 Task: Research Airbnb accommodation in Bani Walid, Libya from 6th December, 2023 to 12th December, 2023 for 4 adults.4 bedrooms having 4 beds and 4 bathrooms. Property type can be flat. Amenities needed are: wifi, TV, free parkinig on premises, gym, breakfast. Look for 5 properties as per requirement.
Action: Mouse moved to (495, 110)
Screenshot: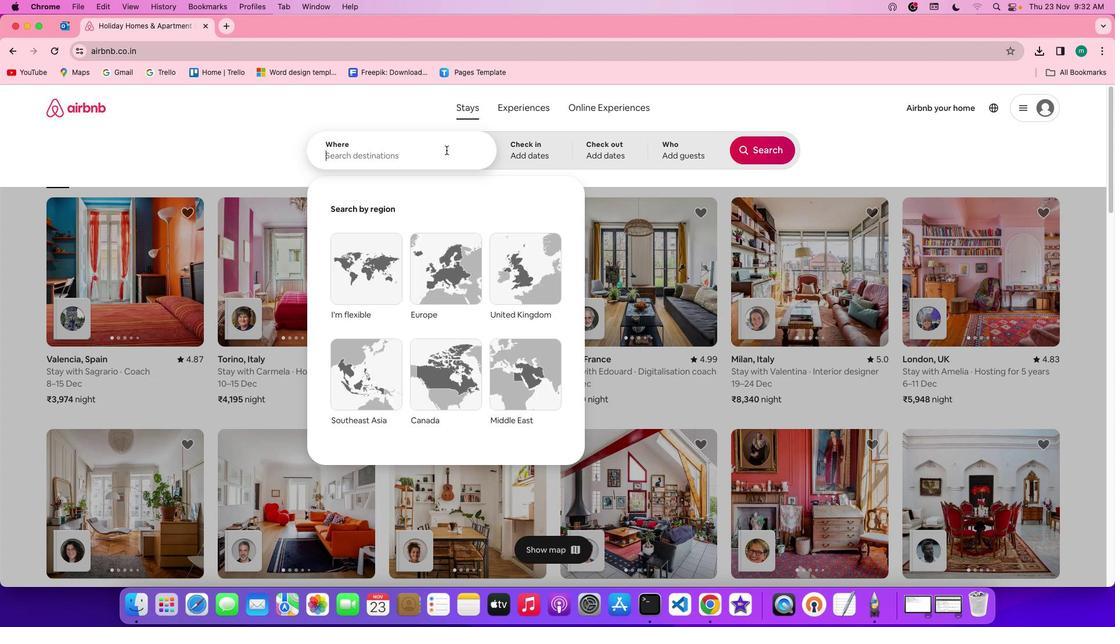 
Action: Mouse pressed left at (495, 110)
Screenshot: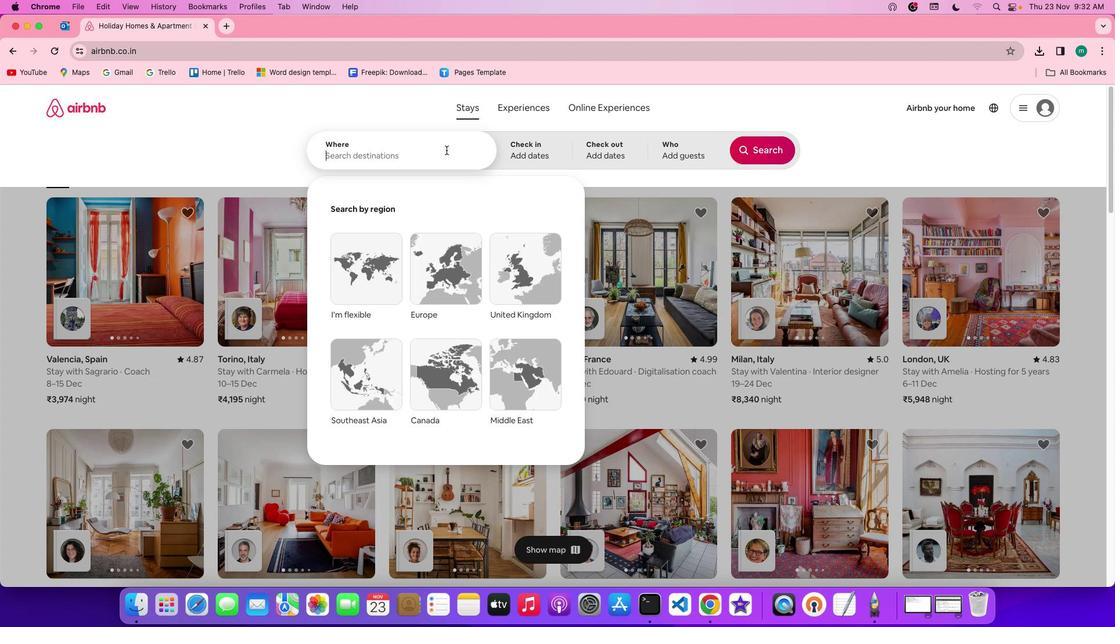 
Action: Mouse pressed left at (495, 110)
Screenshot: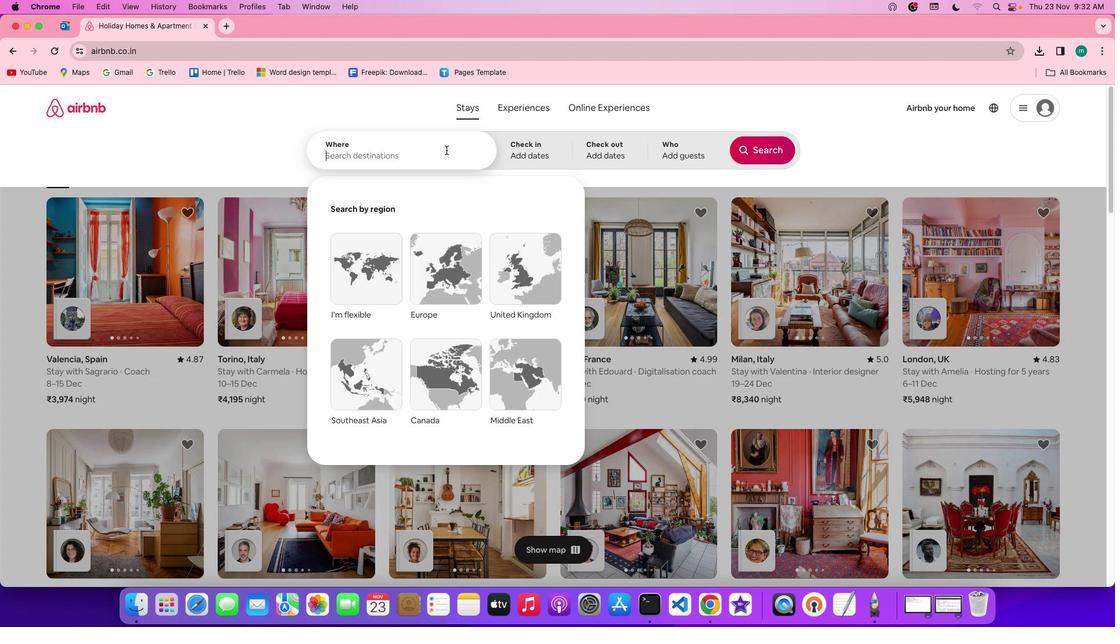 
Action: Mouse moved to (446, 149)
Screenshot: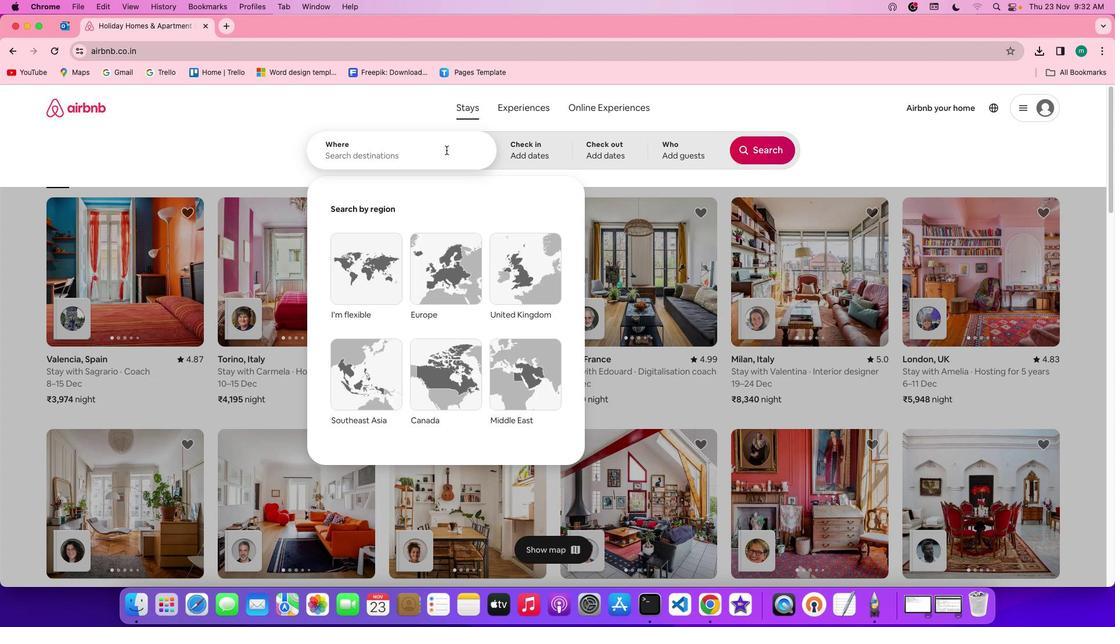 
Action: Mouse pressed left at (446, 149)
Screenshot: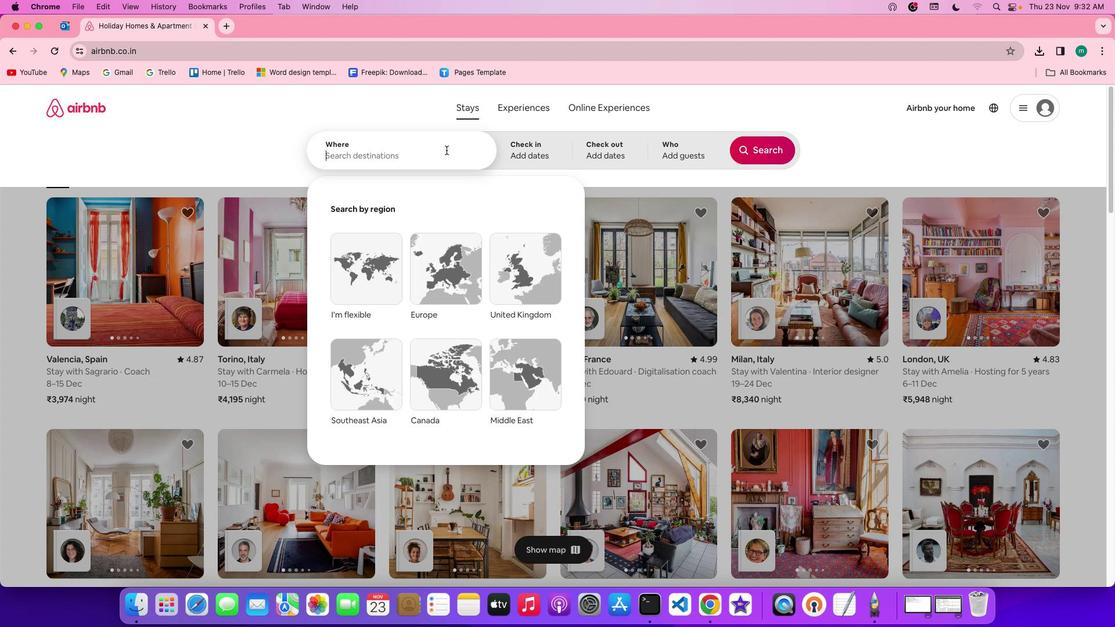 
Action: Key pressed Key.shift'B''a''n''i'Key.spaceKey.shift'W''a''l''i''d'','Key.spaceKey.shift'l''i''b''y''a'
Screenshot: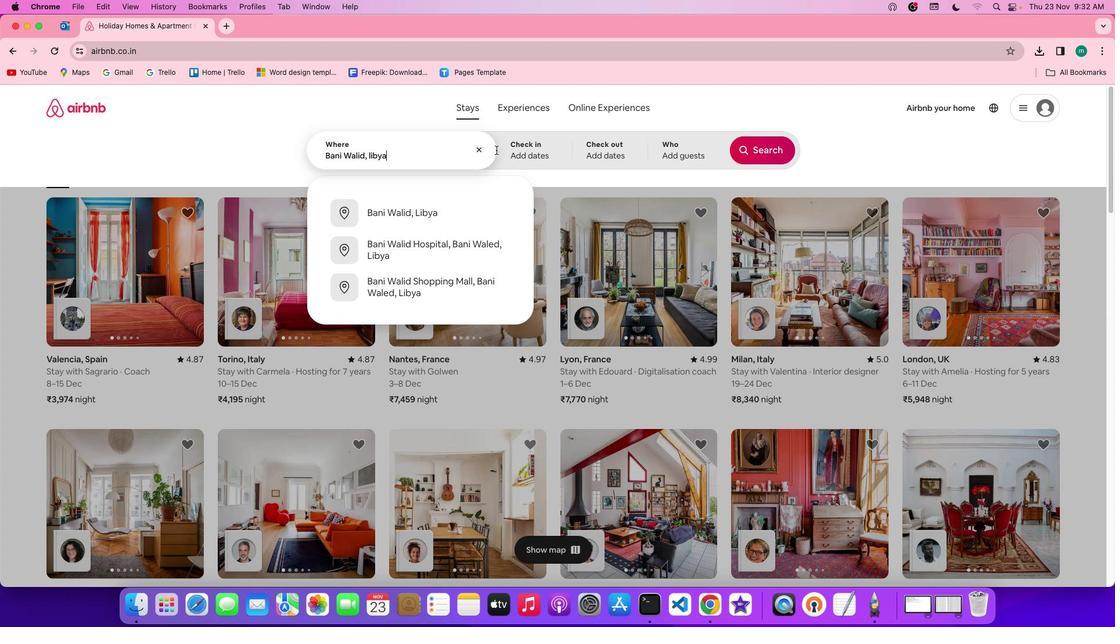 
Action: Mouse moved to (560, 144)
Screenshot: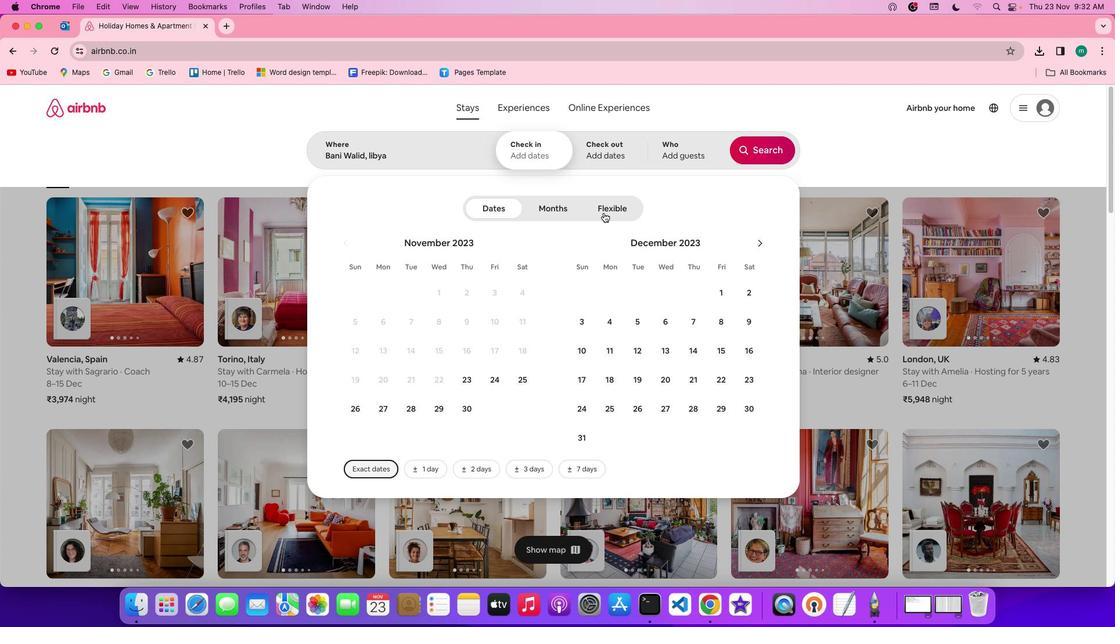 
Action: Mouse pressed left at (560, 144)
Screenshot: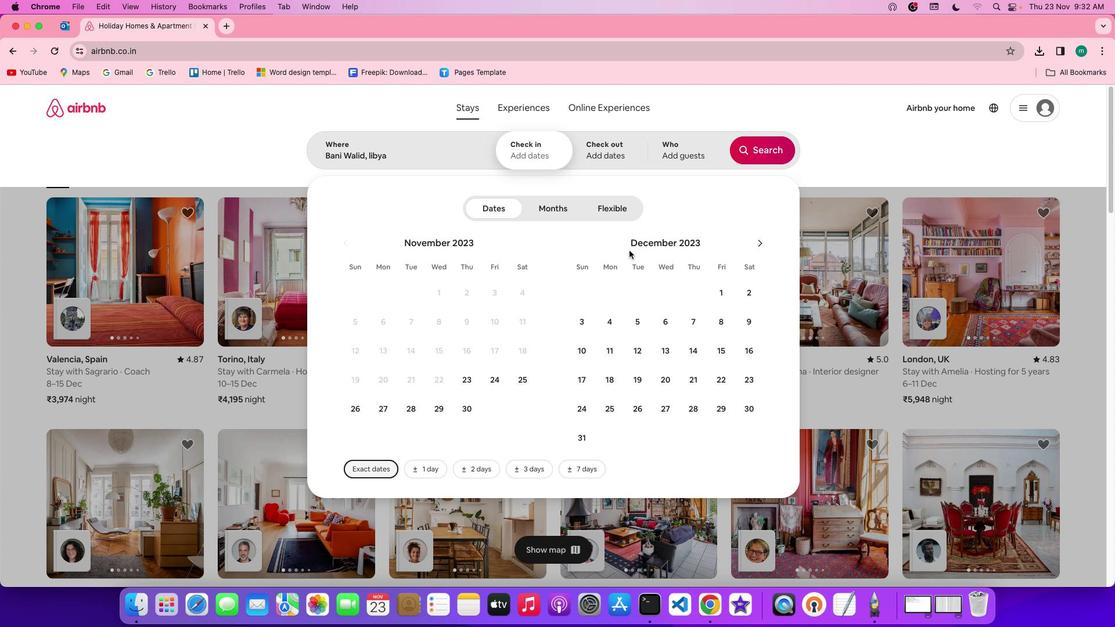 
Action: Mouse moved to (665, 322)
Screenshot: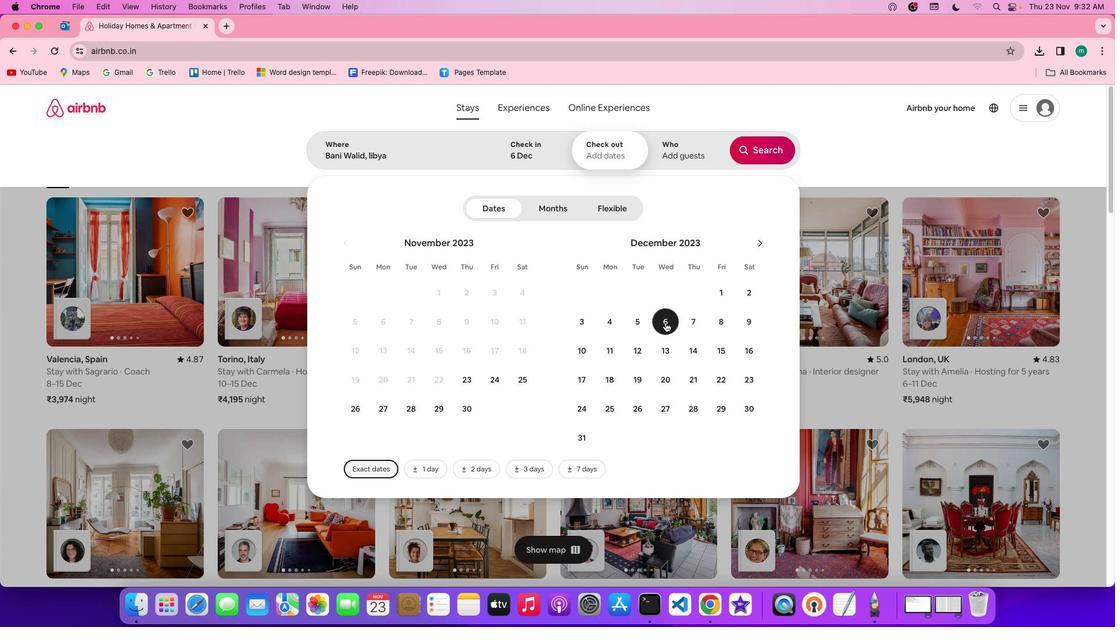 
Action: Mouse pressed left at (665, 322)
Screenshot: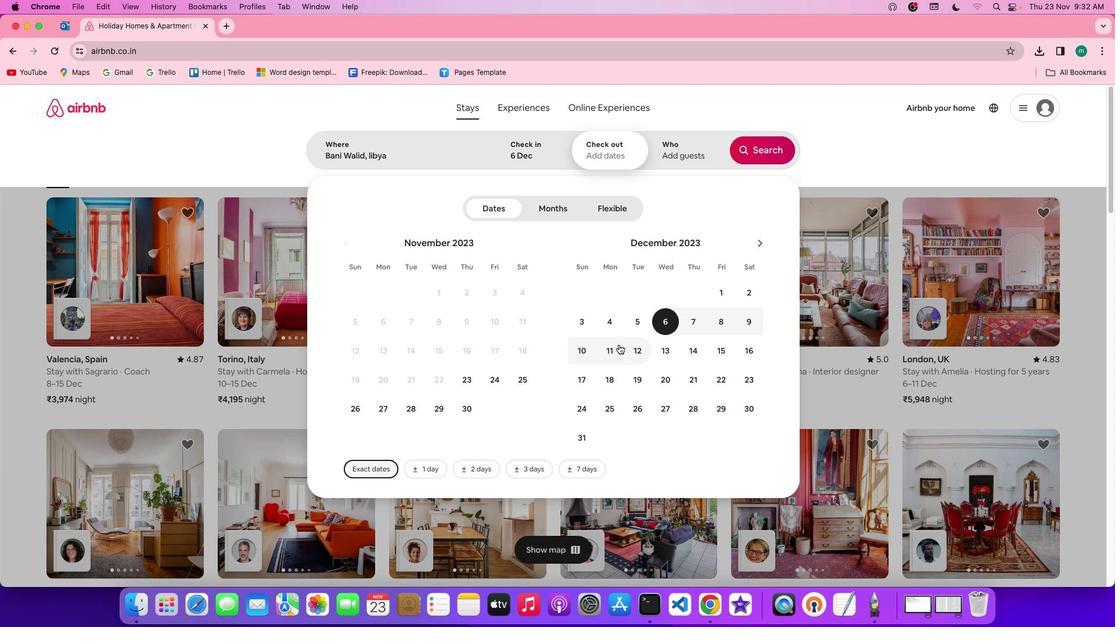 
Action: Mouse moved to (639, 353)
Screenshot: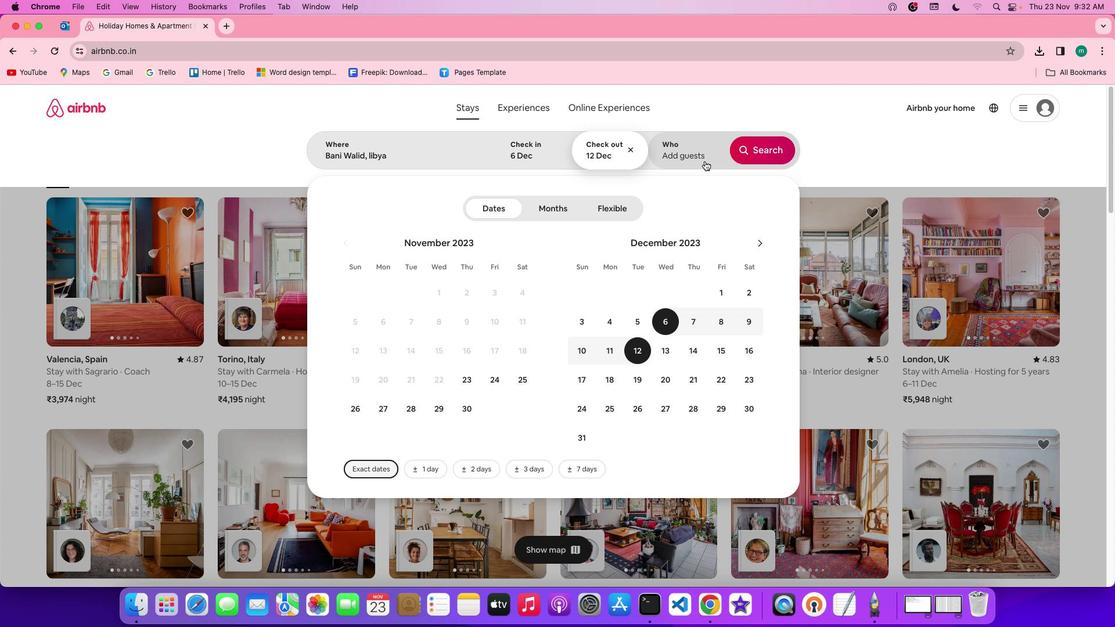 
Action: Mouse pressed left at (639, 353)
Screenshot: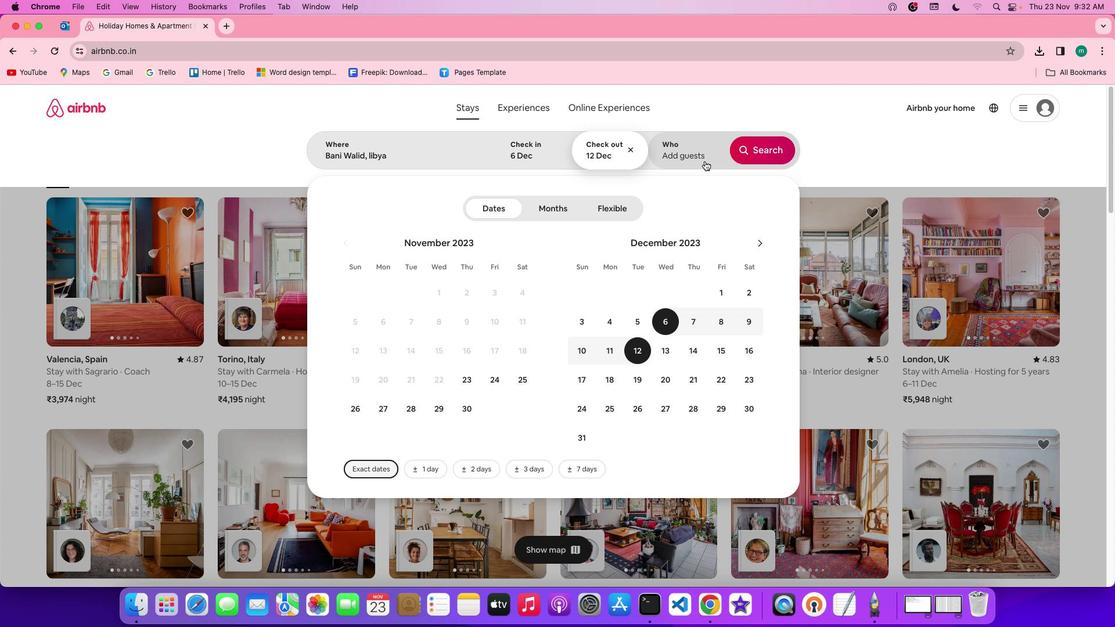 
Action: Mouse moved to (705, 161)
Screenshot: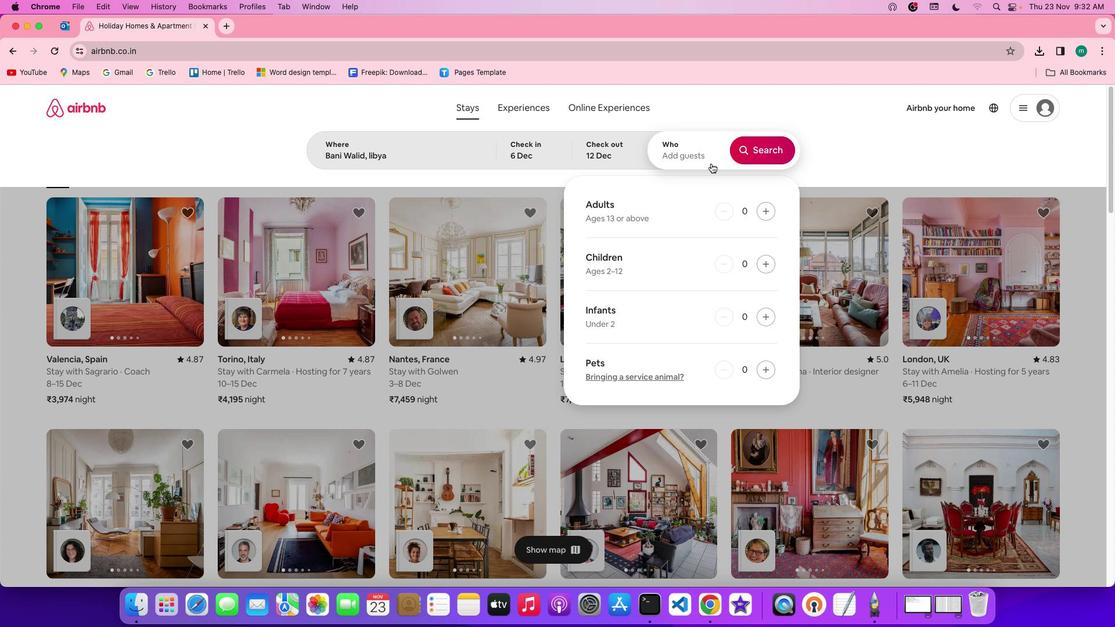 
Action: Mouse pressed left at (705, 161)
Screenshot: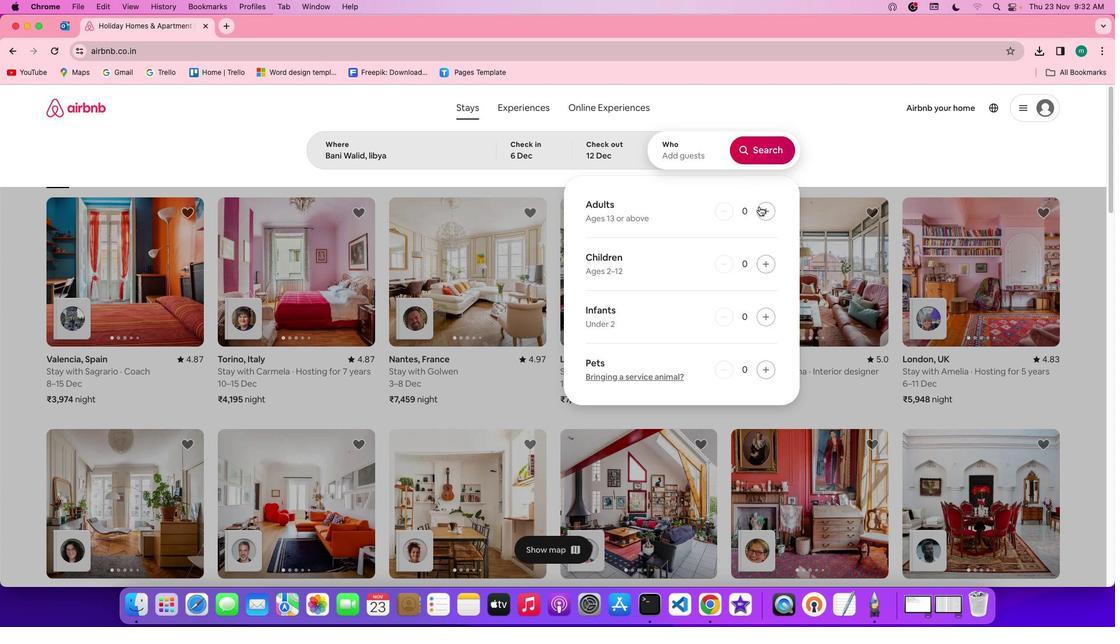 
Action: Mouse moved to (763, 208)
Screenshot: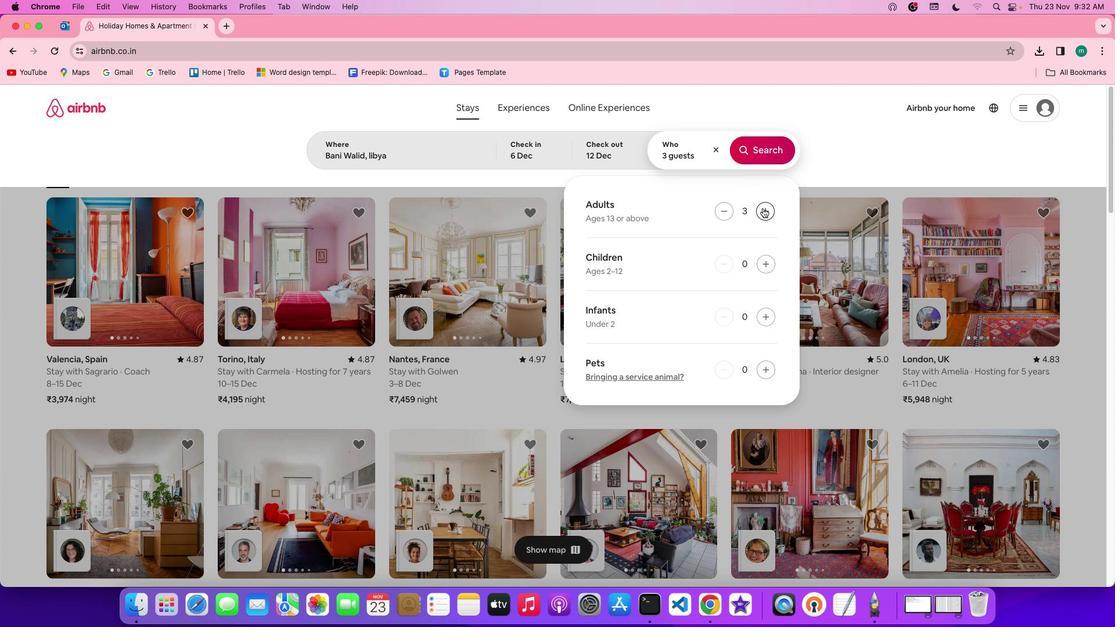 
Action: Mouse pressed left at (763, 208)
Screenshot: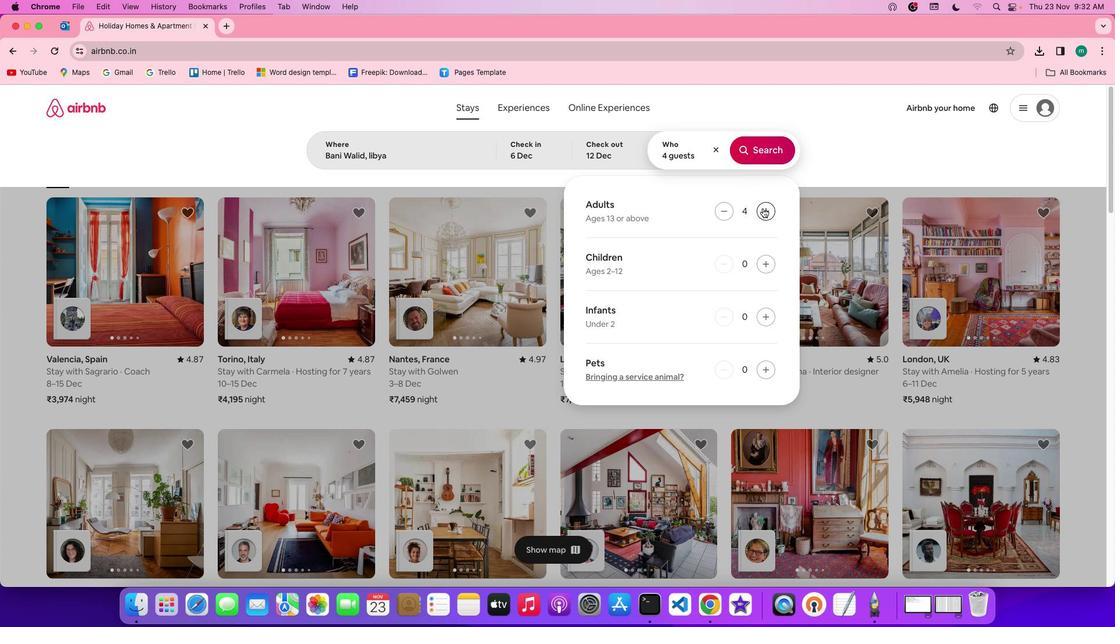 
Action: Mouse pressed left at (763, 208)
Screenshot: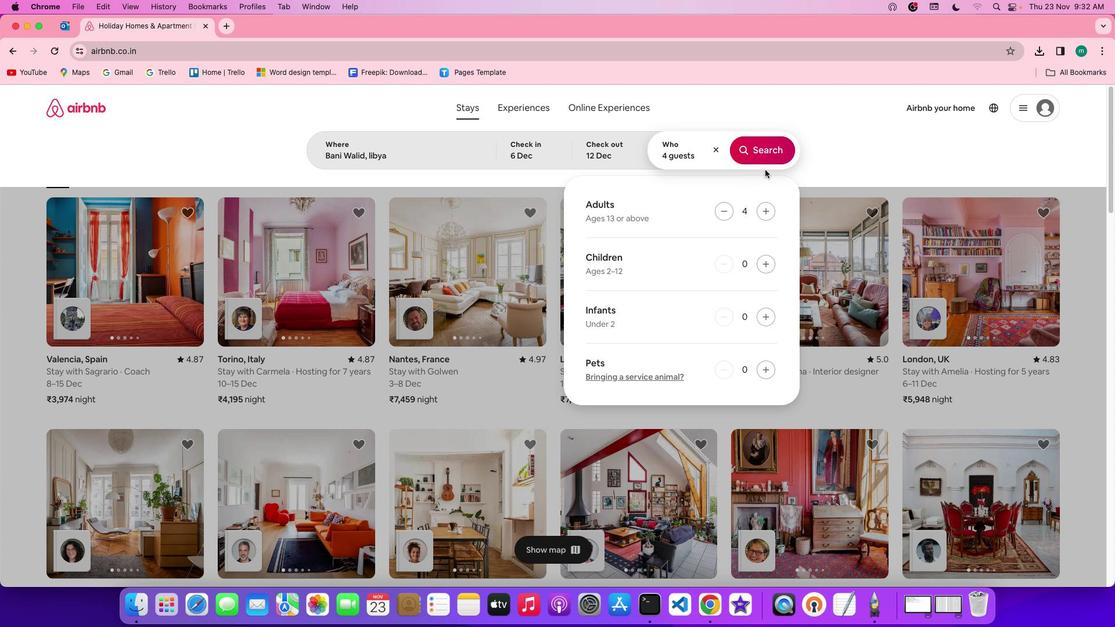 
Action: Mouse pressed left at (763, 208)
Screenshot: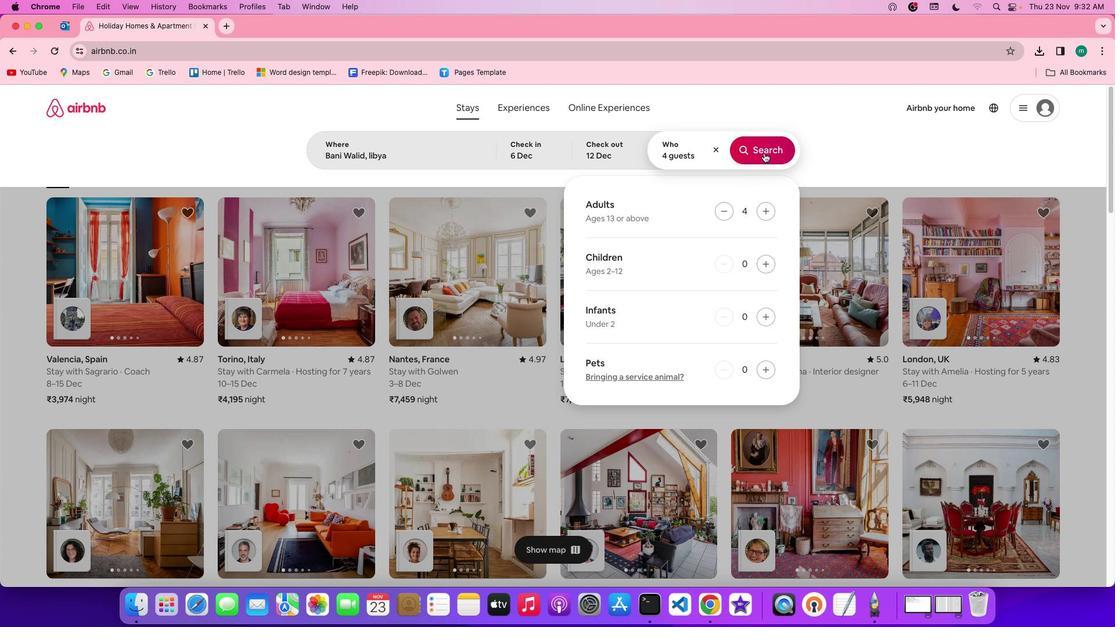 
Action: Mouse pressed left at (763, 208)
Screenshot: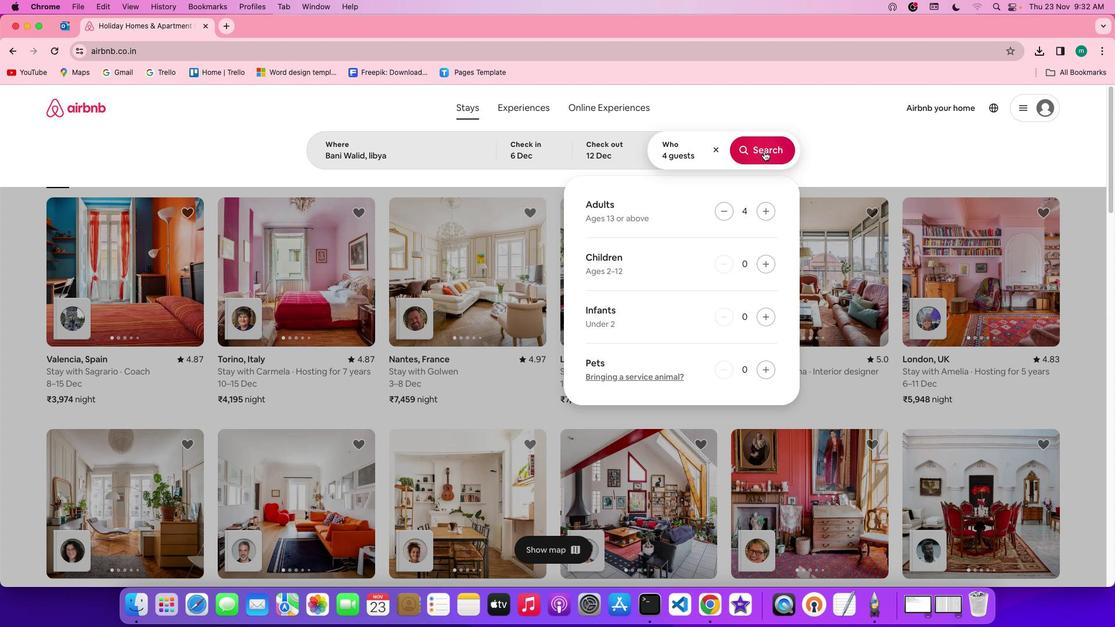 
Action: Mouse moved to (764, 151)
Screenshot: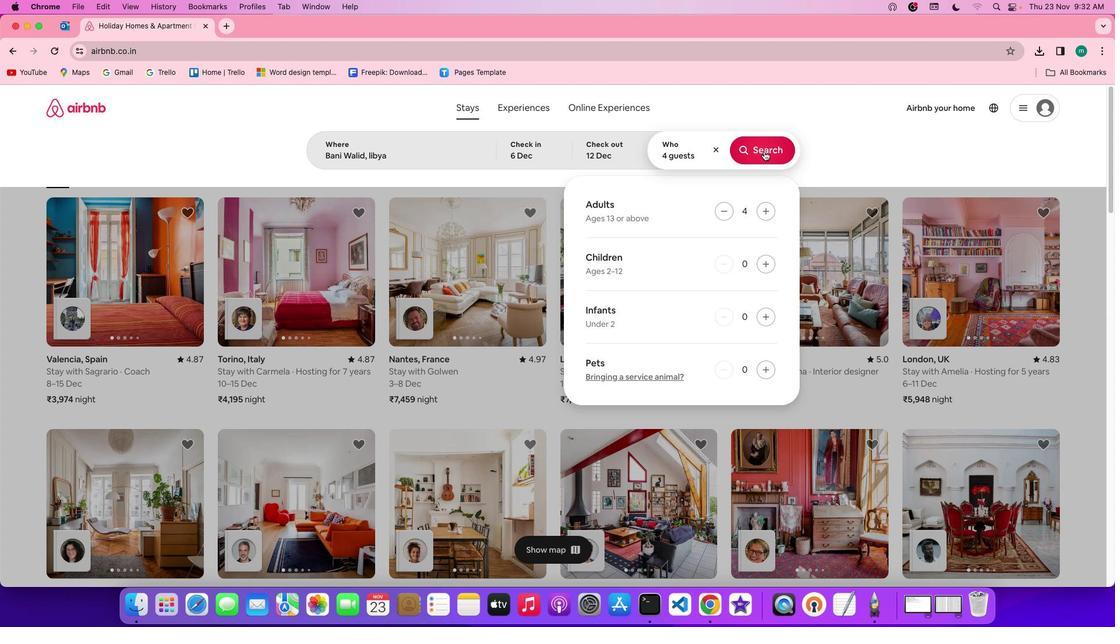 
Action: Mouse pressed left at (764, 151)
Screenshot: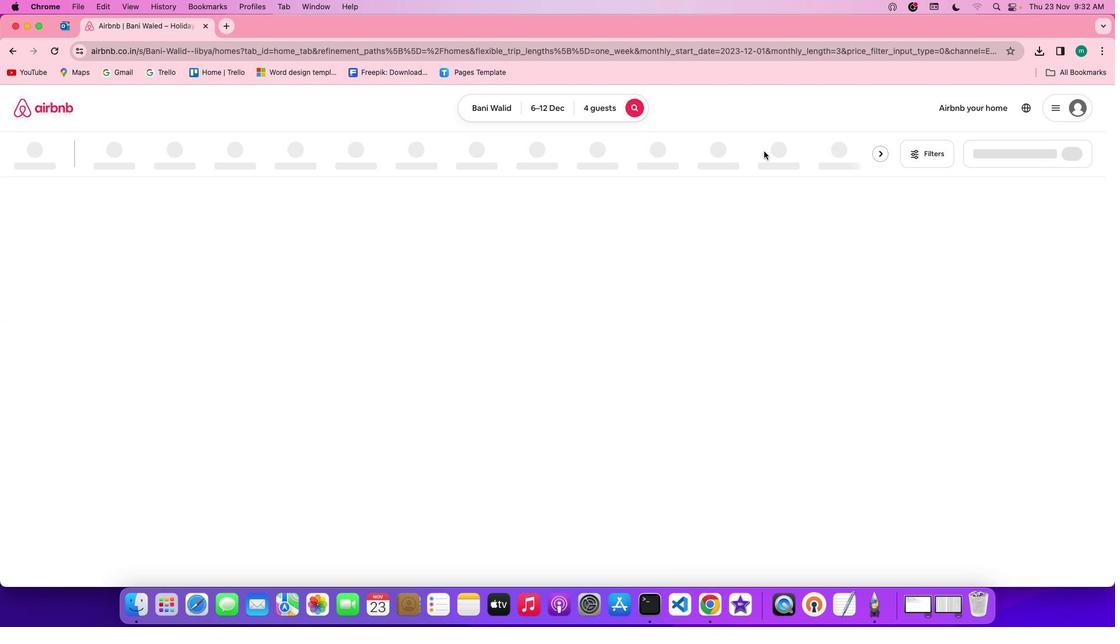 
Action: Mouse moved to (926, 155)
Screenshot: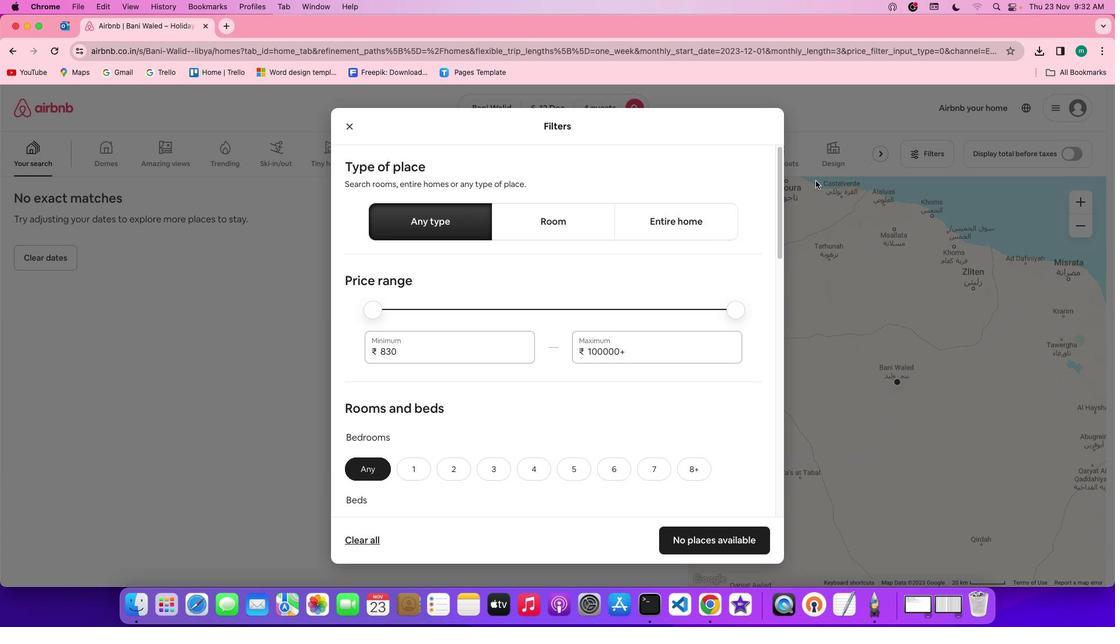 
Action: Mouse pressed left at (926, 155)
Screenshot: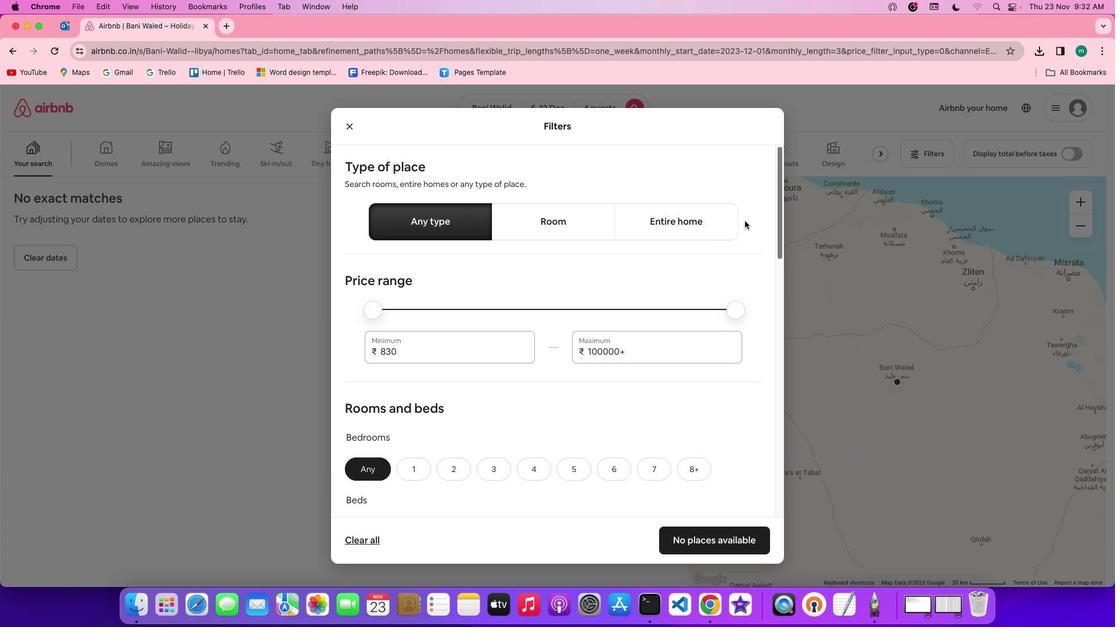 
Action: Mouse moved to (667, 256)
Screenshot: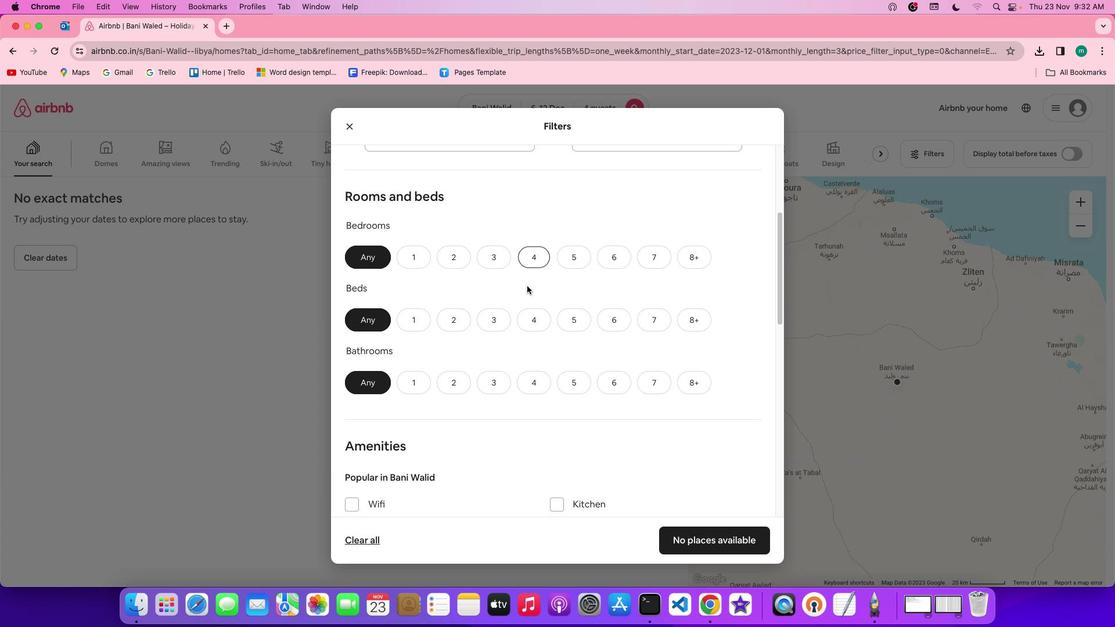 
Action: Mouse scrolled (667, 256) with delta (0, 0)
Screenshot: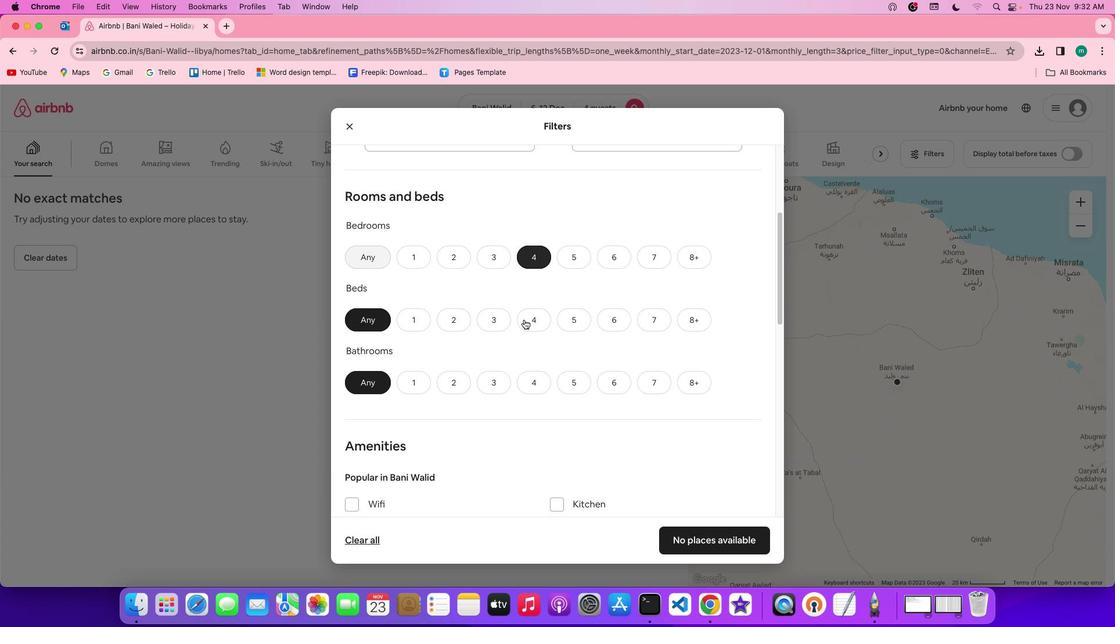 
Action: Mouse scrolled (667, 256) with delta (0, 0)
Screenshot: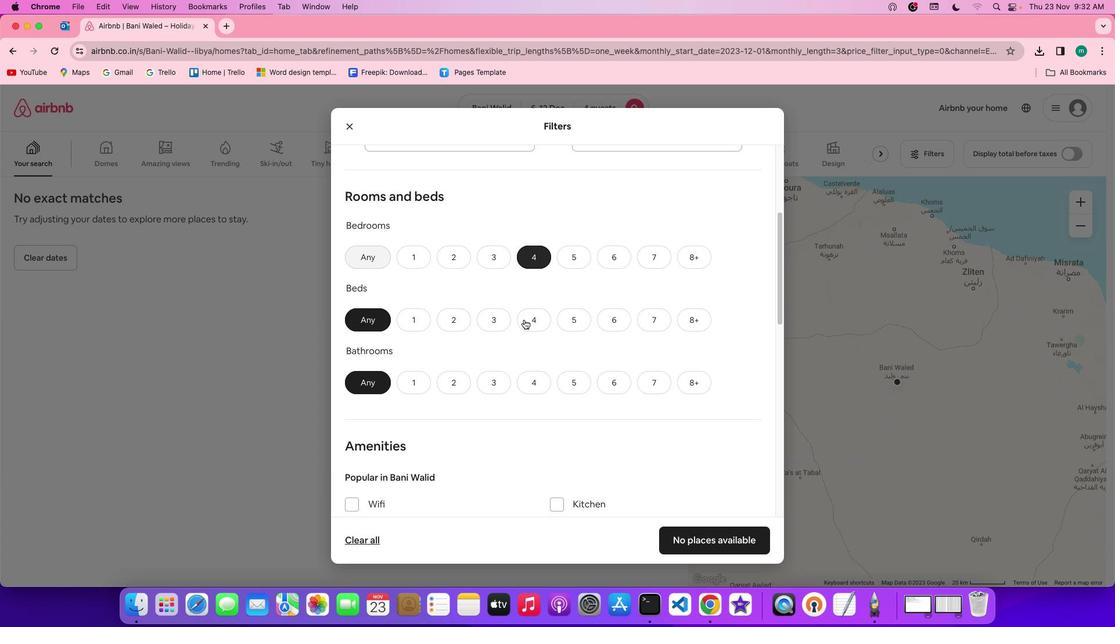
Action: Mouse scrolled (667, 256) with delta (0, -1)
Screenshot: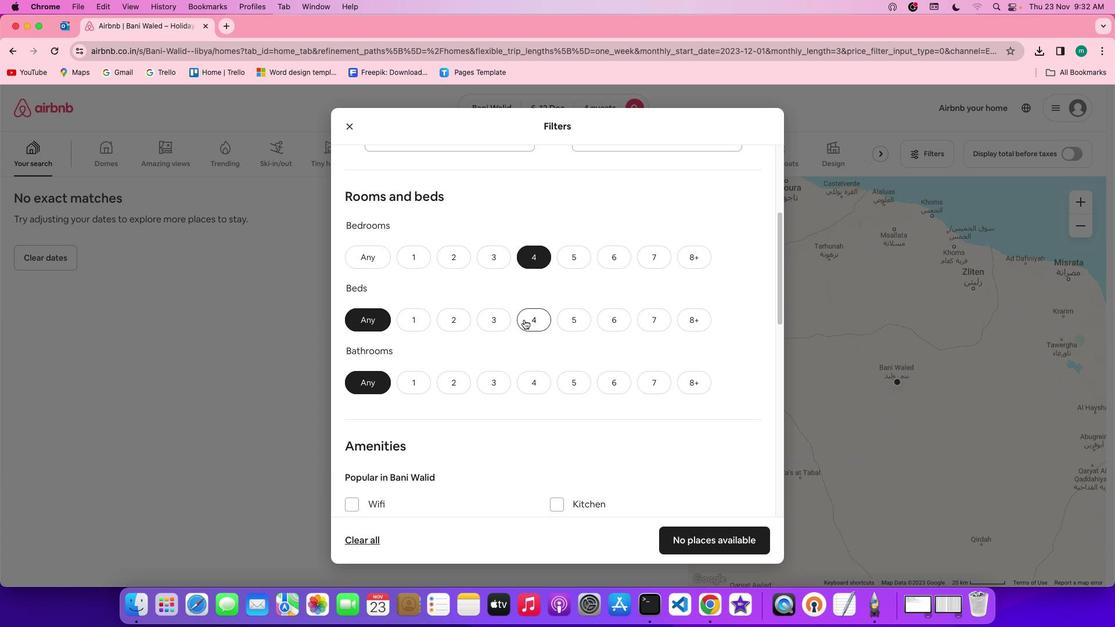 
Action: Mouse scrolled (667, 256) with delta (0, -2)
Screenshot: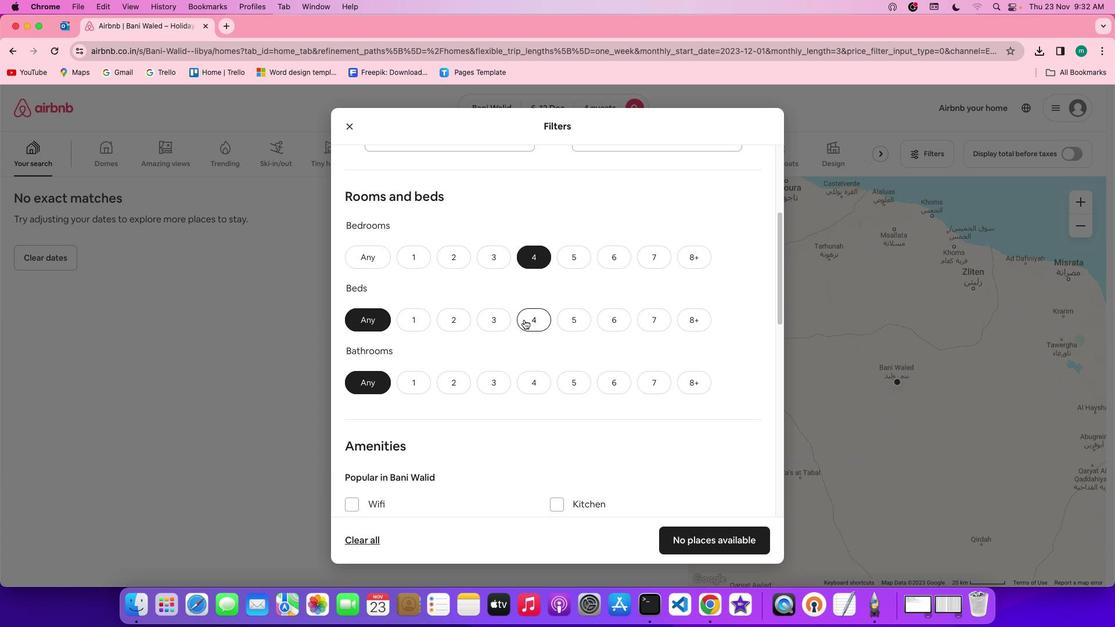 
Action: Mouse moved to (532, 255)
Screenshot: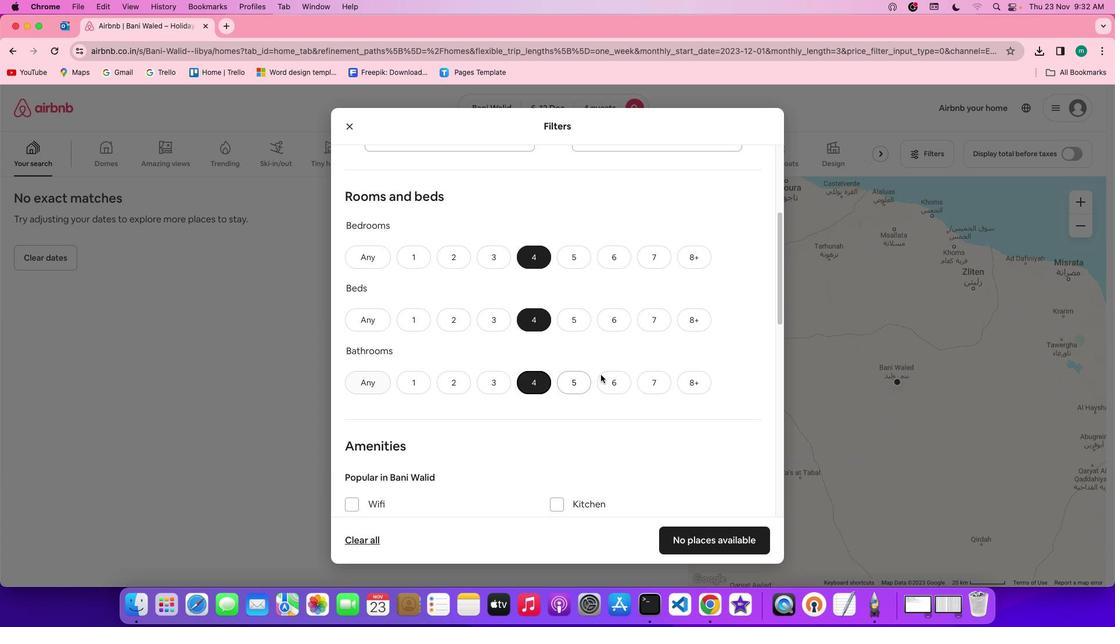 
Action: Mouse pressed left at (532, 255)
Screenshot: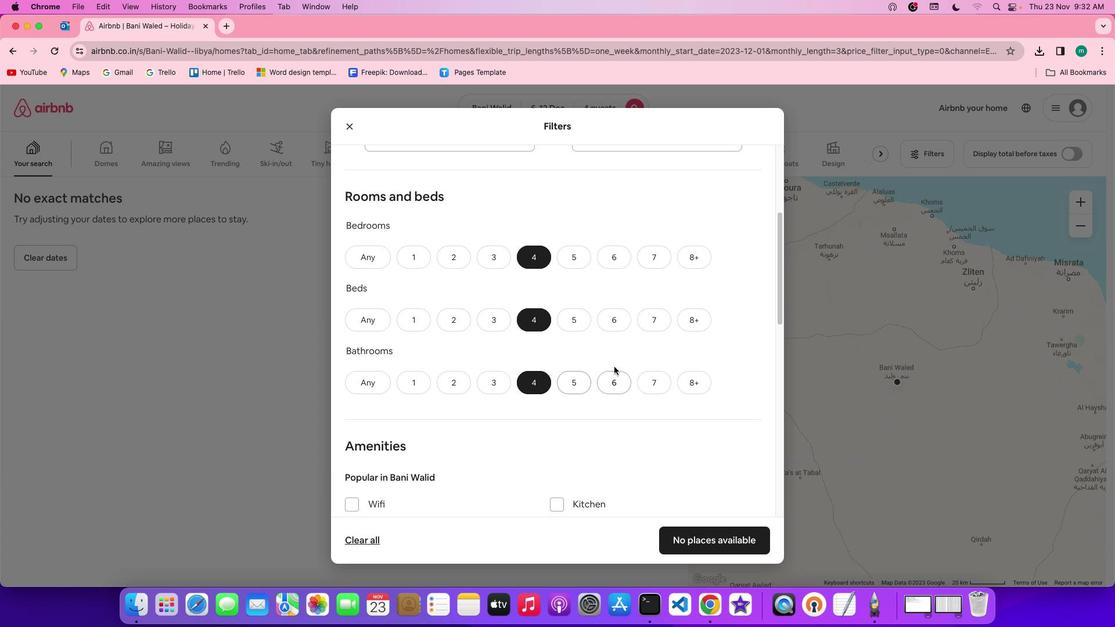 
Action: Mouse moved to (524, 320)
Screenshot: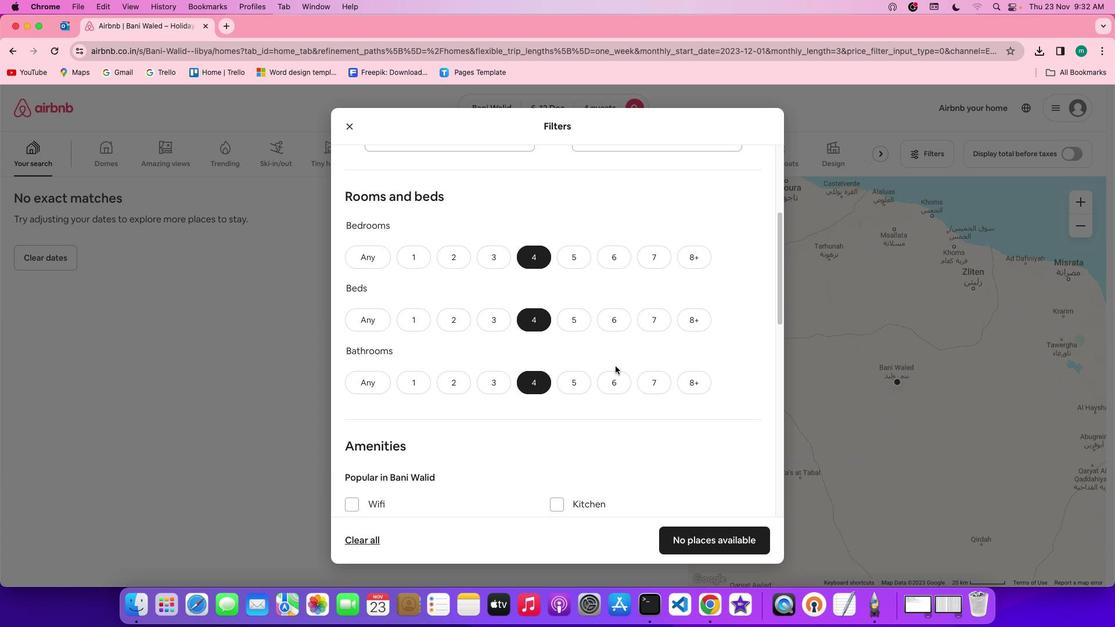
Action: Mouse pressed left at (524, 320)
Screenshot: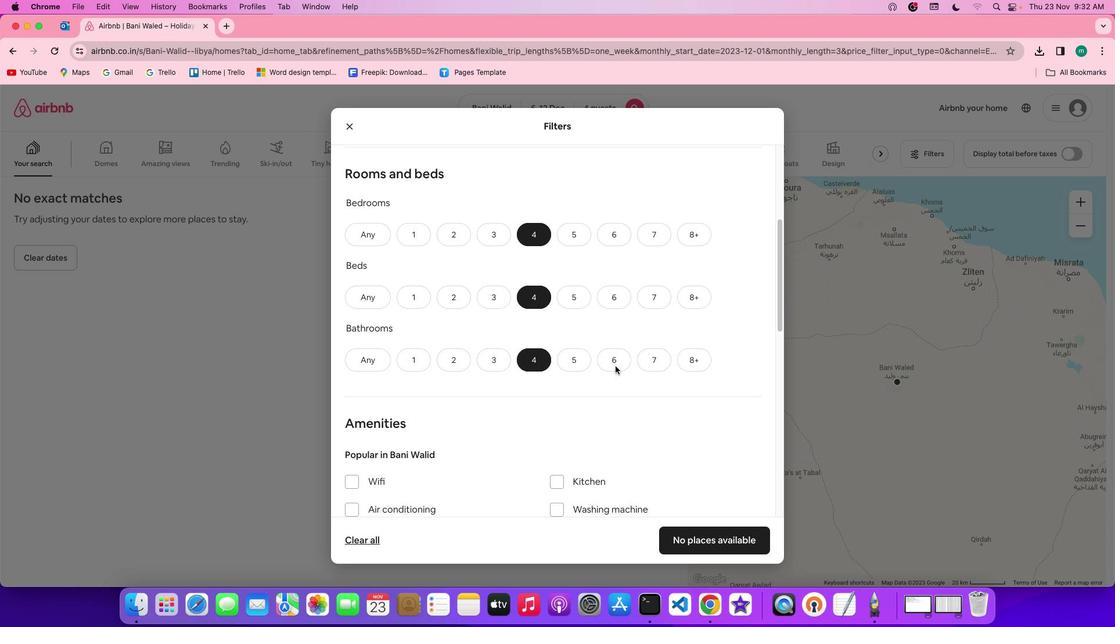 
Action: Mouse moved to (533, 380)
Screenshot: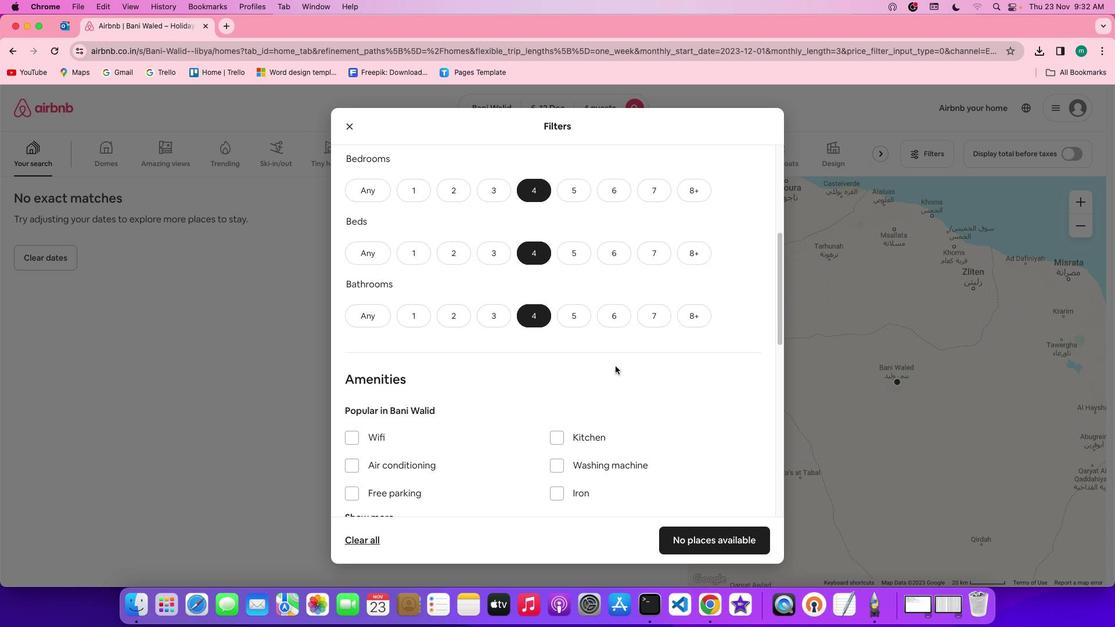 
Action: Mouse pressed left at (533, 380)
Screenshot: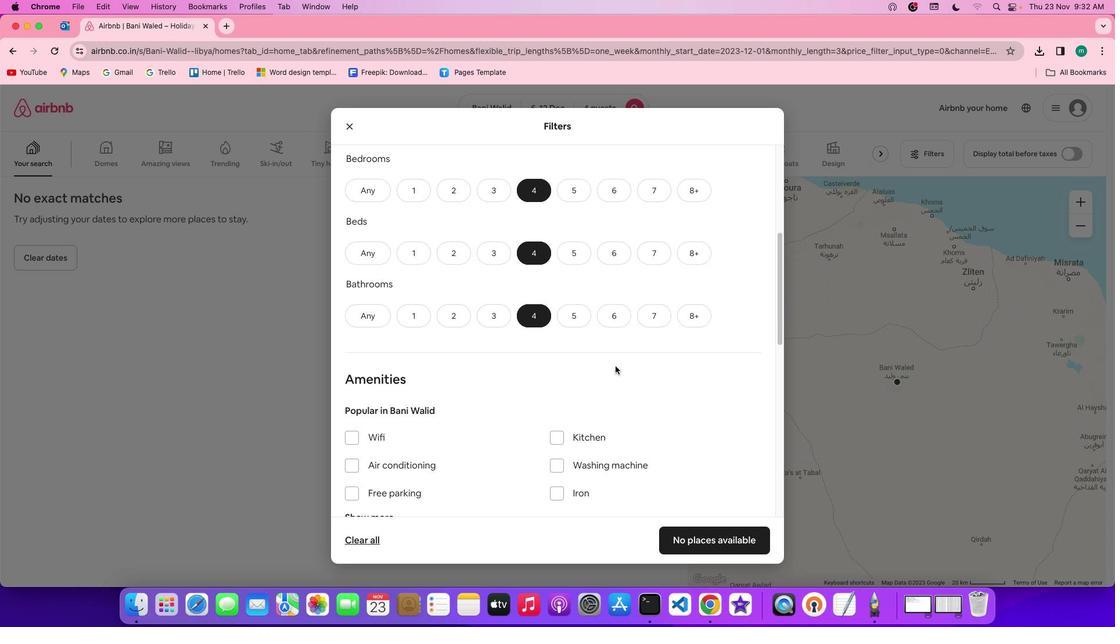 
Action: Mouse moved to (615, 366)
Screenshot: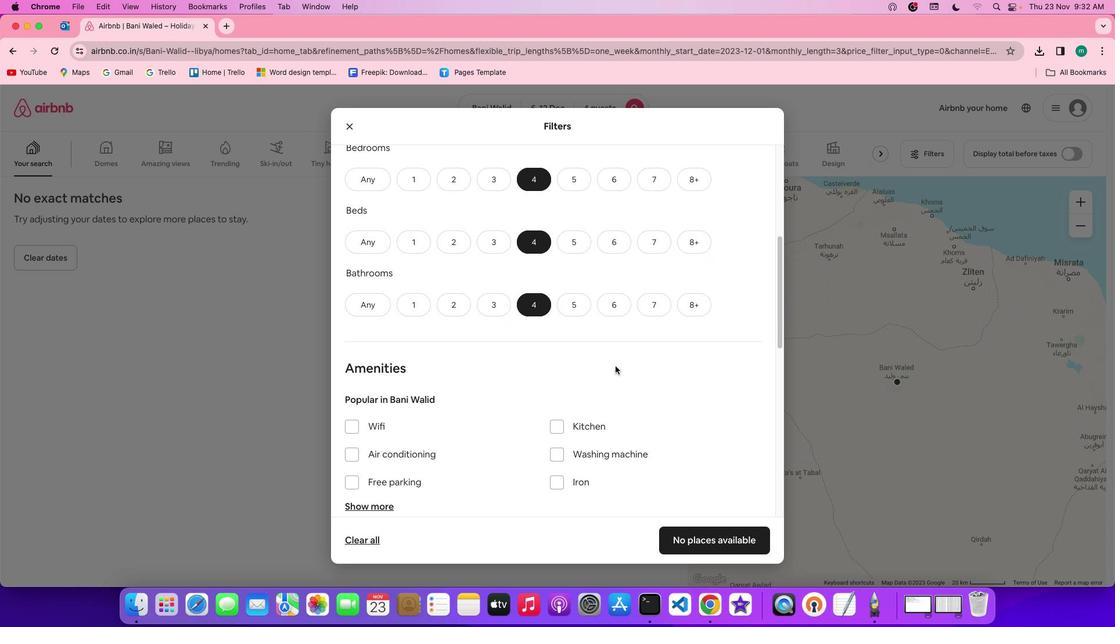
Action: Mouse scrolled (615, 366) with delta (0, 0)
Screenshot: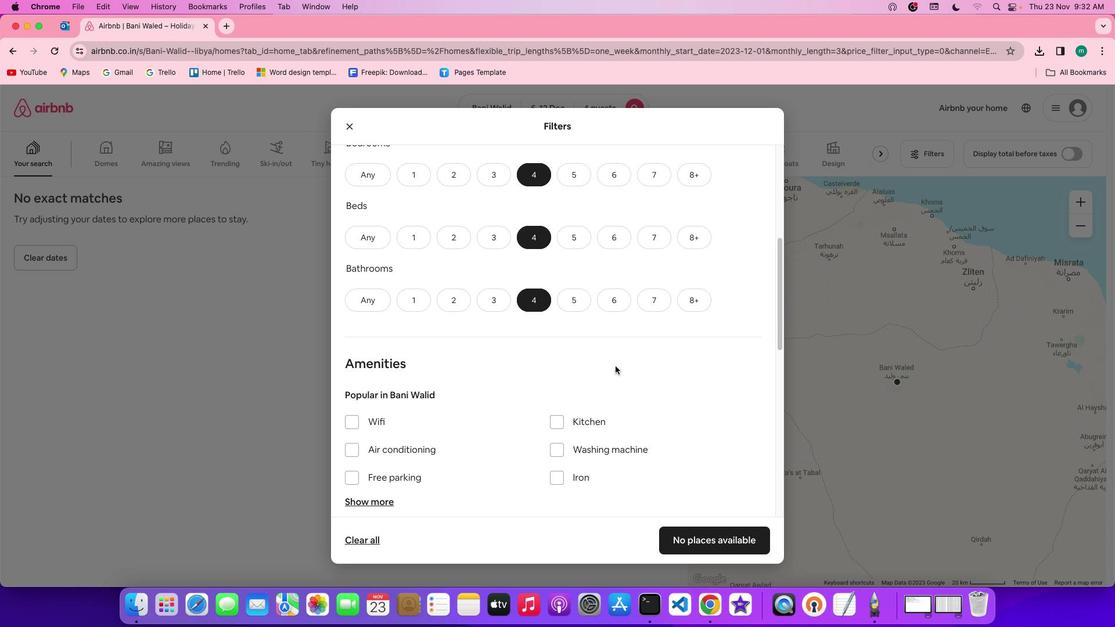 
Action: Mouse scrolled (615, 366) with delta (0, 0)
Screenshot: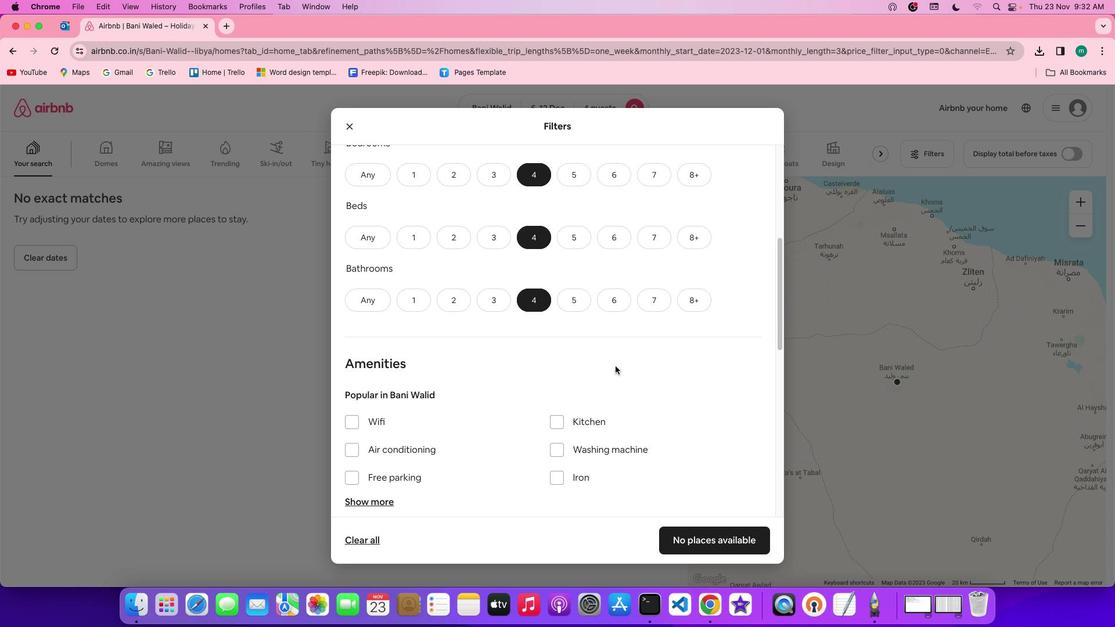
Action: Mouse scrolled (615, 366) with delta (0, -1)
Screenshot: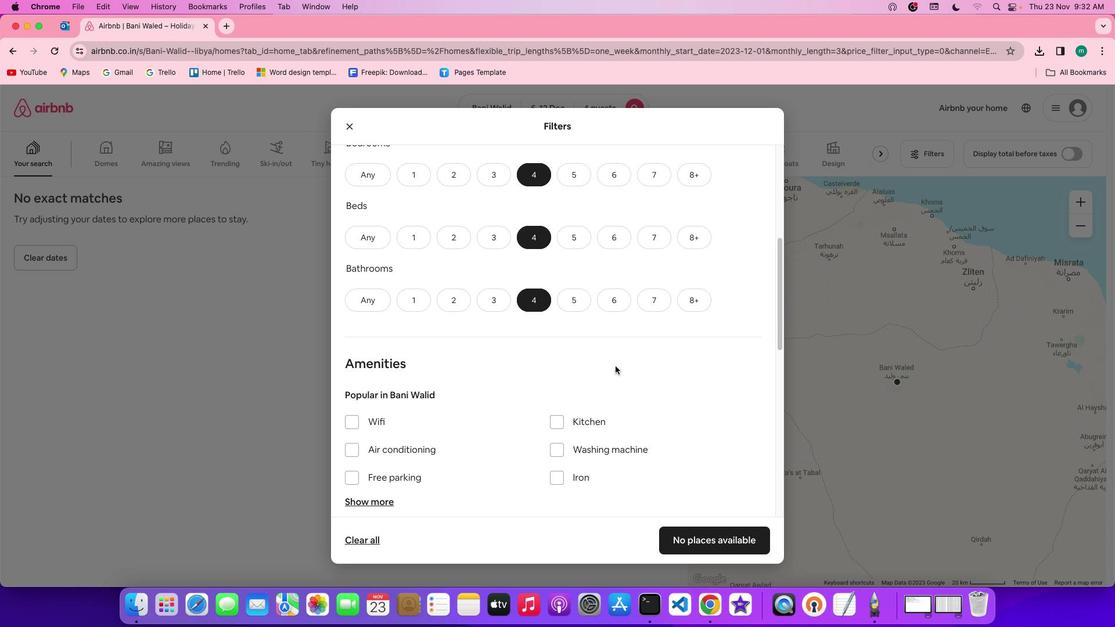 
Action: Mouse scrolled (615, 366) with delta (0, 0)
Screenshot: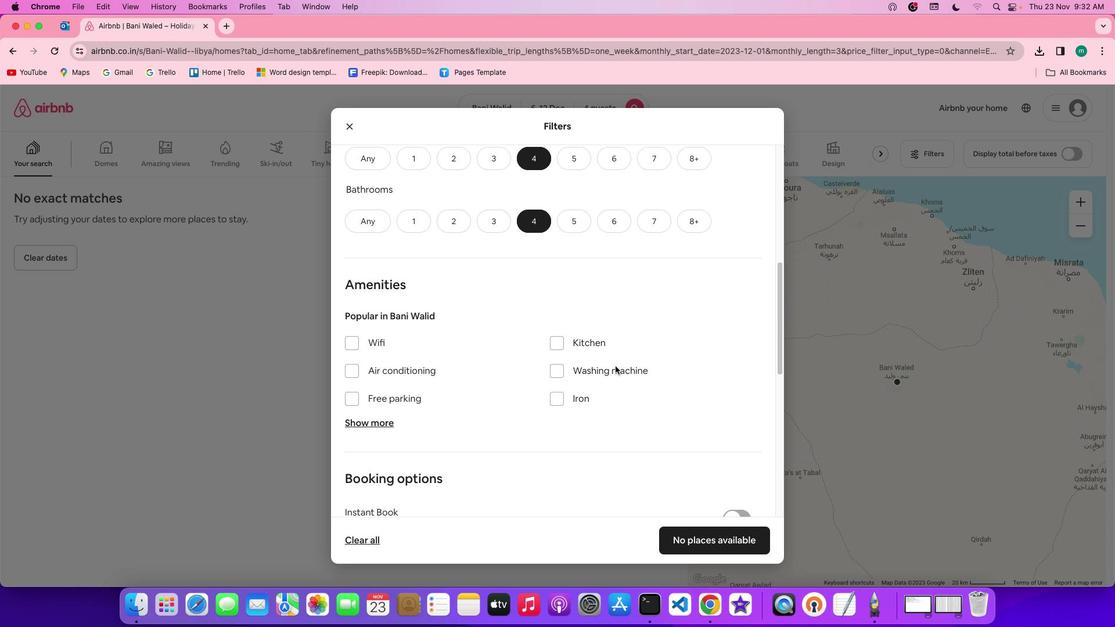 
Action: Mouse scrolled (615, 366) with delta (0, 0)
Screenshot: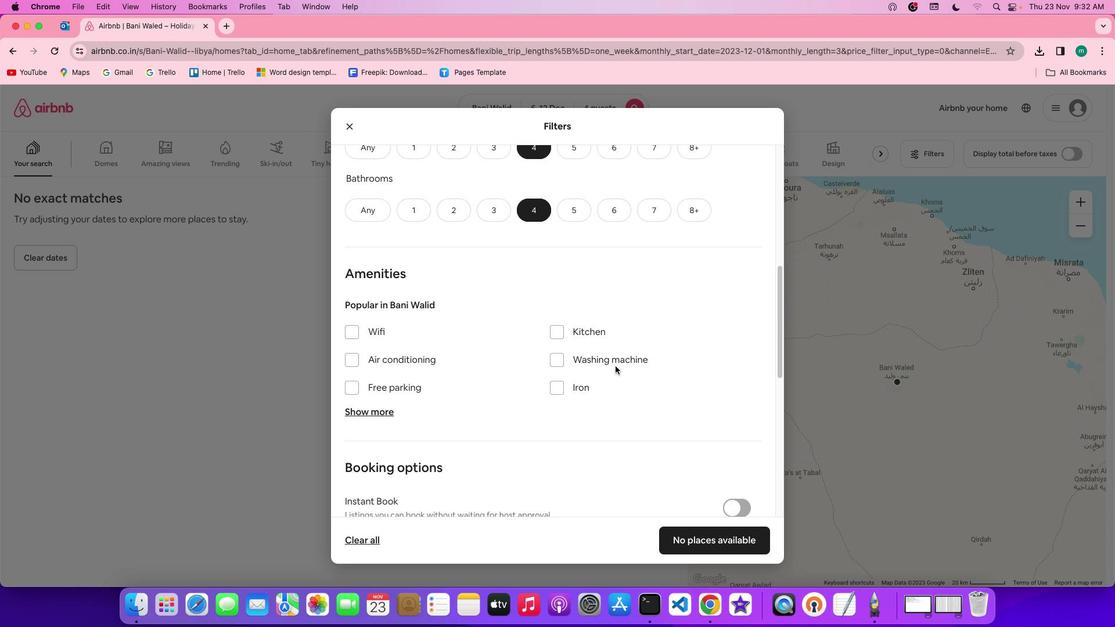 
Action: Mouse scrolled (615, 366) with delta (0, 0)
Screenshot: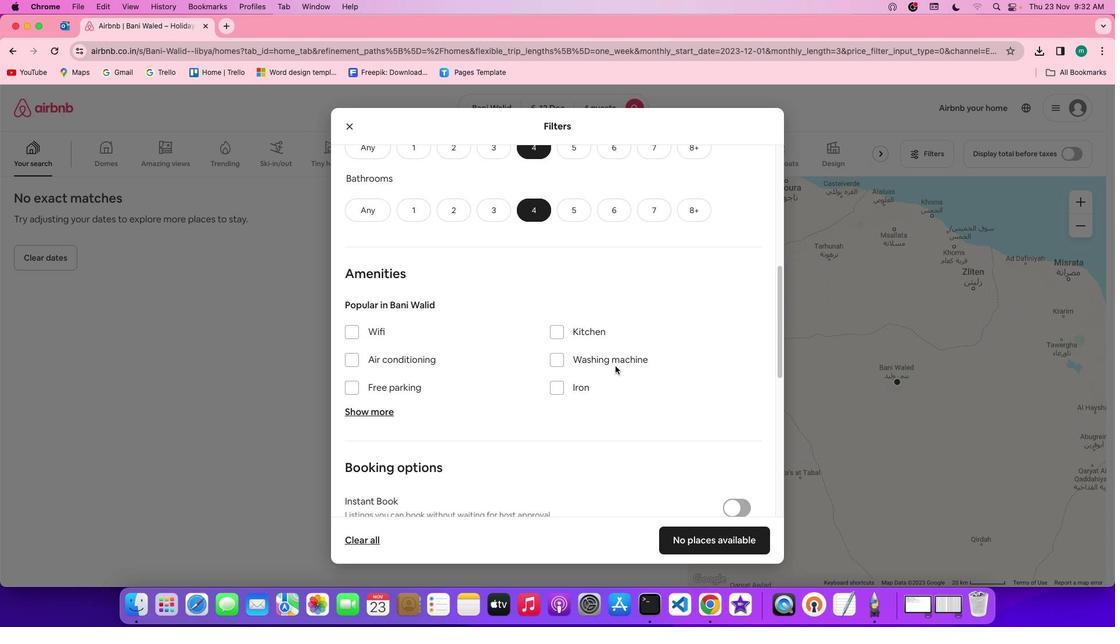 
Action: Mouse scrolled (615, 366) with delta (0, 0)
Screenshot: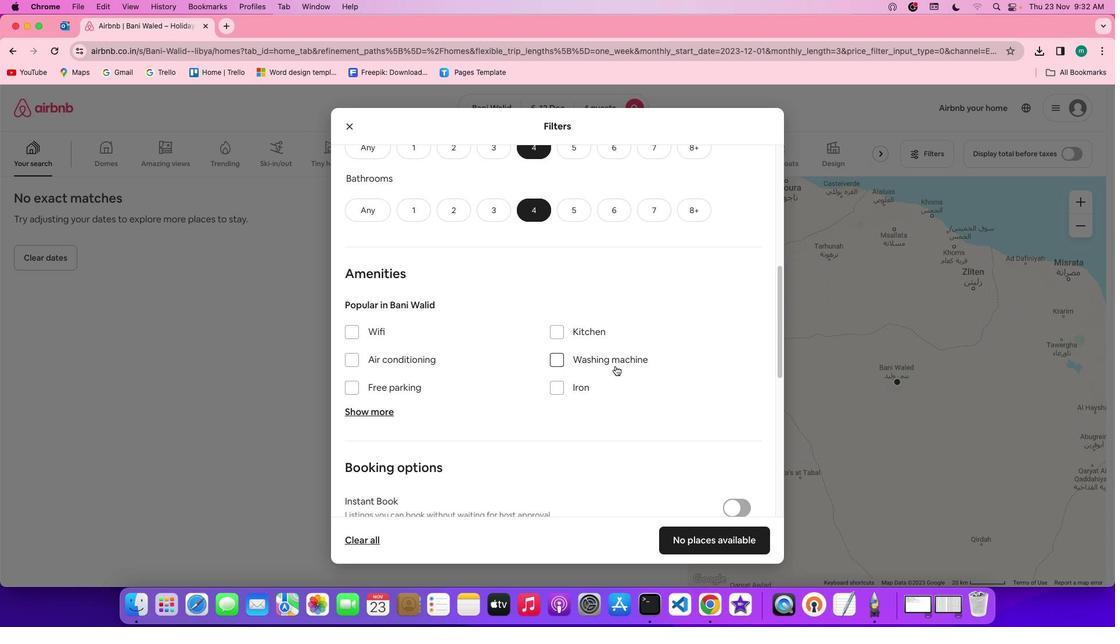 
Action: Mouse scrolled (615, 366) with delta (0, 0)
Screenshot: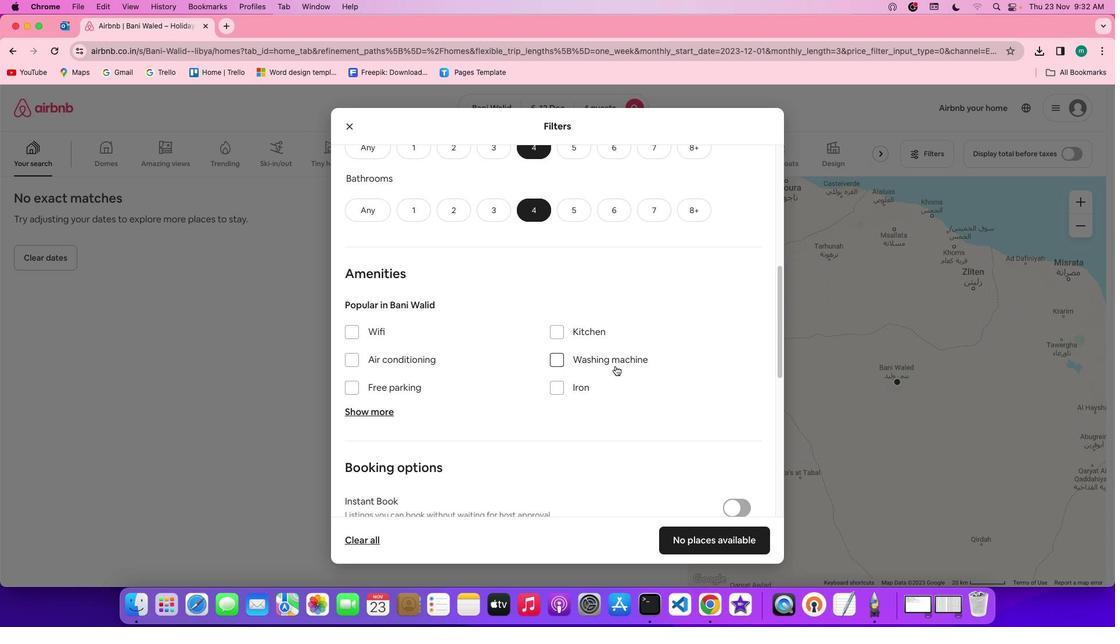 
Action: Mouse scrolled (615, 366) with delta (0, 0)
Screenshot: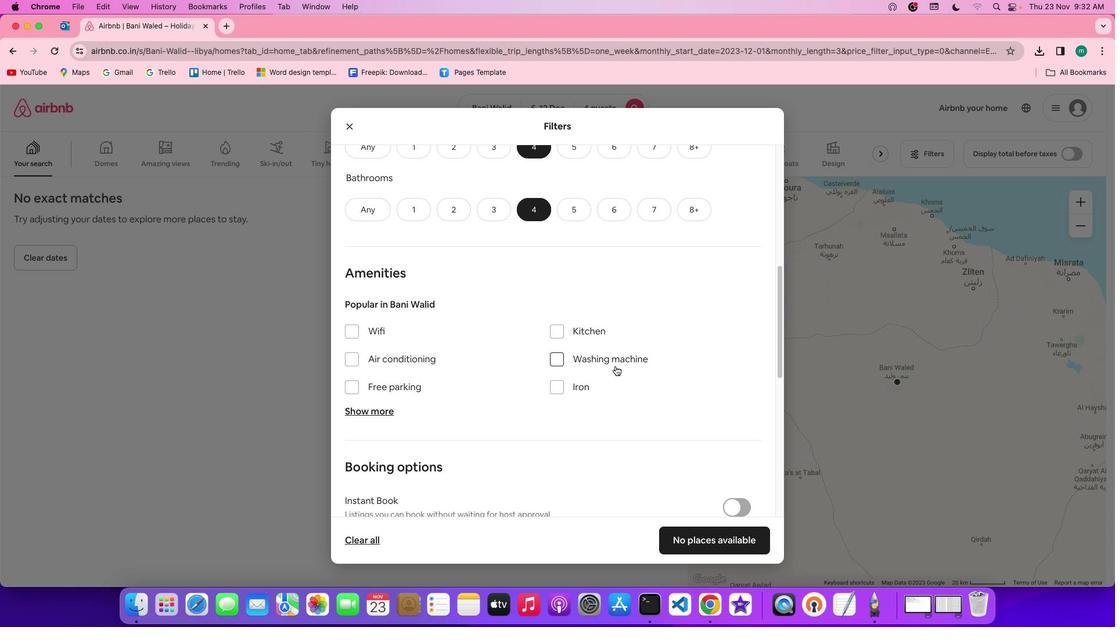 
Action: Mouse scrolled (615, 366) with delta (0, -1)
Screenshot: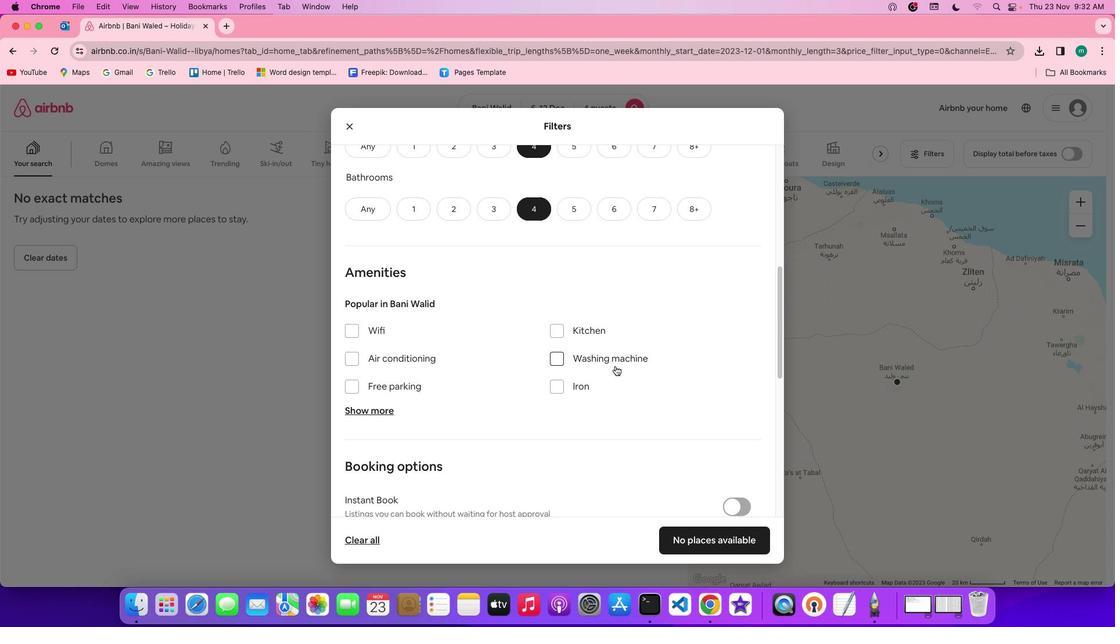 
Action: Mouse scrolled (615, 366) with delta (0, 0)
Screenshot: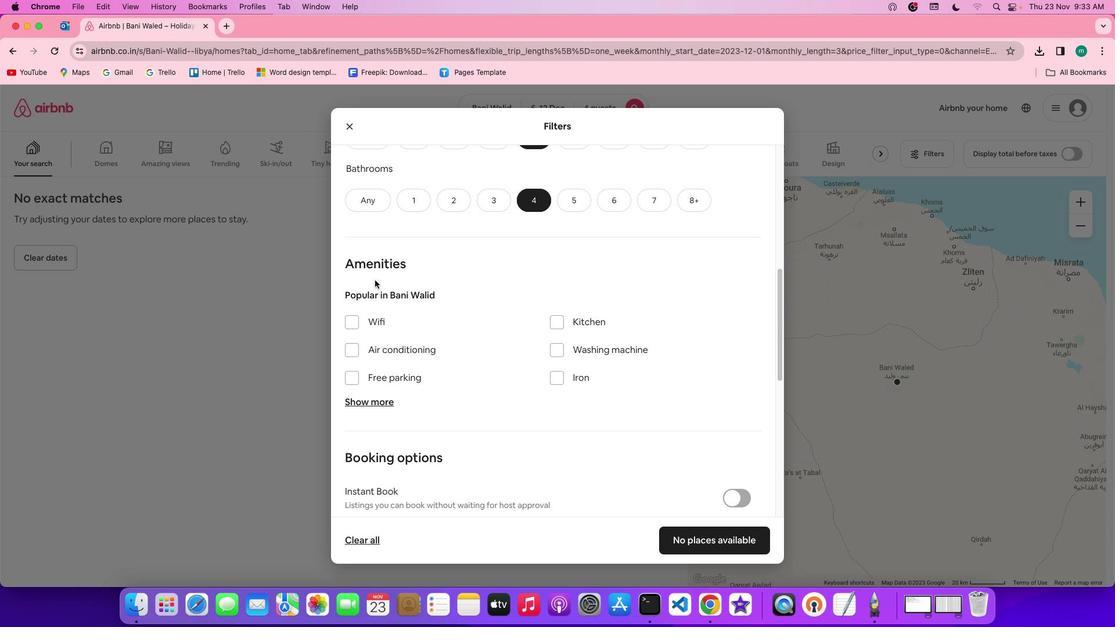 
Action: Mouse scrolled (615, 366) with delta (0, 0)
Screenshot: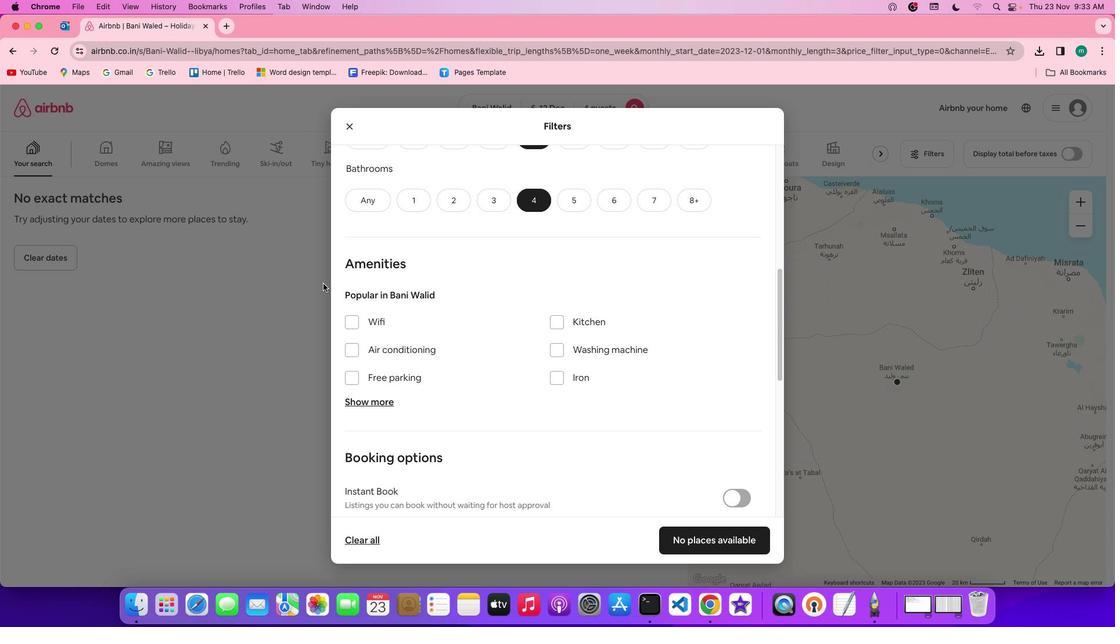 
Action: Mouse scrolled (615, 366) with delta (0, 0)
Screenshot: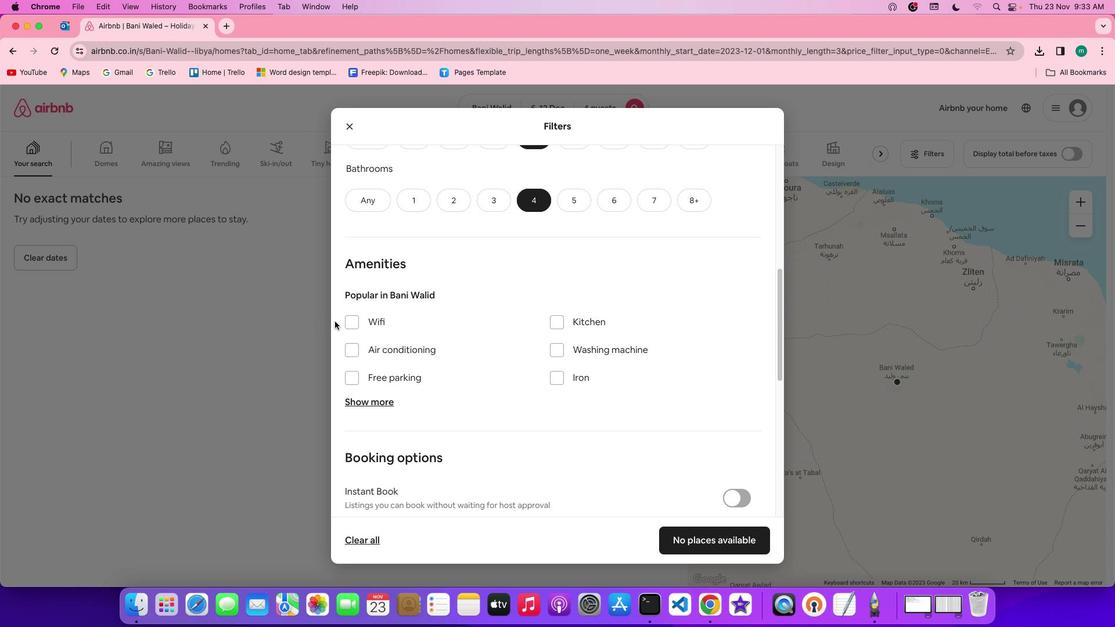 
Action: Mouse moved to (349, 318)
Screenshot: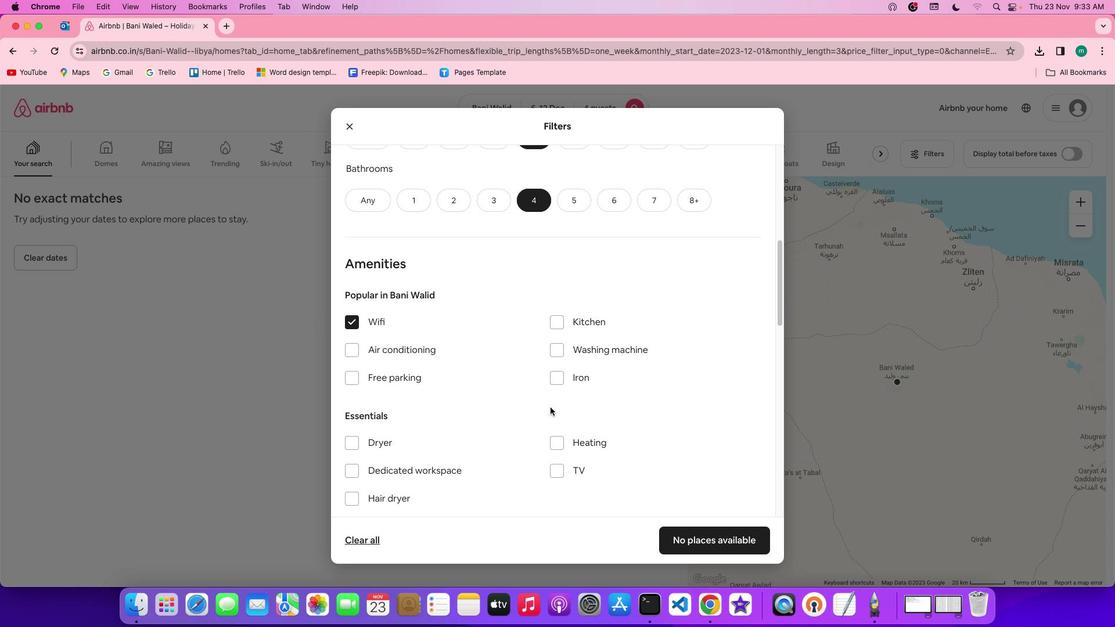 
Action: Mouse pressed left at (349, 318)
Screenshot: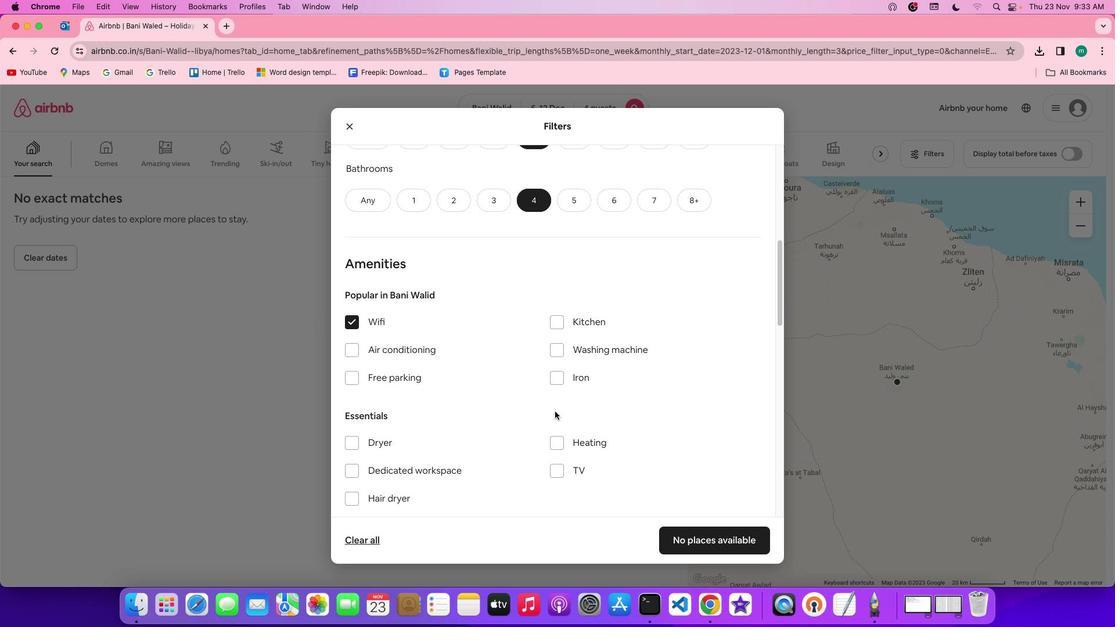 
Action: Mouse moved to (367, 402)
Screenshot: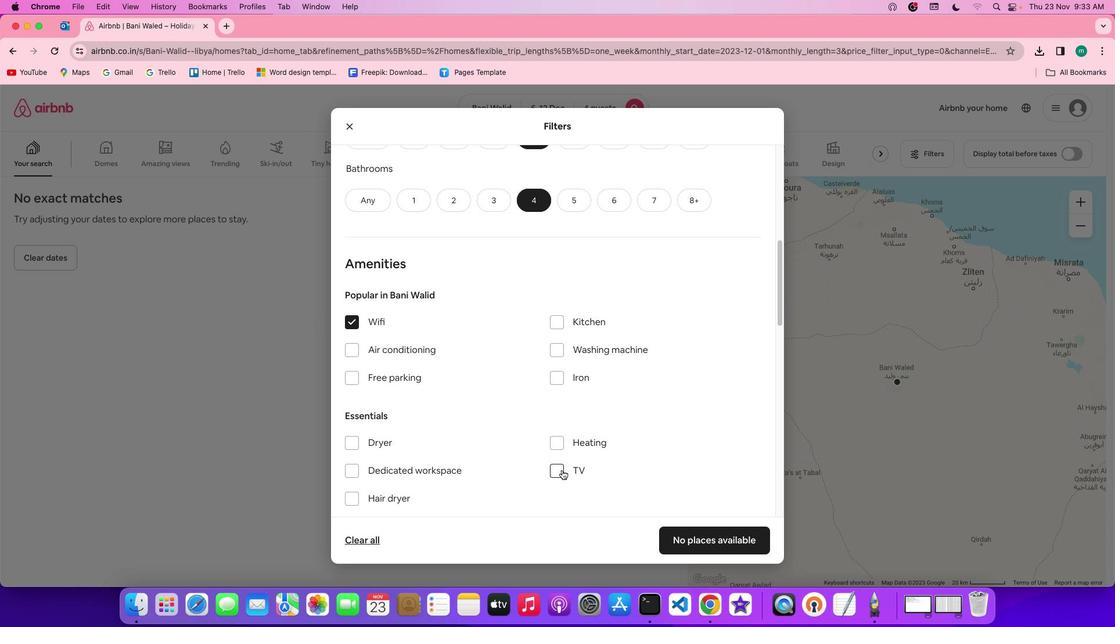 
Action: Mouse pressed left at (367, 402)
Screenshot: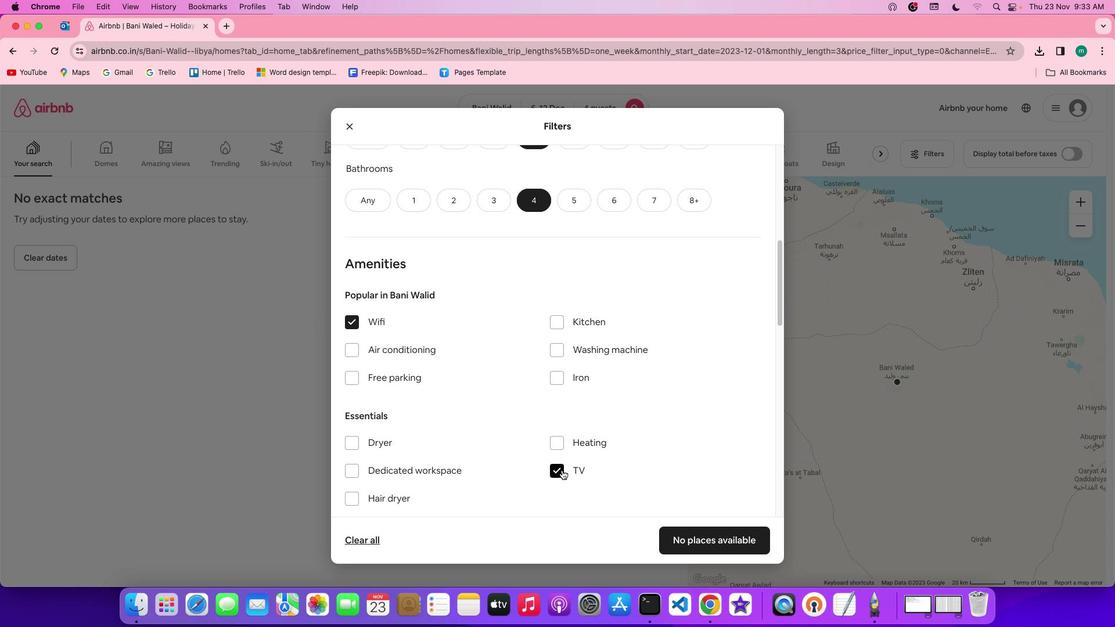 
Action: Mouse moved to (561, 470)
Screenshot: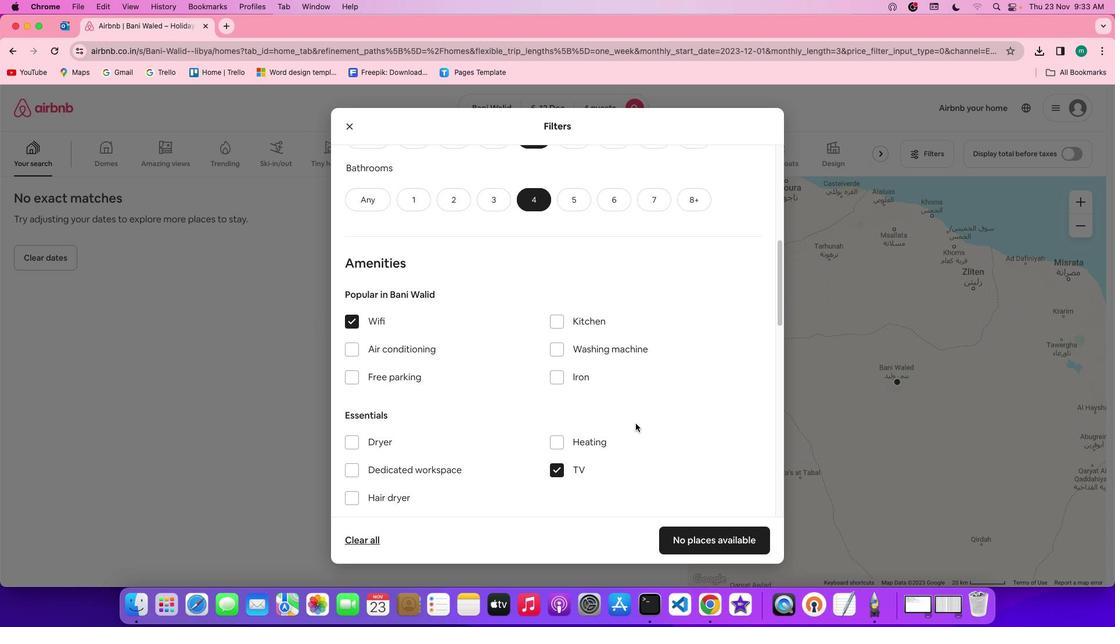 
Action: Mouse pressed left at (561, 470)
Screenshot: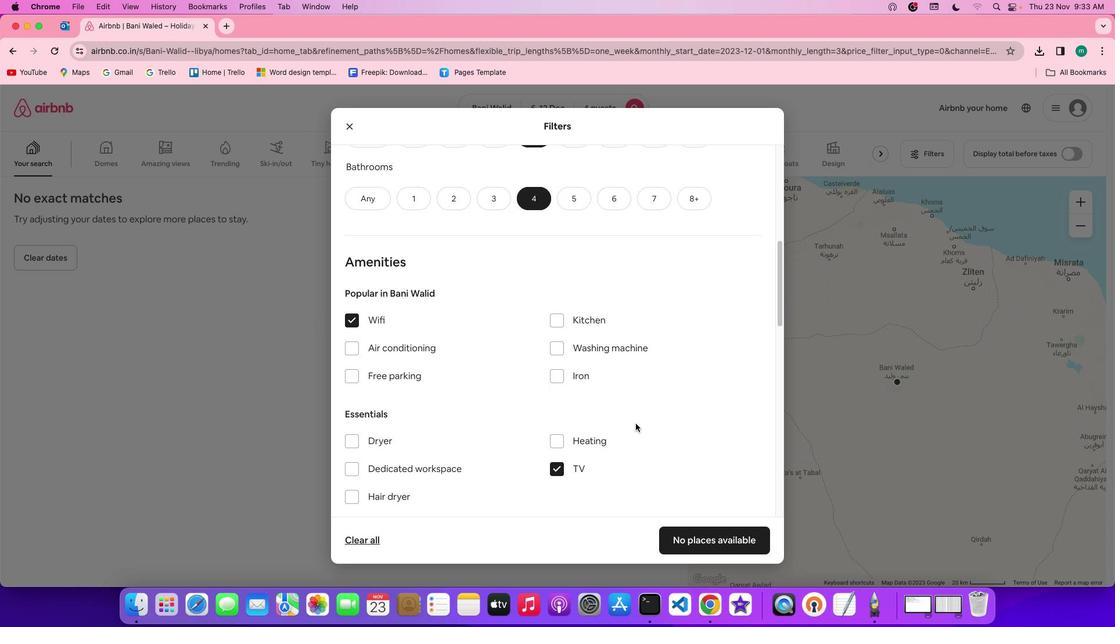 
Action: Mouse moved to (636, 424)
Screenshot: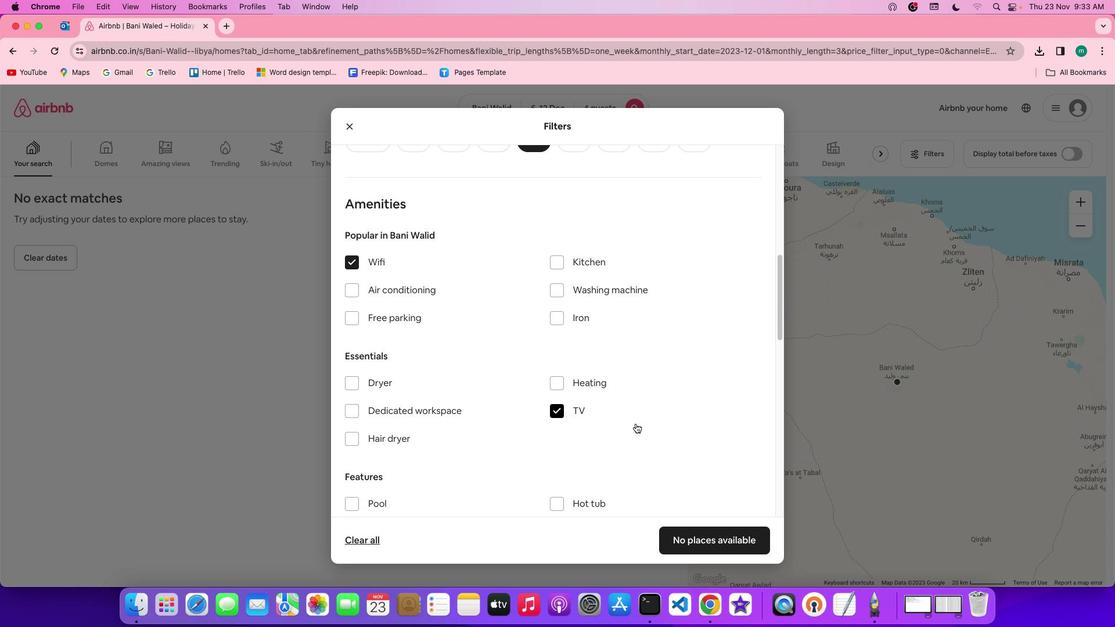 
Action: Mouse scrolled (636, 424) with delta (0, 0)
Screenshot: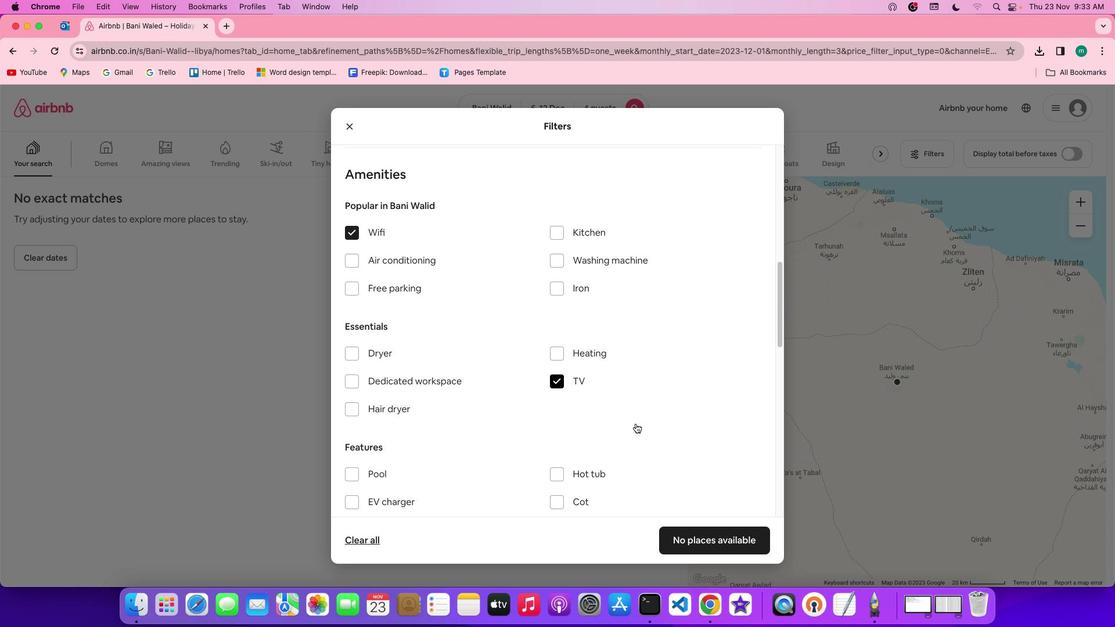
Action: Mouse scrolled (636, 424) with delta (0, 0)
Screenshot: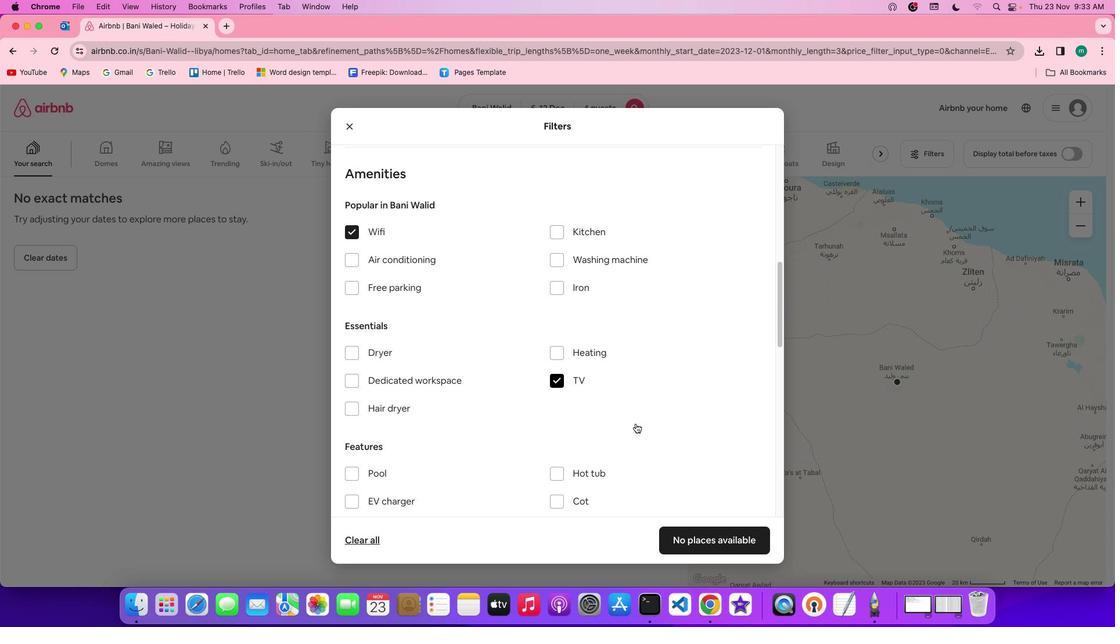 
Action: Mouse scrolled (636, 424) with delta (0, 0)
Screenshot: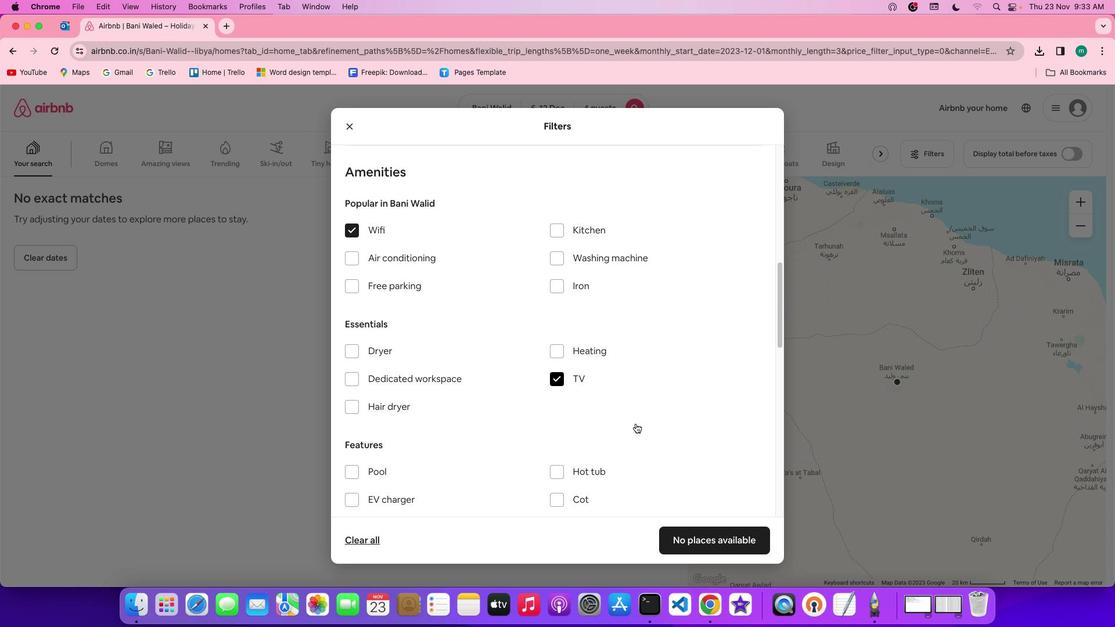 
Action: Mouse scrolled (636, 424) with delta (0, 0)
Screenshot: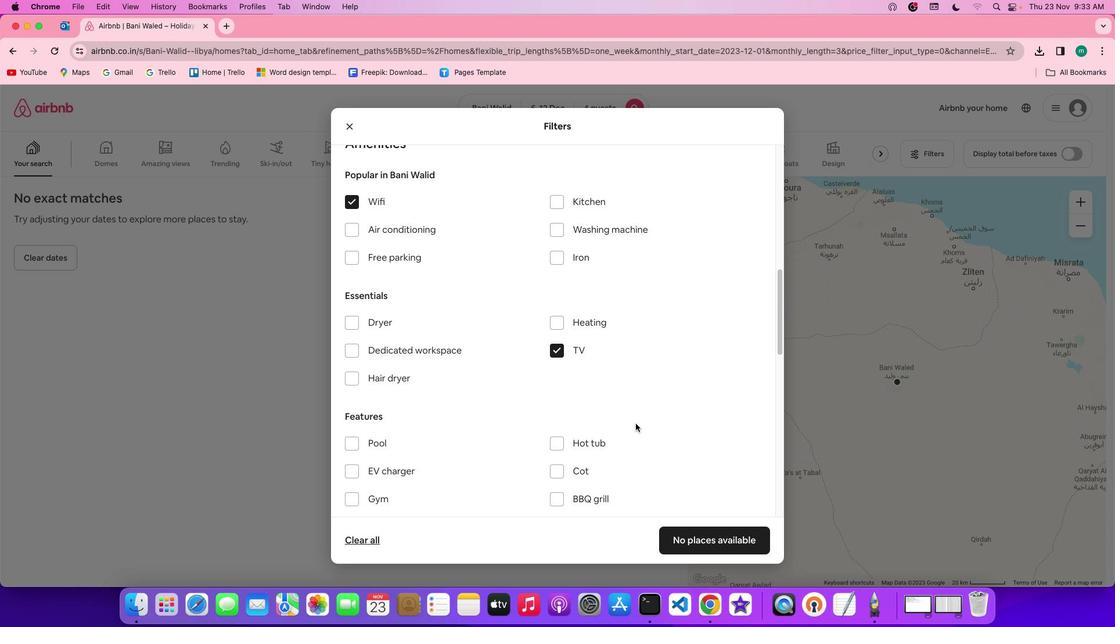 
Action: Mouse scrolled (636, 424) with delta (0, 0)
Screenshot: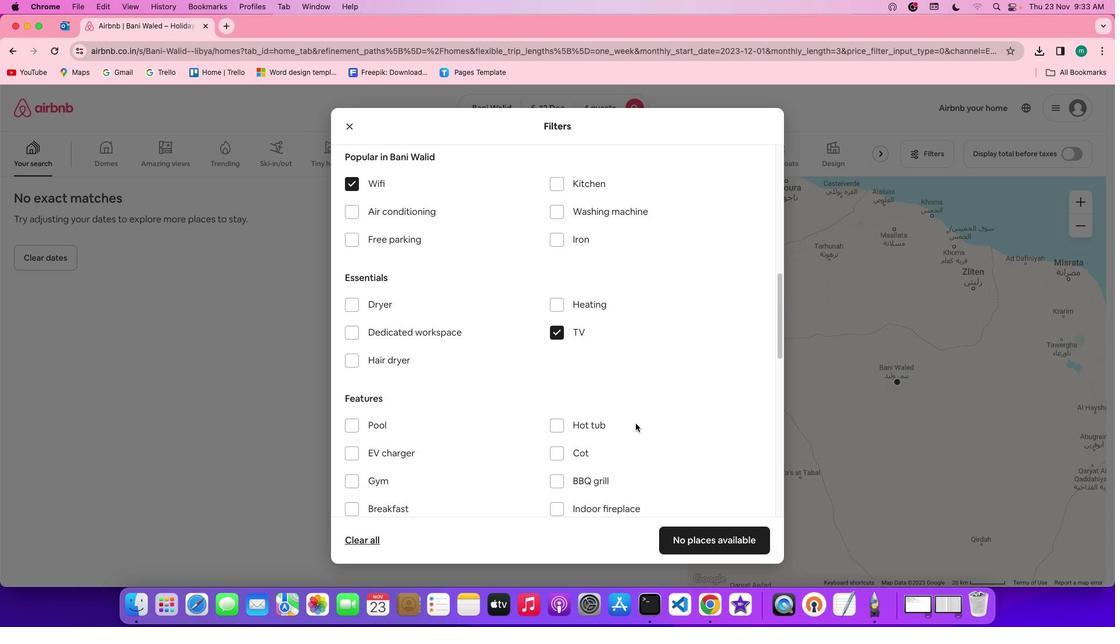 
Action: Mouse scrolled (636, 424) with delta (0, 0)
Screenshot: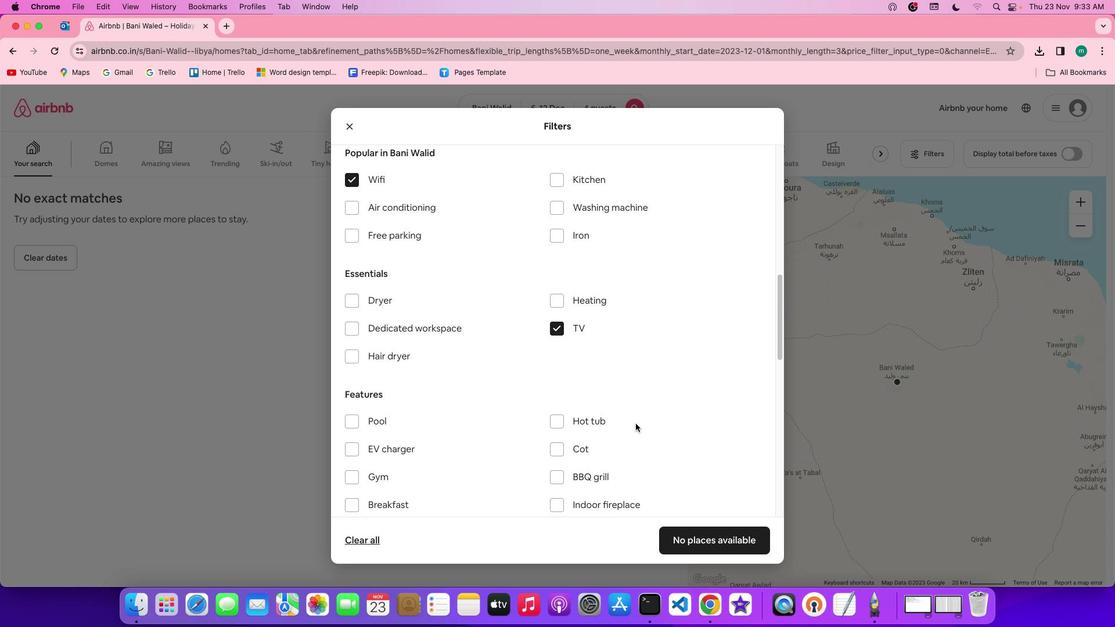 
Action: Mouse scrolled (636, 424) with delta (0, 0)
Screenshot: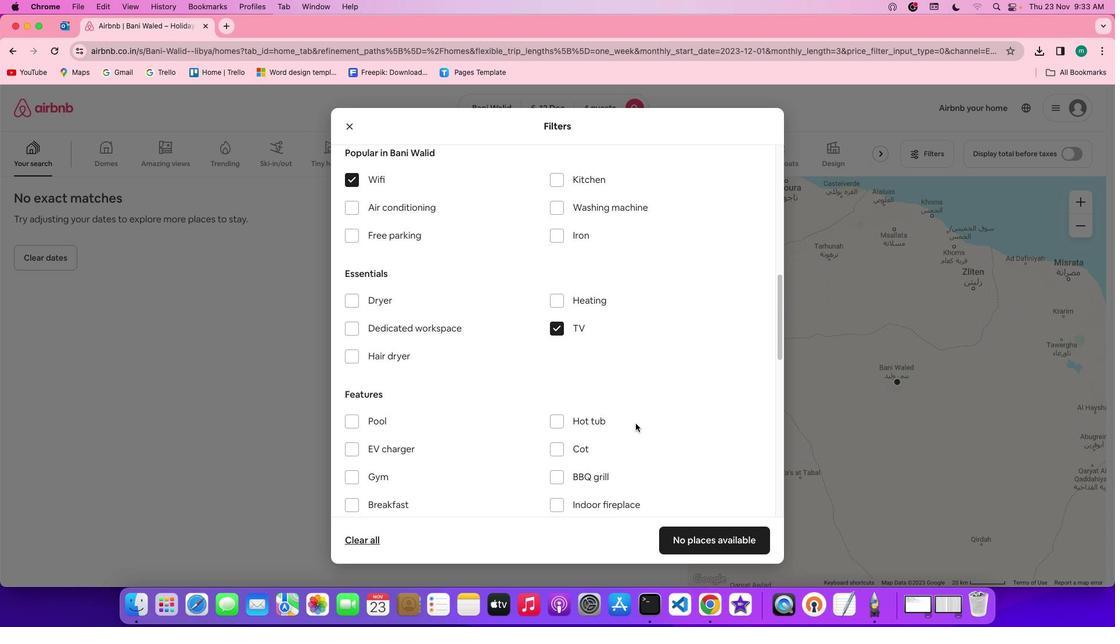 
Action: Mouse scrolled (636, 424) with delta (0, 0)
Screenshot: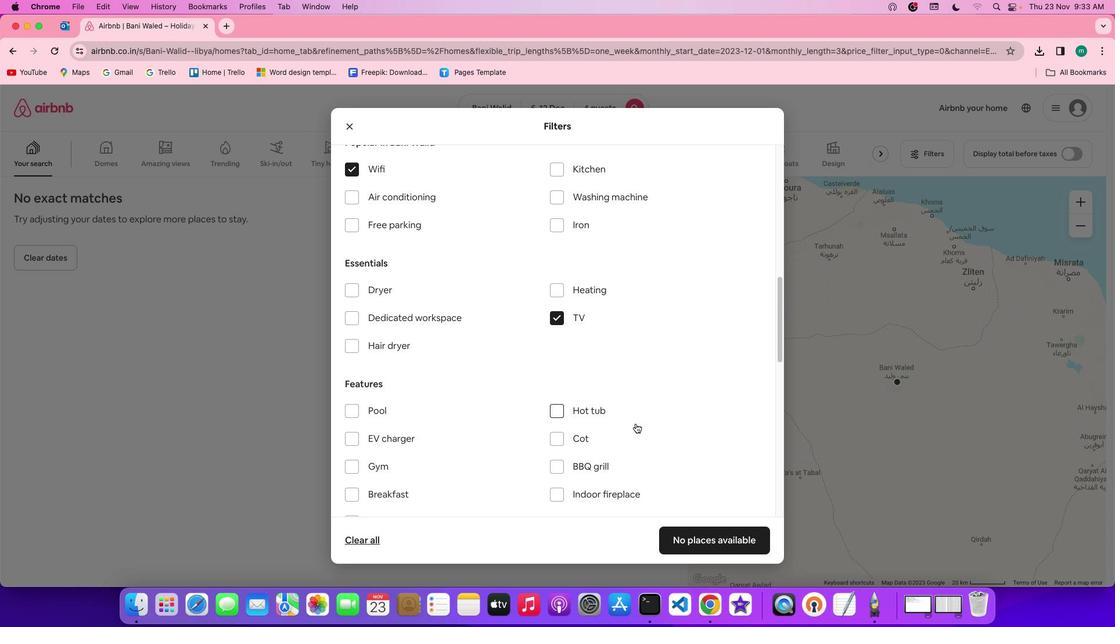 
Action: Mouse scrolled (636, 424) with delta (0, 0)
Screenshot: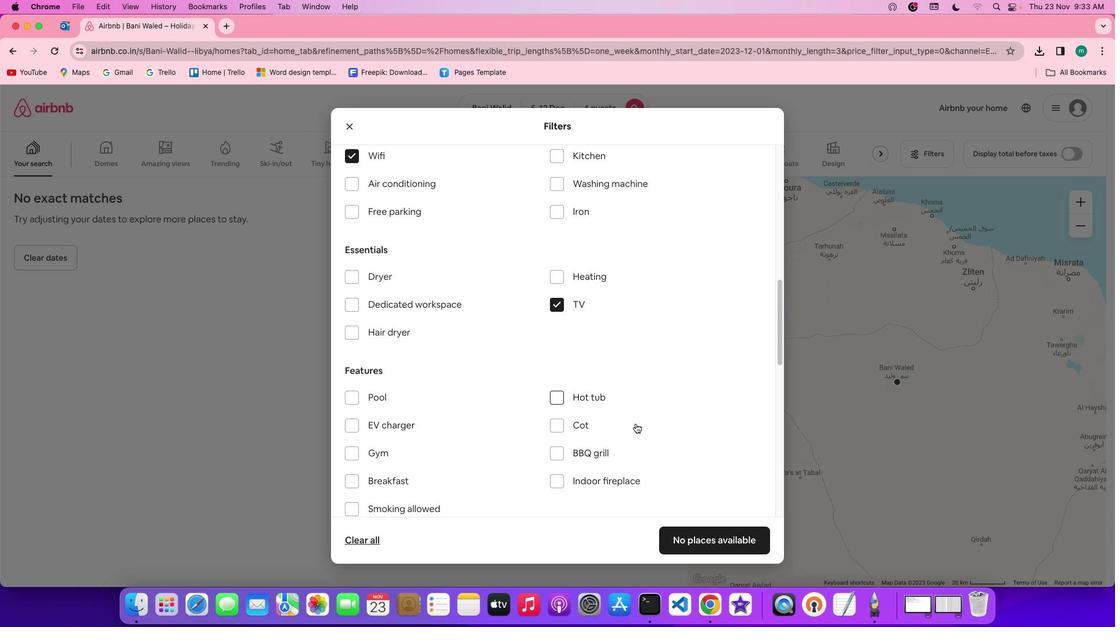 
Action: Mouse scrolled (636, 424) with delta (0, 0)
Screenshot: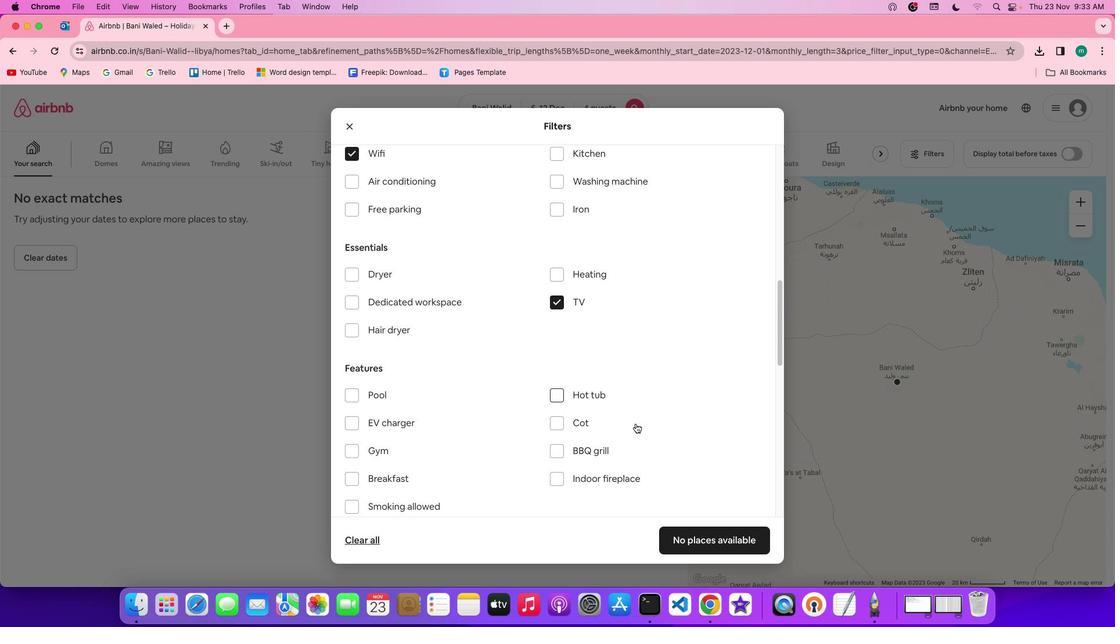 
Action: Mouse scrolled (636, 424) with delta (0, 0)
Screenshot: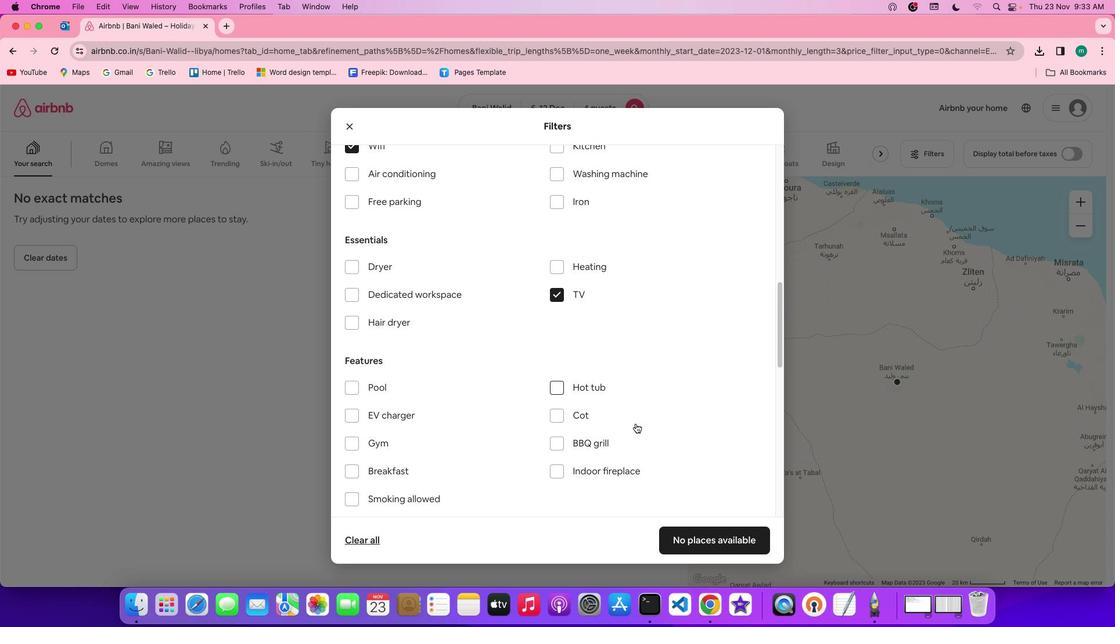
Action: Mouse scrolled (636, 424) with delta (0, 0)
Screenshot: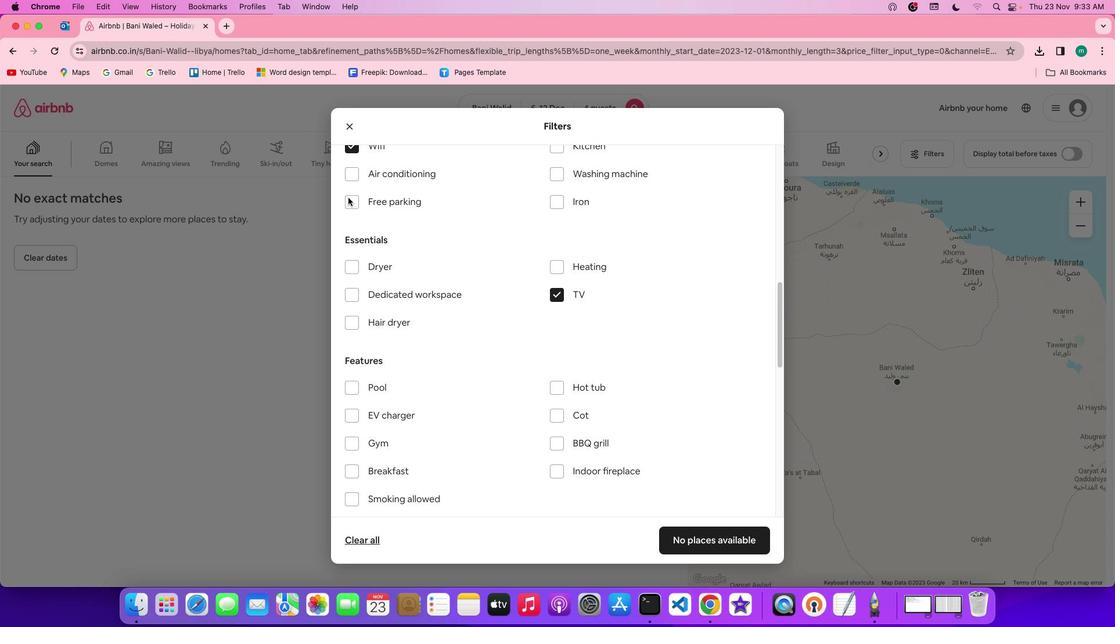 
Action: Mouse scrolled (636, 424) with delta (0, 0)
Screenshot: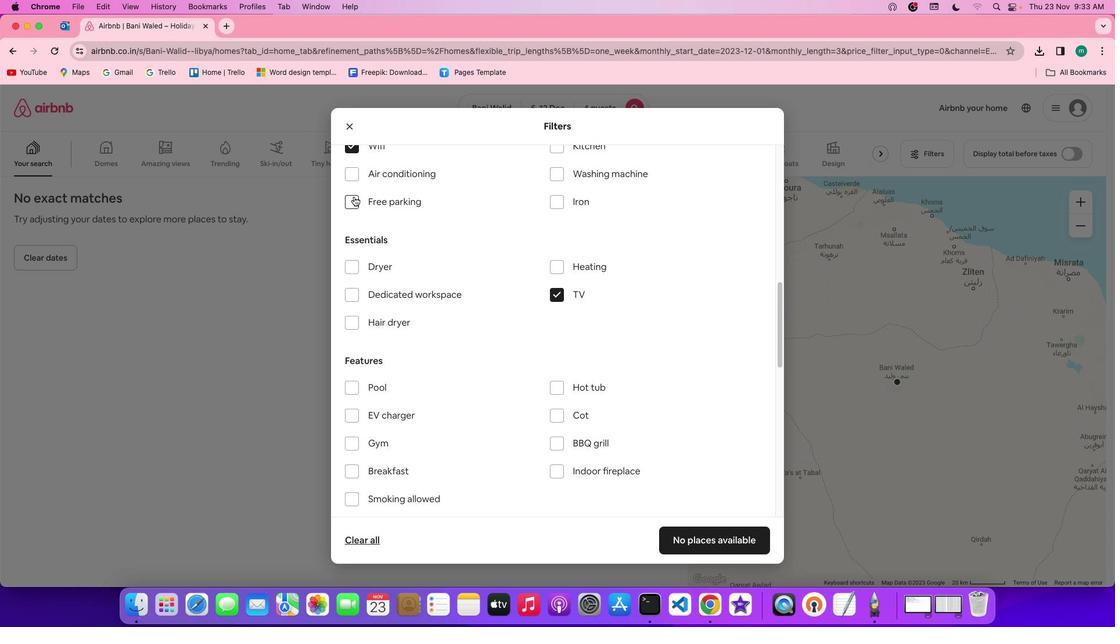 
Action: Mouse scrolled (636, 424) with delta (0, 0)
Screenshot: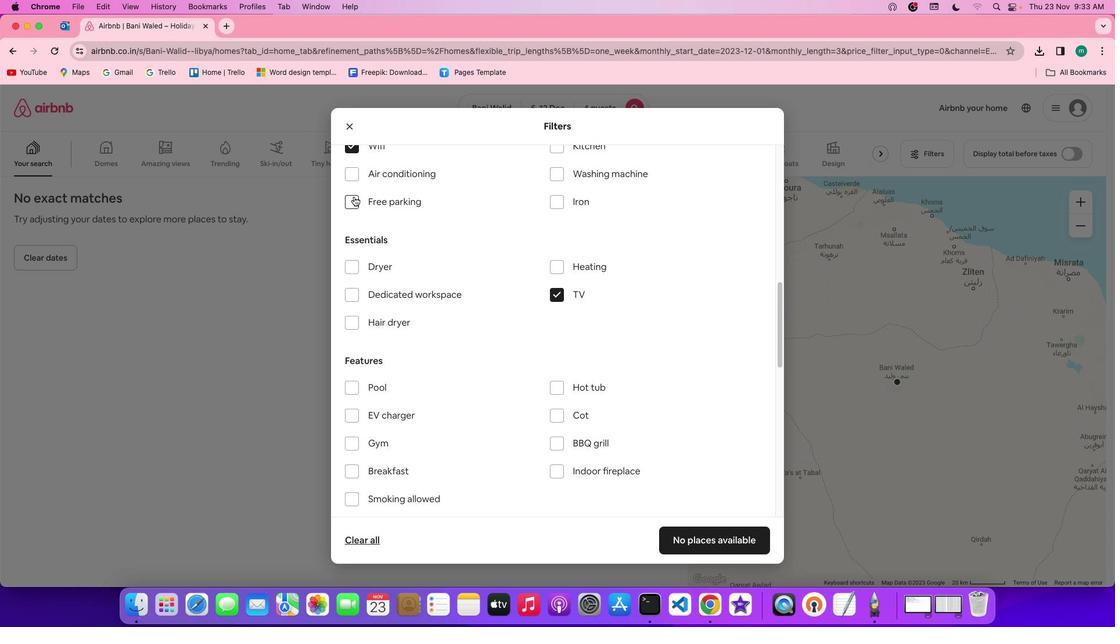 
Action: Mouse moved to (353, 196)
Screenshot: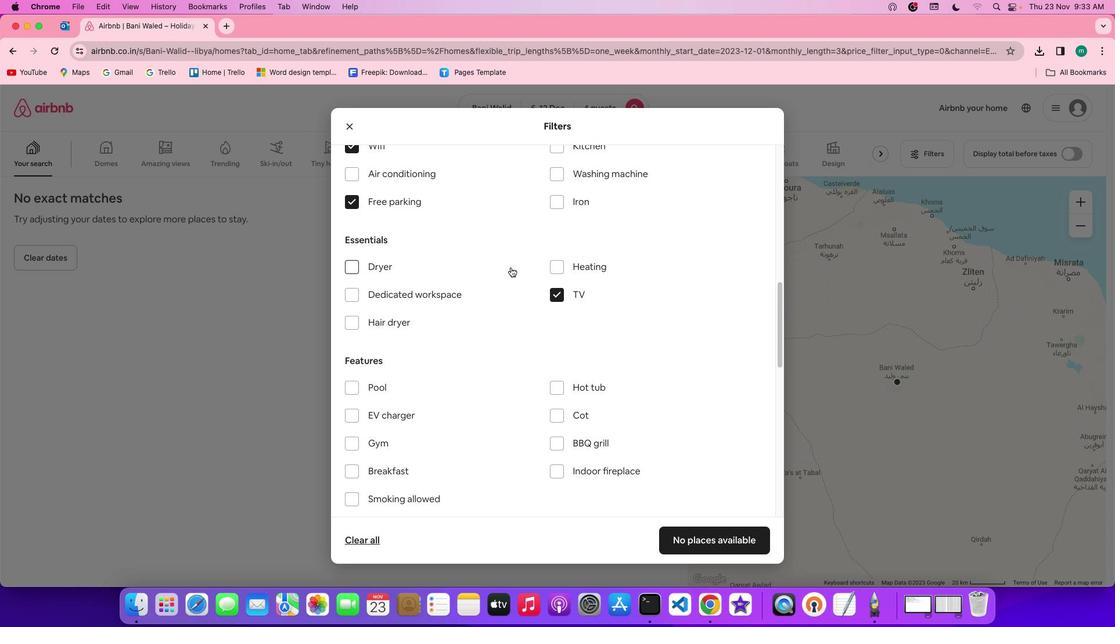 
Action: Mouse pressed left at (353, 196)
Screenshot: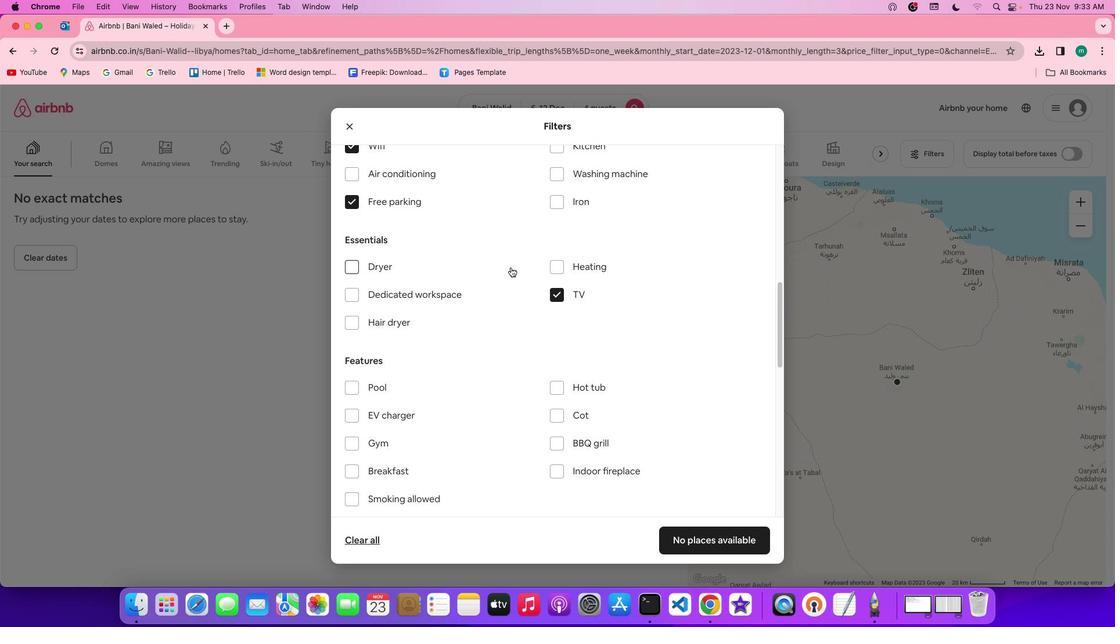 
Action: Mouse moved to (510, 267)
Screenshot: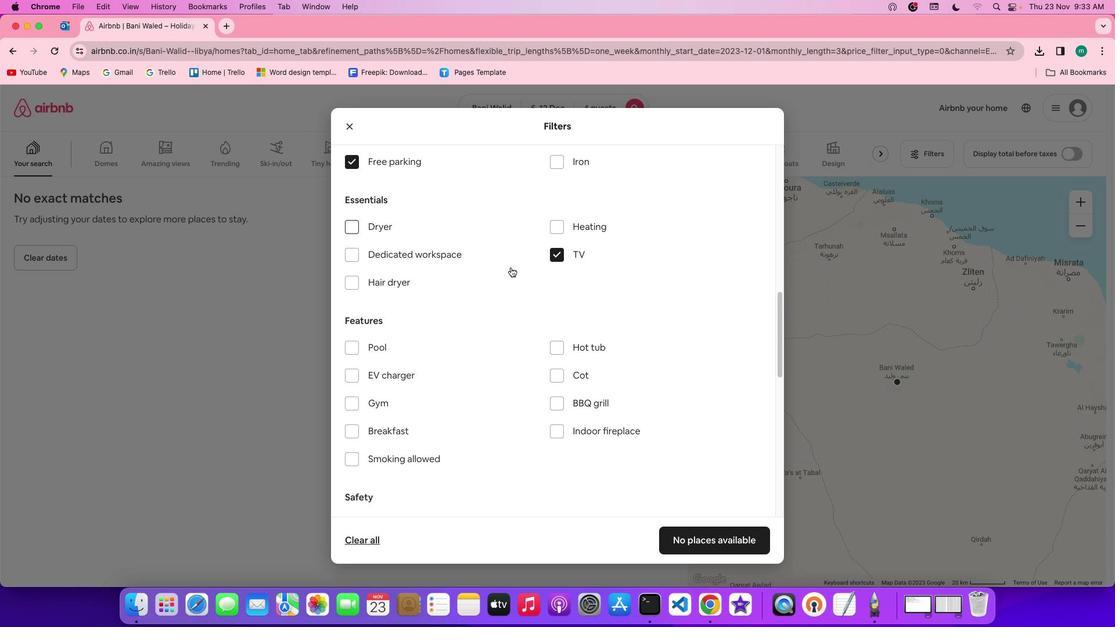 
Action: Mouse scrolled (510, 267) with delta (0, 0)
Screenshot: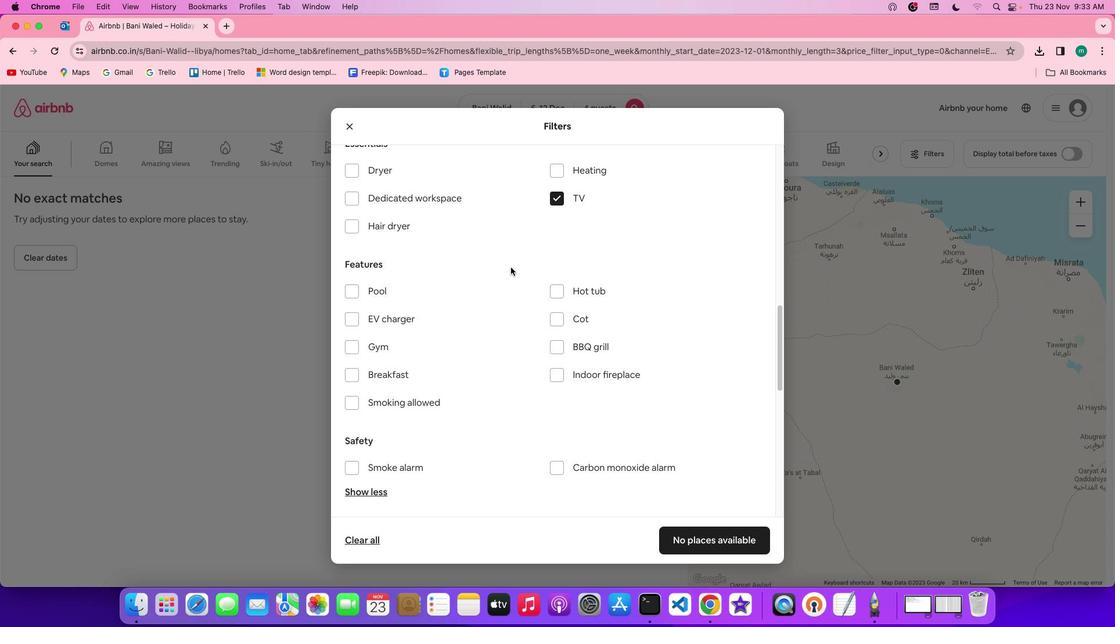 
Action: Mouse scrolled (510, 267) with delta (0, 0)
Screenshot: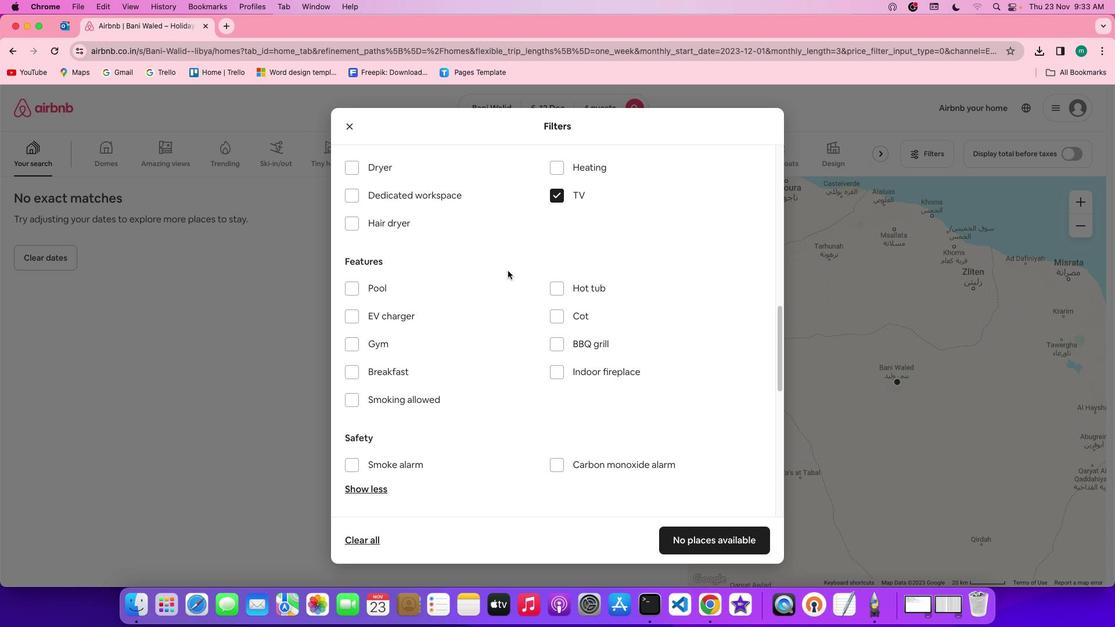 
Action: Mouse scrolled (510, 267) with delta (0, 0)
Screenshot: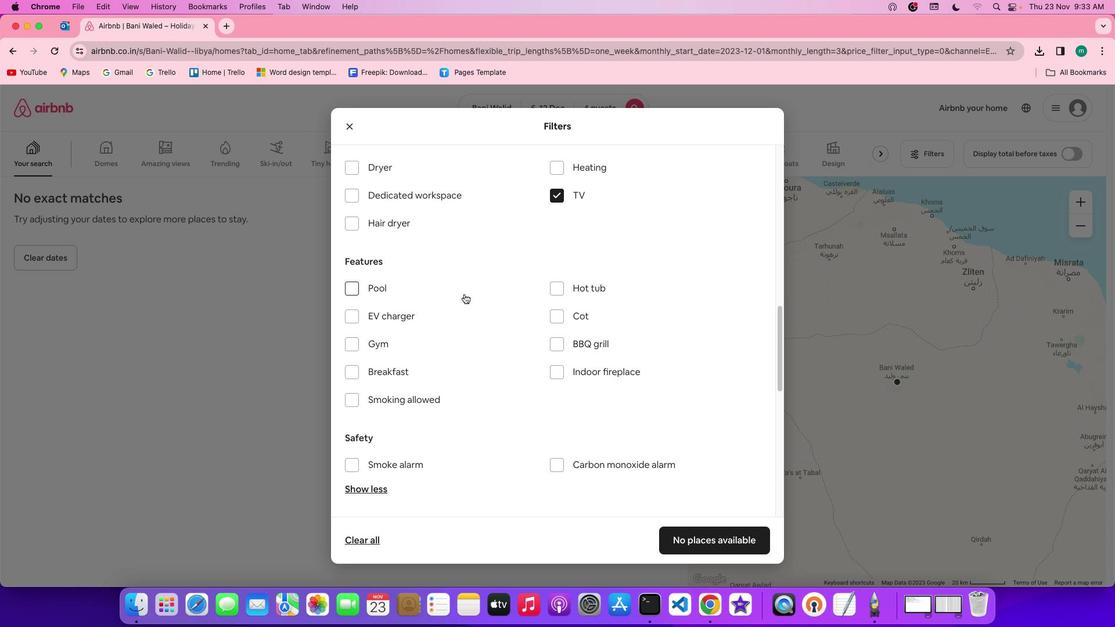 
Action: Mouse scrolled (510, 267) with delta (0, 0)
Screenshot: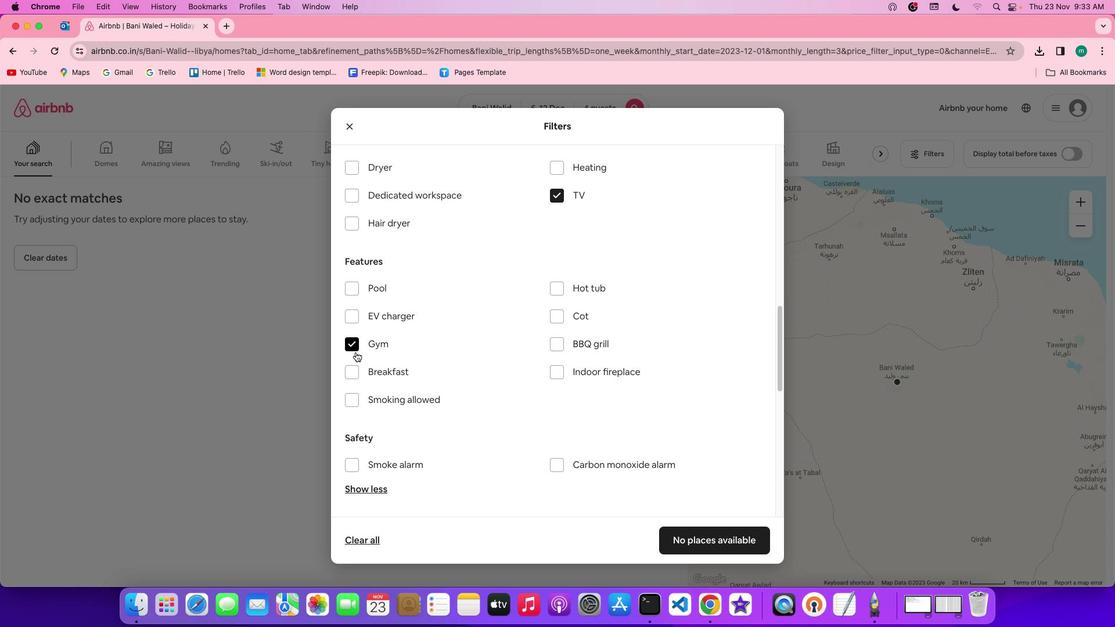 
Action: Mouse scrolled (510, 267) with delta (0, 0)
Screenshot: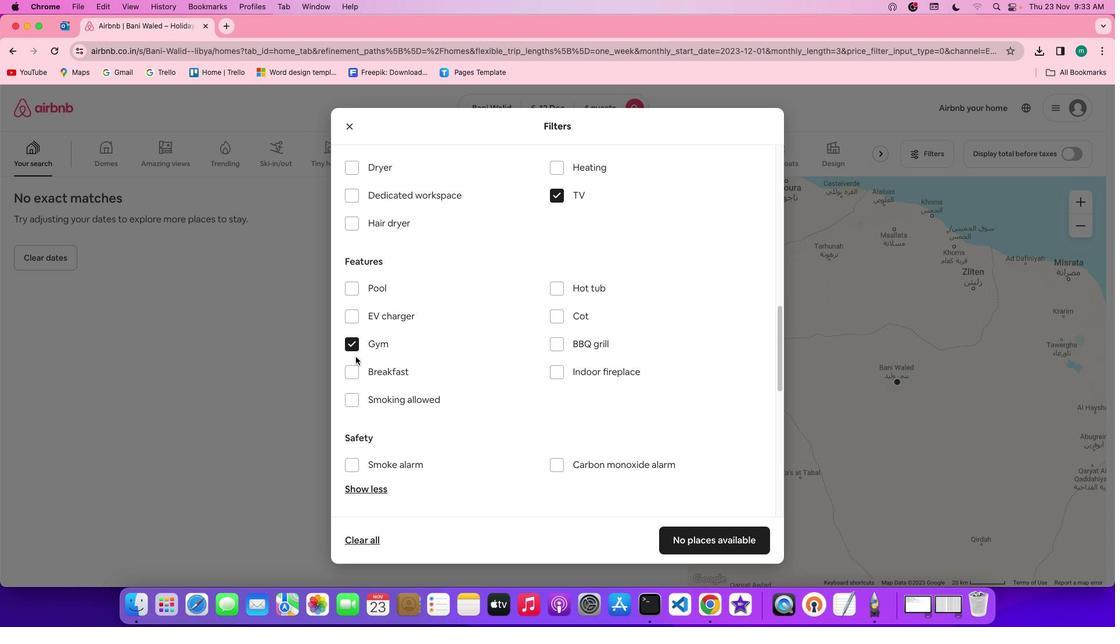 
Action: Mouse scrolled (510, 267) with delta (0, 0)
Screenshot: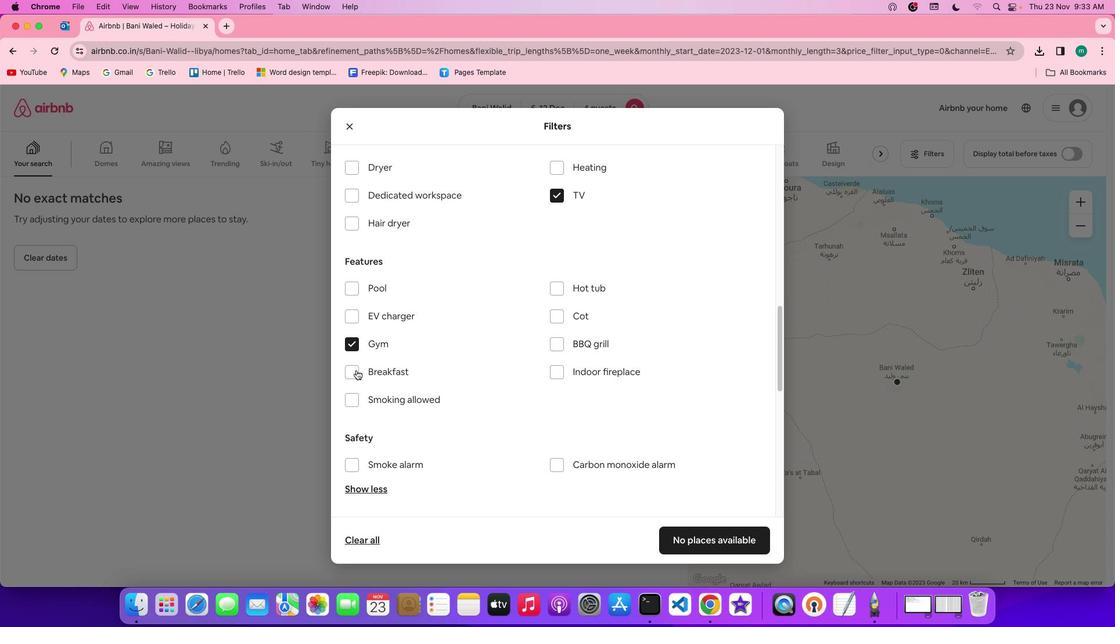
Action: Mouse moved to (353, 341)
Screenshot: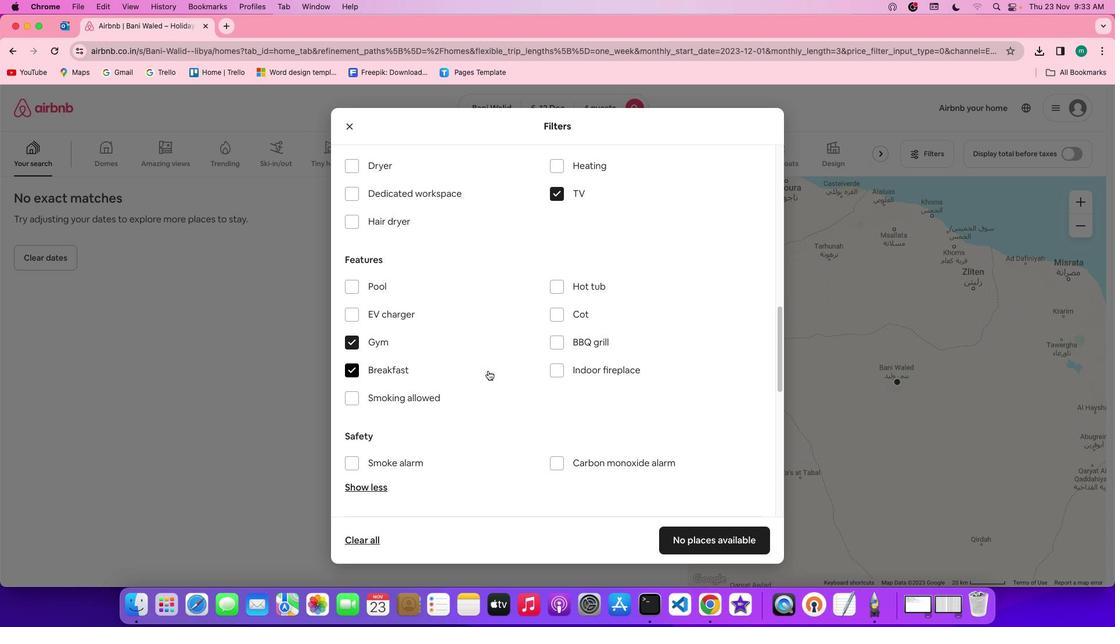 
Action: Mouse pressed left at (353, 341)
Screenshot: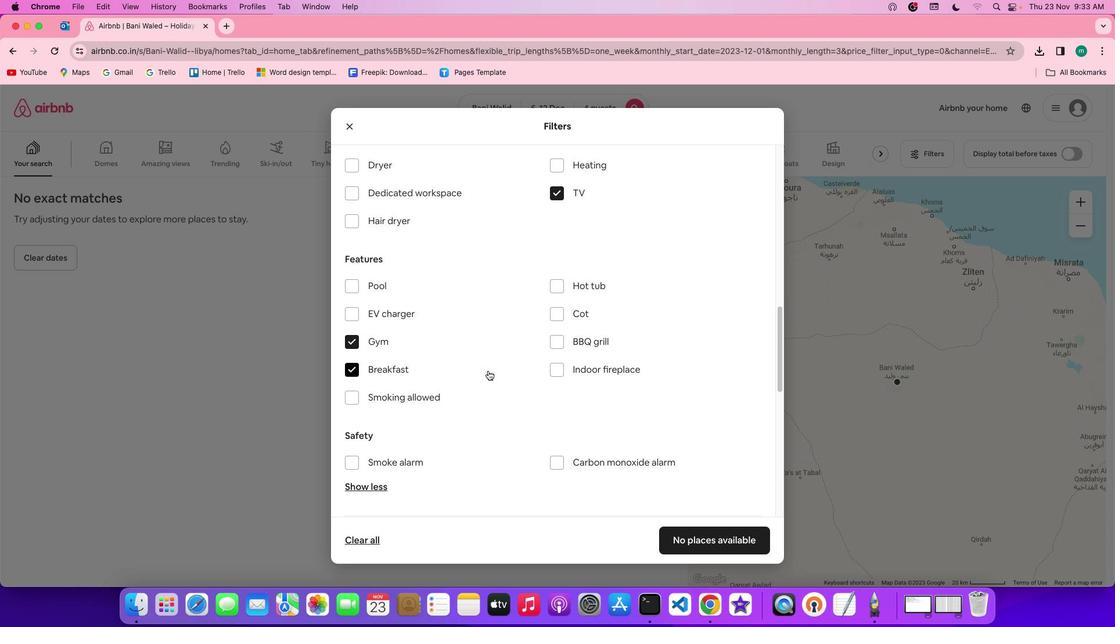 
Action: Mouse moved to (356, 371)
Screenshot: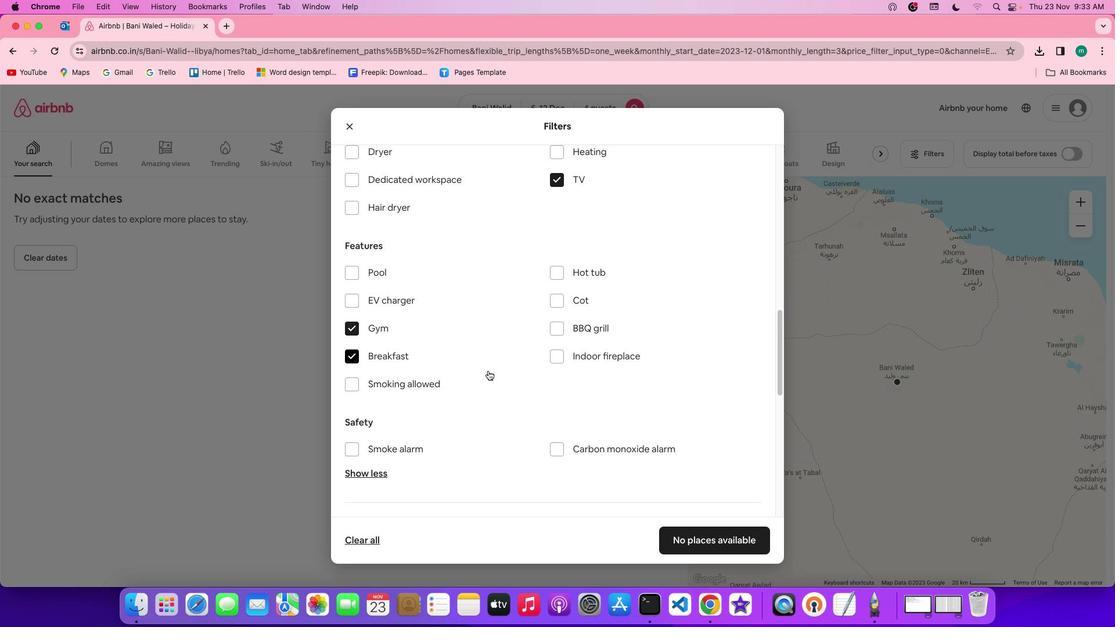 
Action: Mouse pressed left at (356, 371)
Screenshot: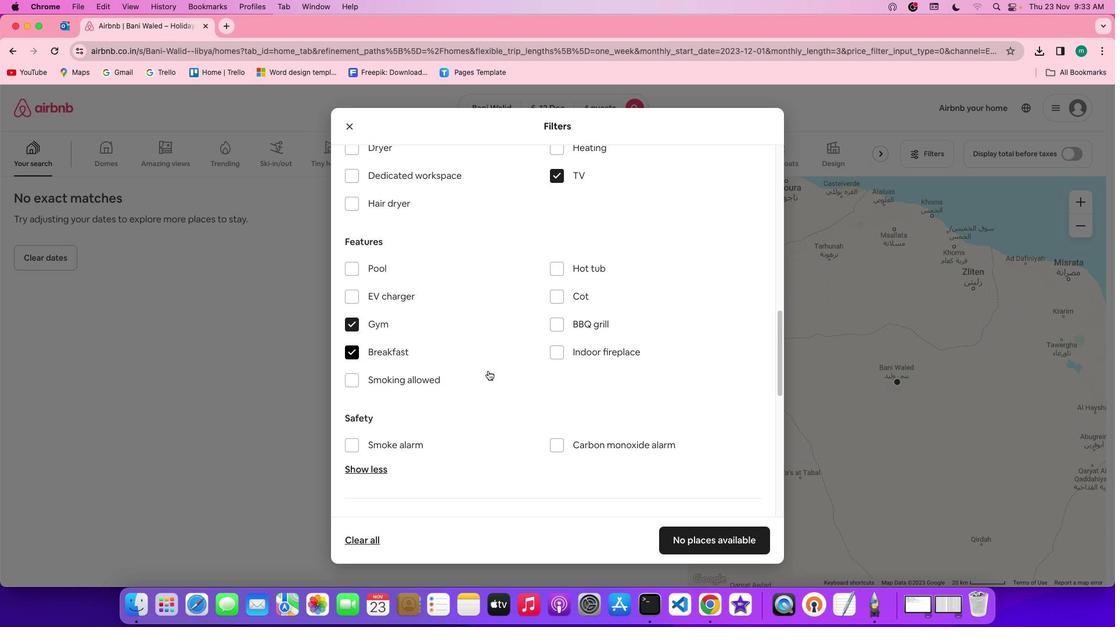 
Action: Mouse moved to (488, 371)
Screenshot: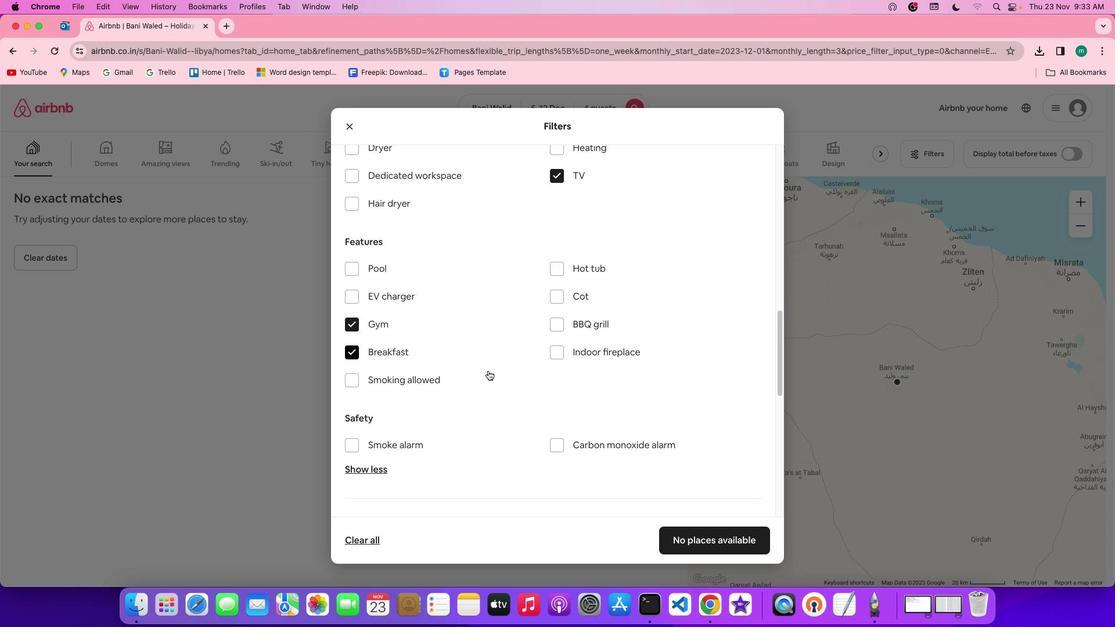 
Action: Mouse scrolled (488, 371) with delta (0, 0)
Screenshot: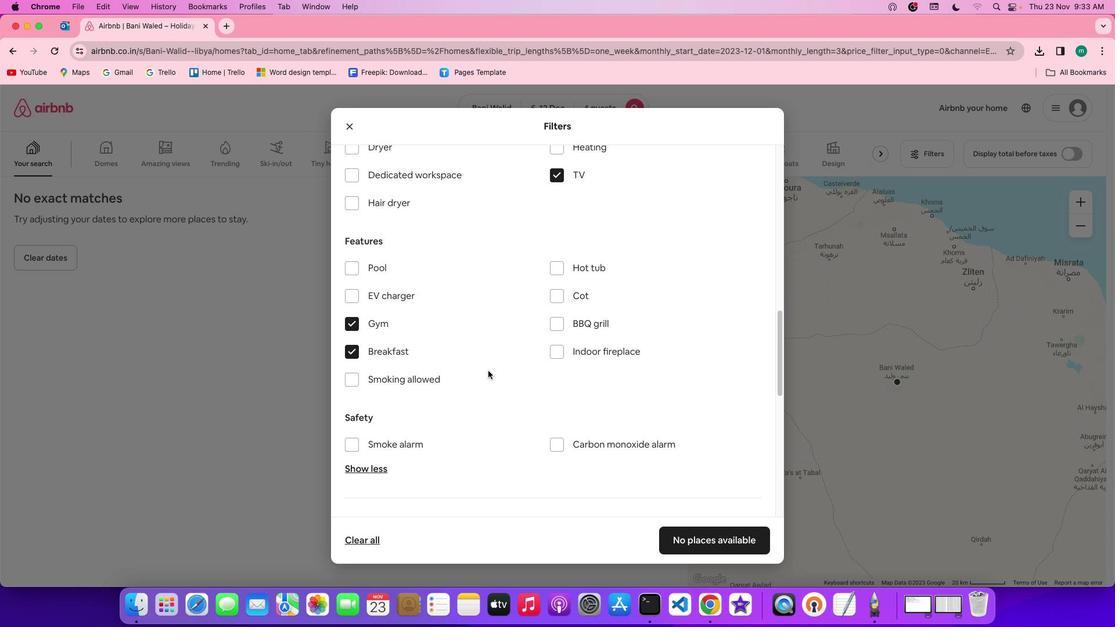 
Action: Mouse scrolled (488, 371) with delta (0, 0)
Screenshot: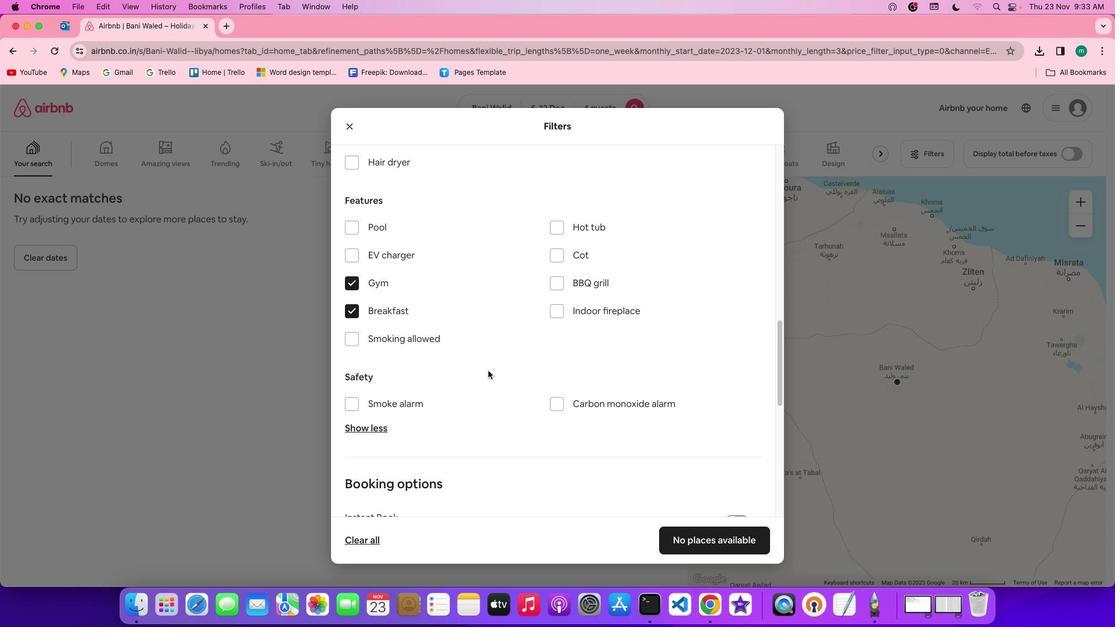 
Action: Mouse scrolled (488, 371) with delta (0, 0)
Screenshot: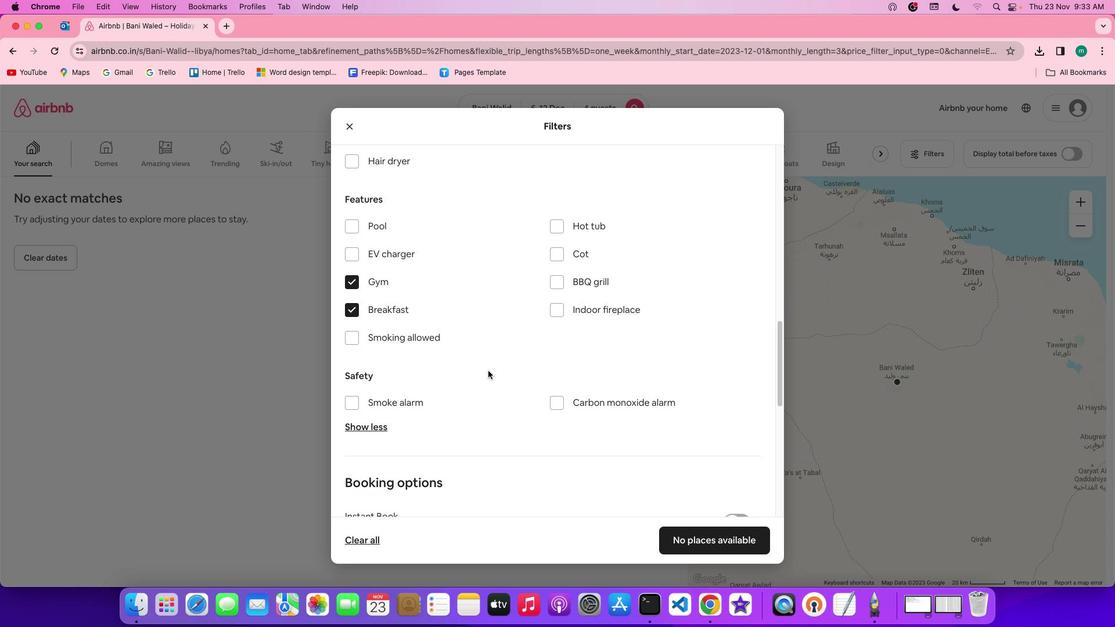 
Action: Mouse scrolled (488, 371) with delta (0, 0)
Screenshot: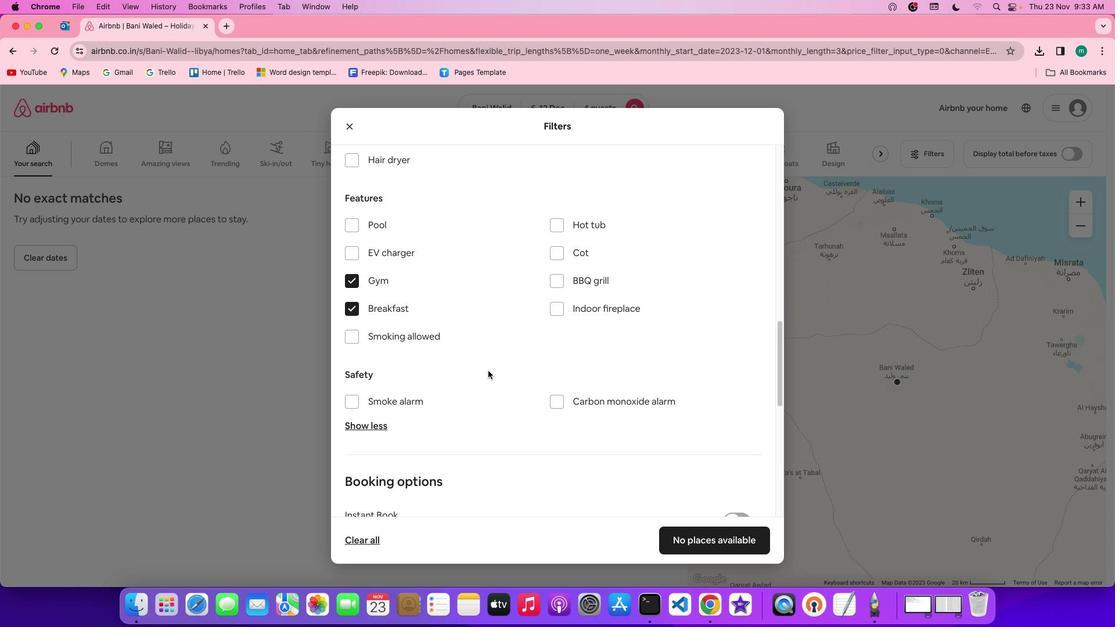 
Action: Mouse scrolled (488, 371) with delta (0, 0)
Screenshot: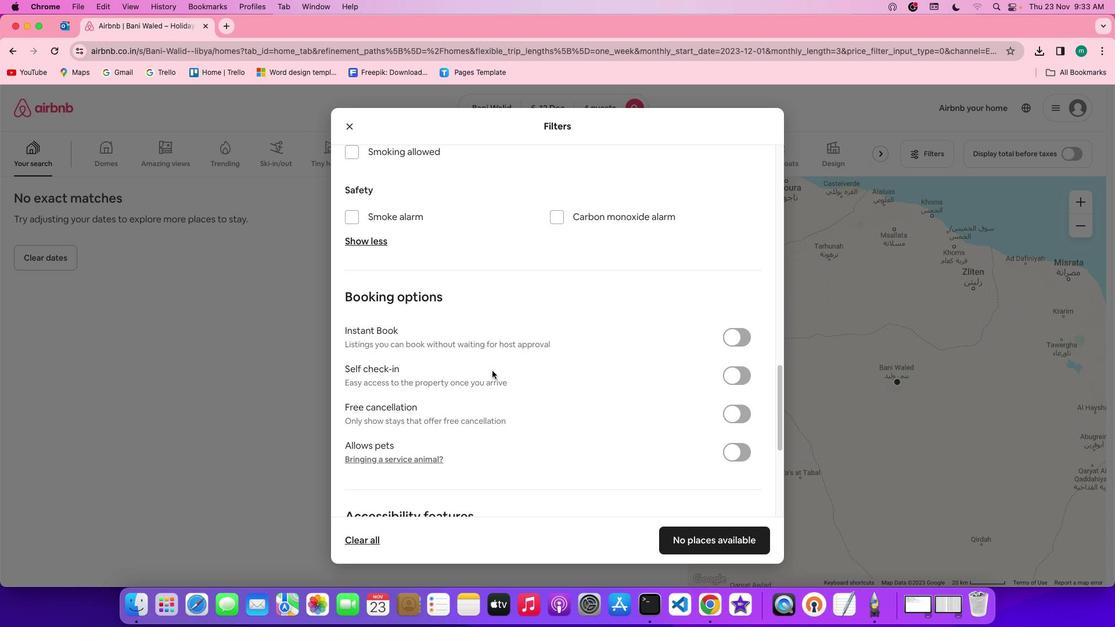 
Action: Mouse scrolled (488, 371) with delta (0, 0)
Screenshot: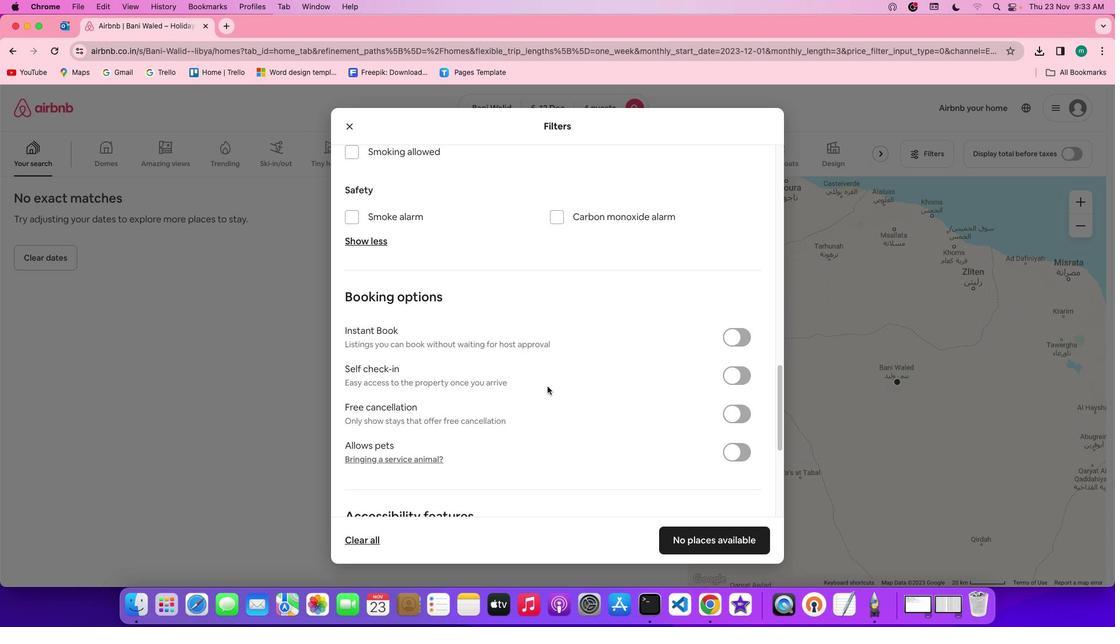 
Action: Mouse scrolled (488, 371) with delta (0, 0)
Screenshot: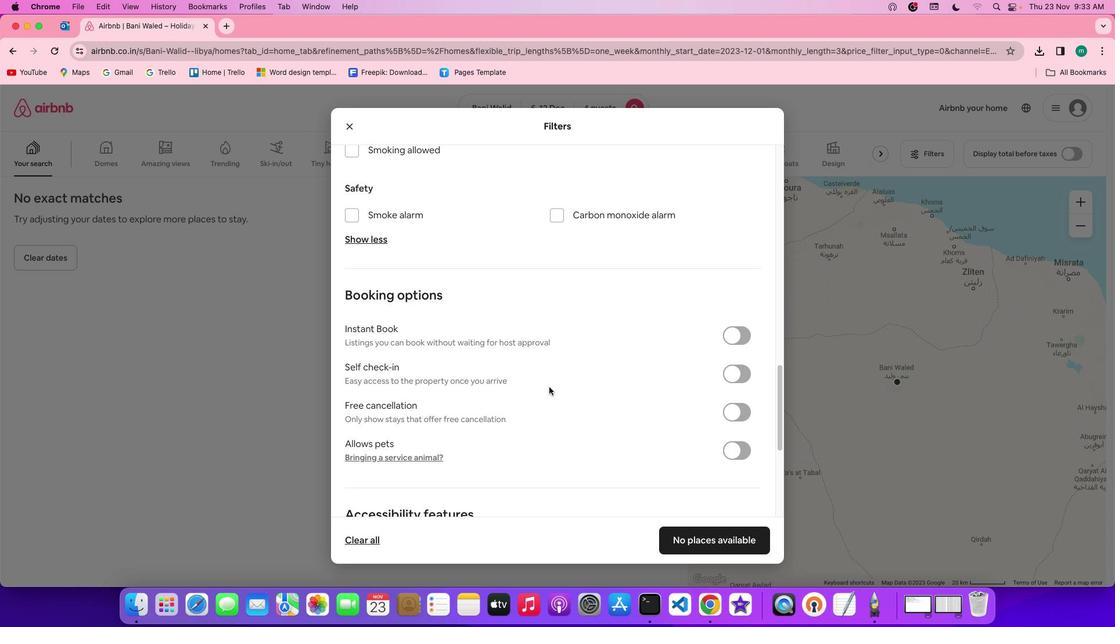 
Action: Mouse scrolled (488, 371) with delta (0, 0)
Screenshot: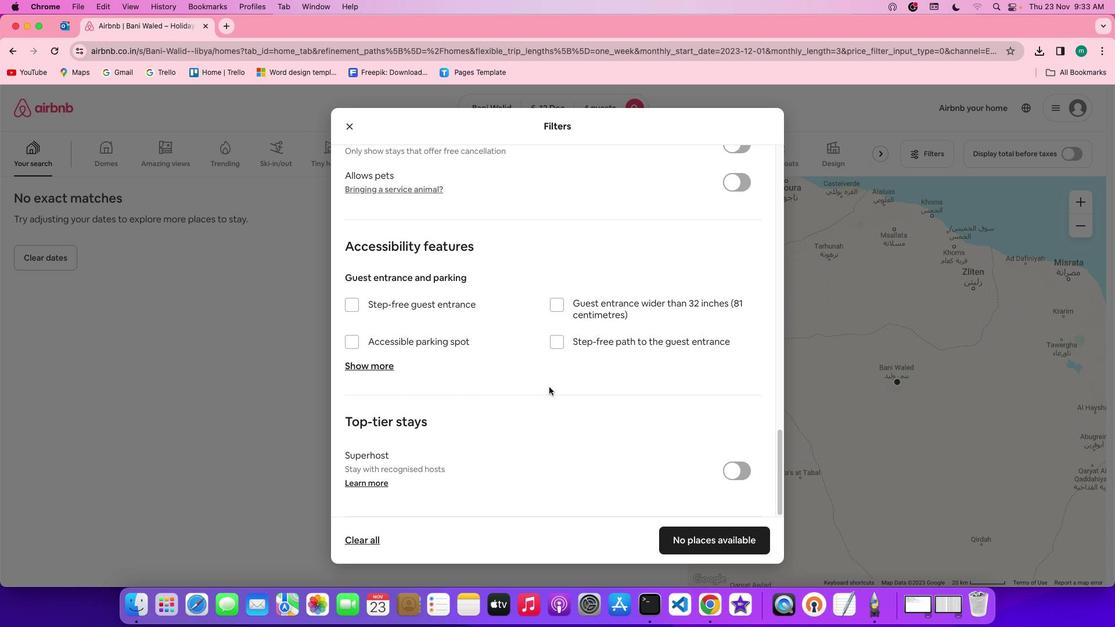 
Action: Mouse scrolled (488, 371) with delta (0, 0)
Screenshot: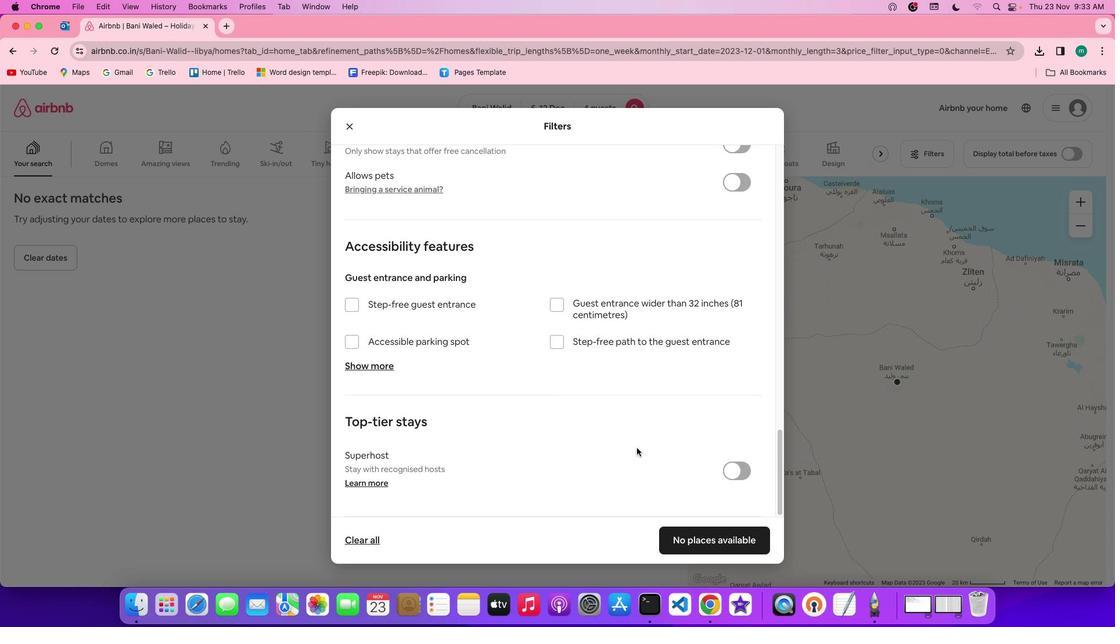 
Action: Mouse scrolled (488, 371) with delta (0, 0)
Screenshot: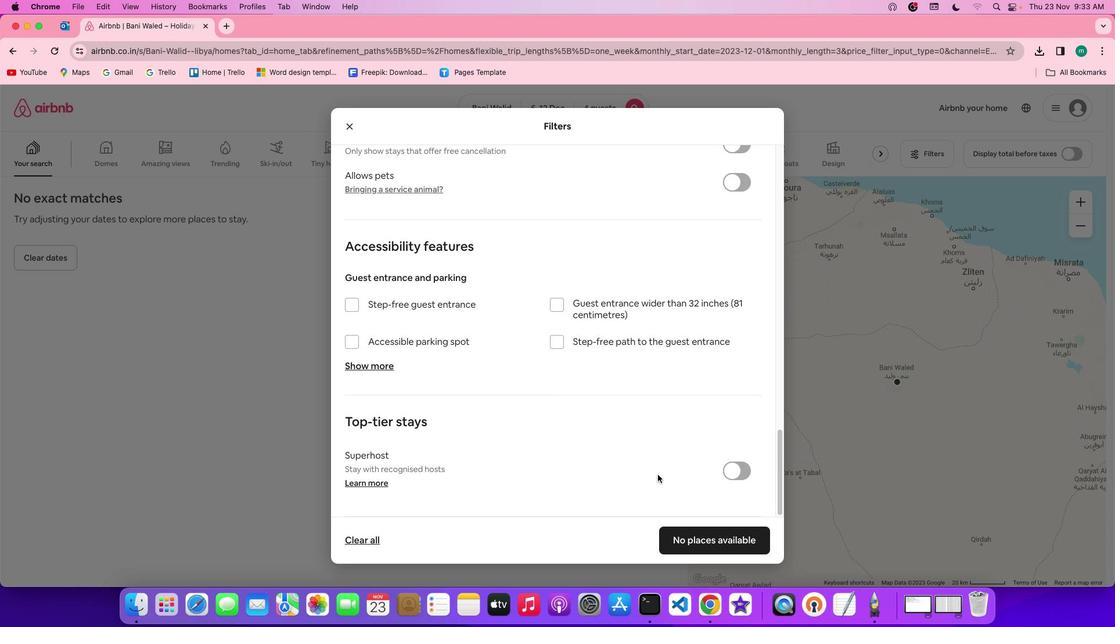 
Action: Mouse scrolled (488, 371) with delta (0, -1)
Screenshot: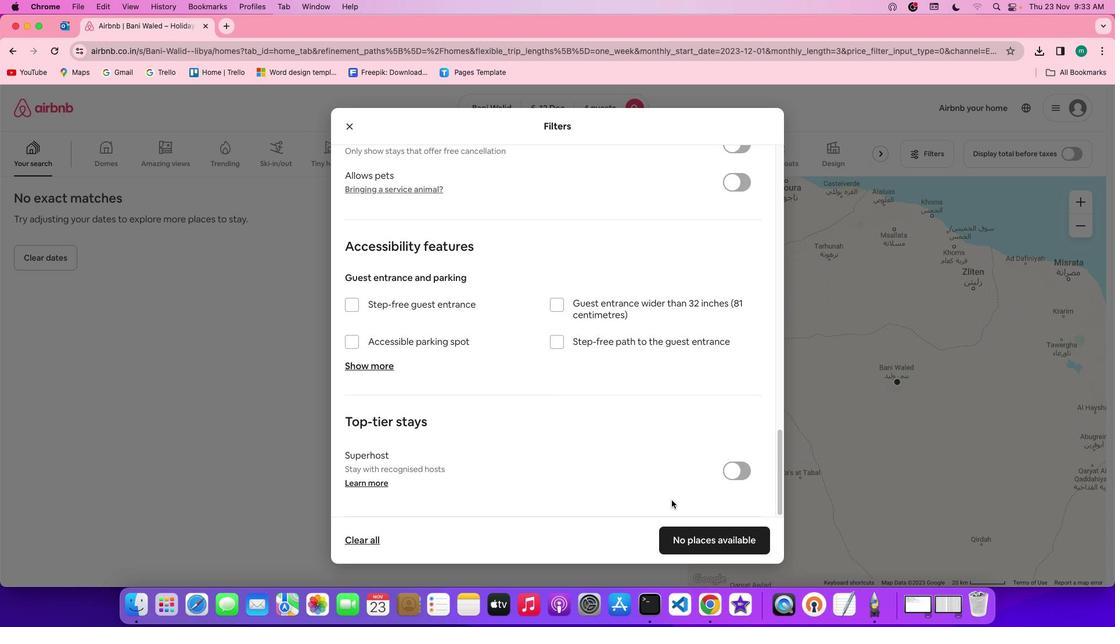 
Action: Mouse scrolled (488, 371) with delta (0, -2)
Screenshot: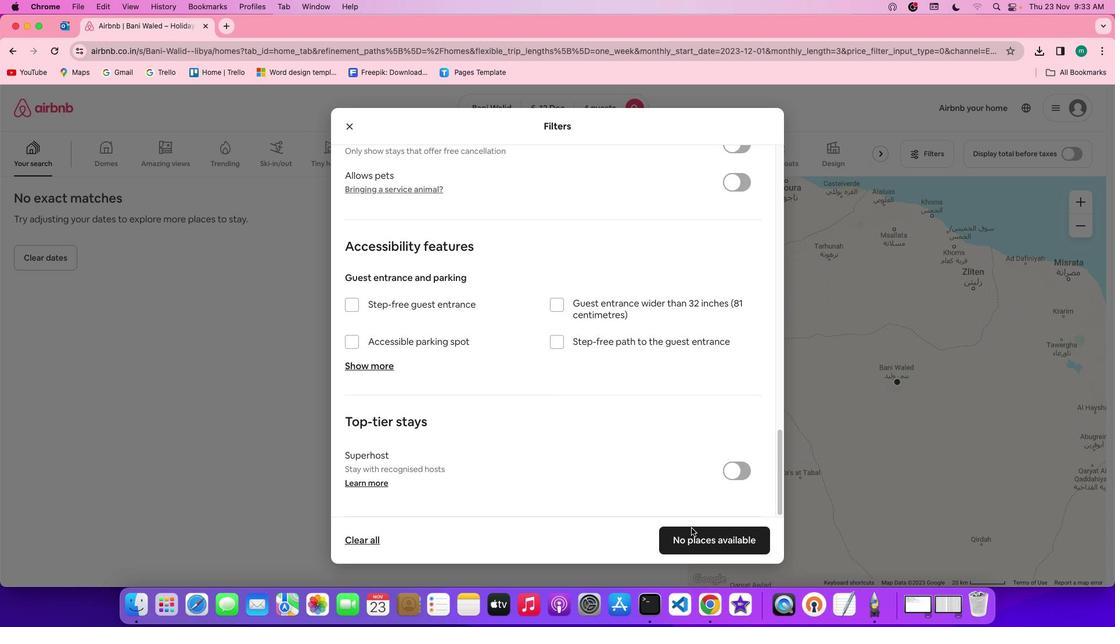 
Action: Mouse moved to (549, 387)
Screenshot: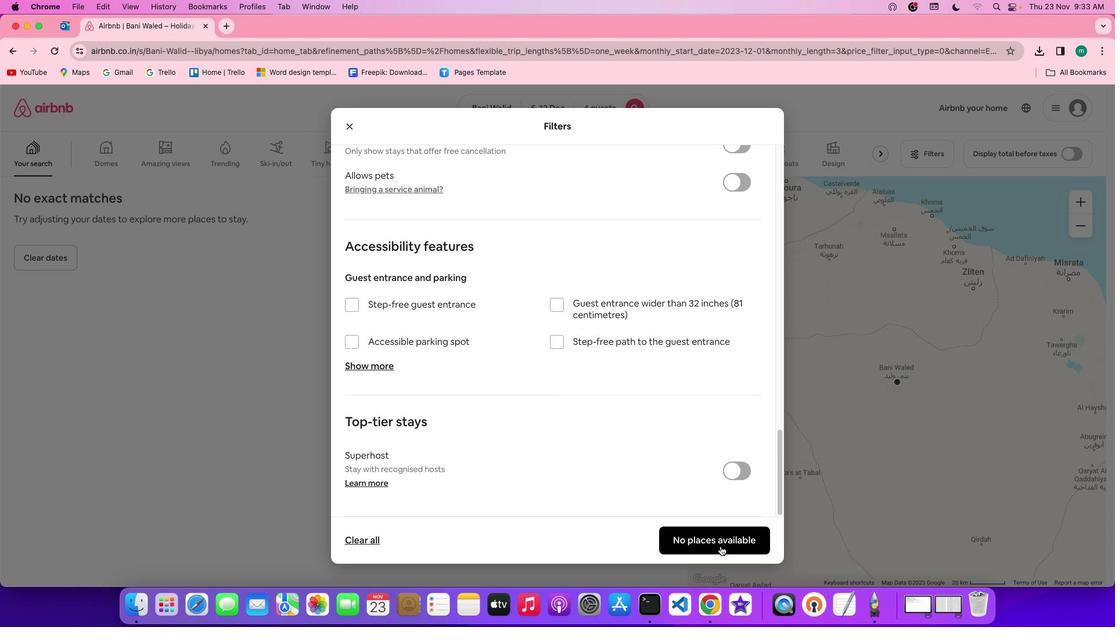 
Action: Mouse scrolled (549, 387) with delta (0, 0)
Screenshot: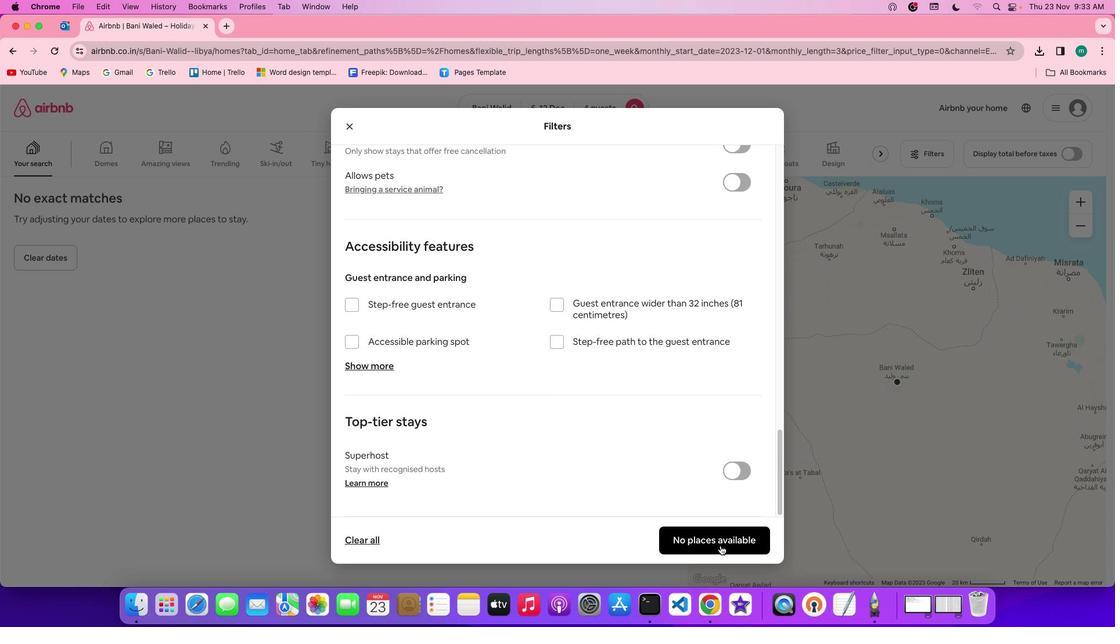 
Action: Mouse scrolled (549, 387) with delta (0, 0)
Screenshot: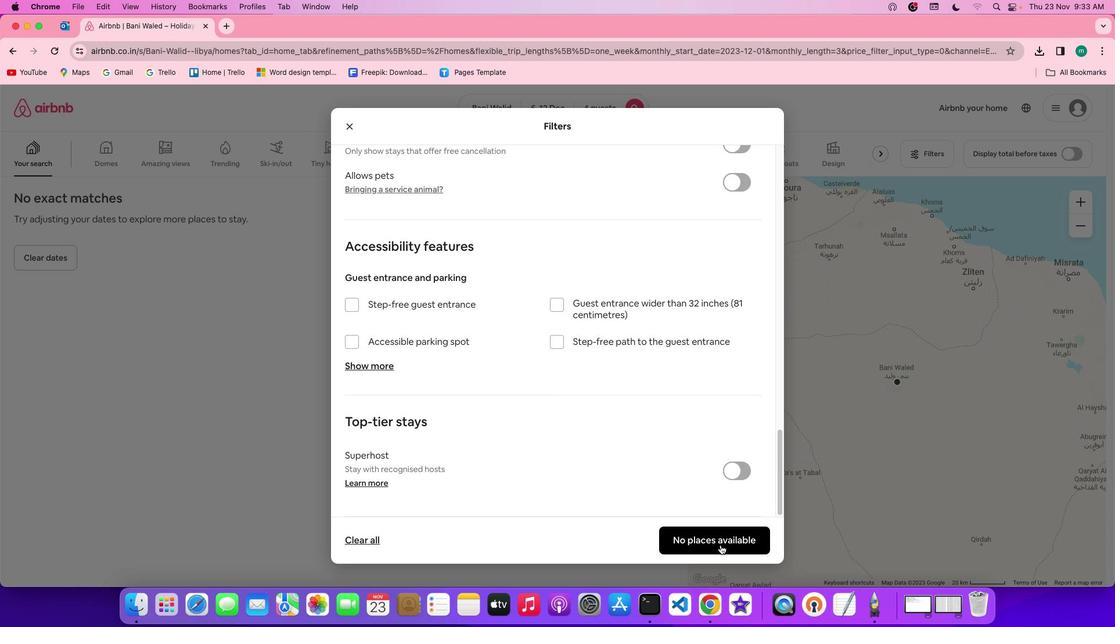 
Action: Mouse scrolled (549, 387) with delta (0, -1)
Screenshot: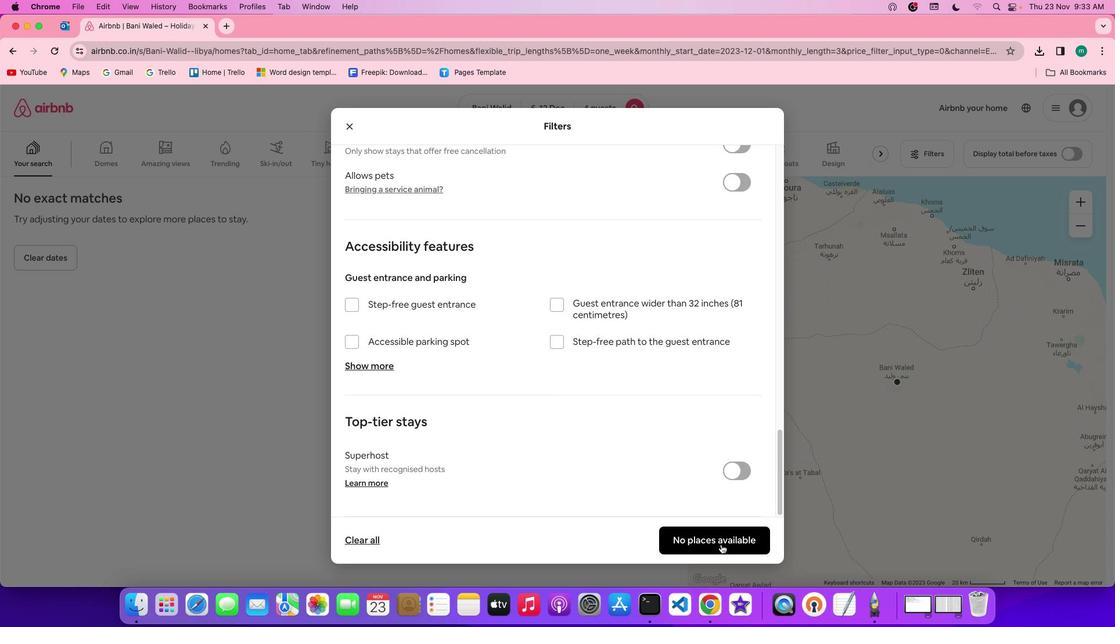 
Action: Mouse scrolled (549, 387) with delta (0, -2)
Screenshot: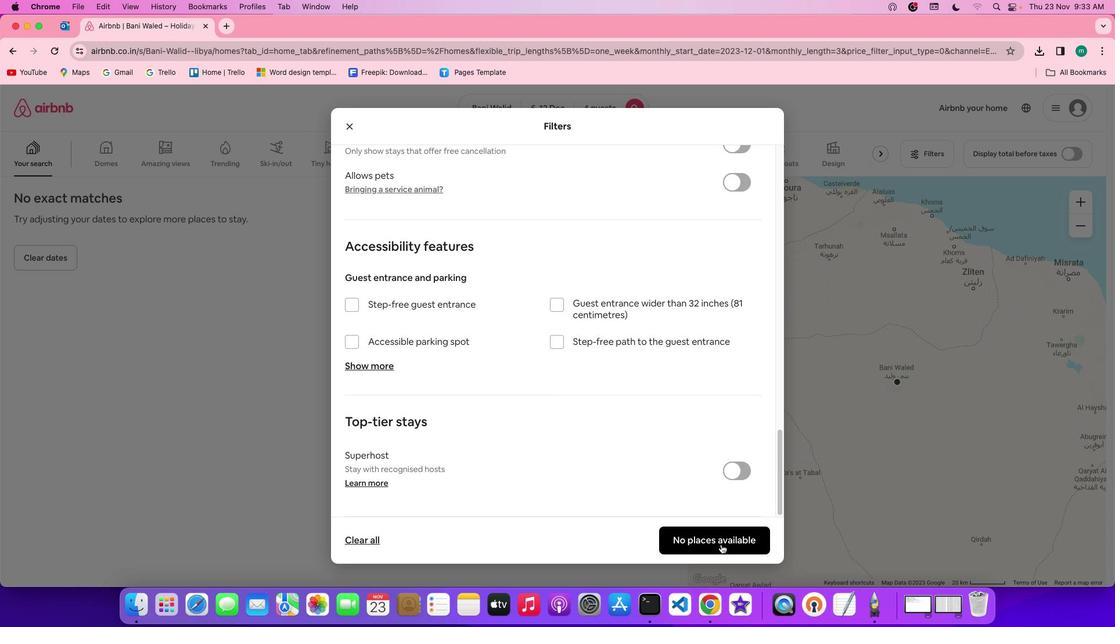 
Action: Mouse scrolled (549, 387) with delta (0, -3)
Screenshot: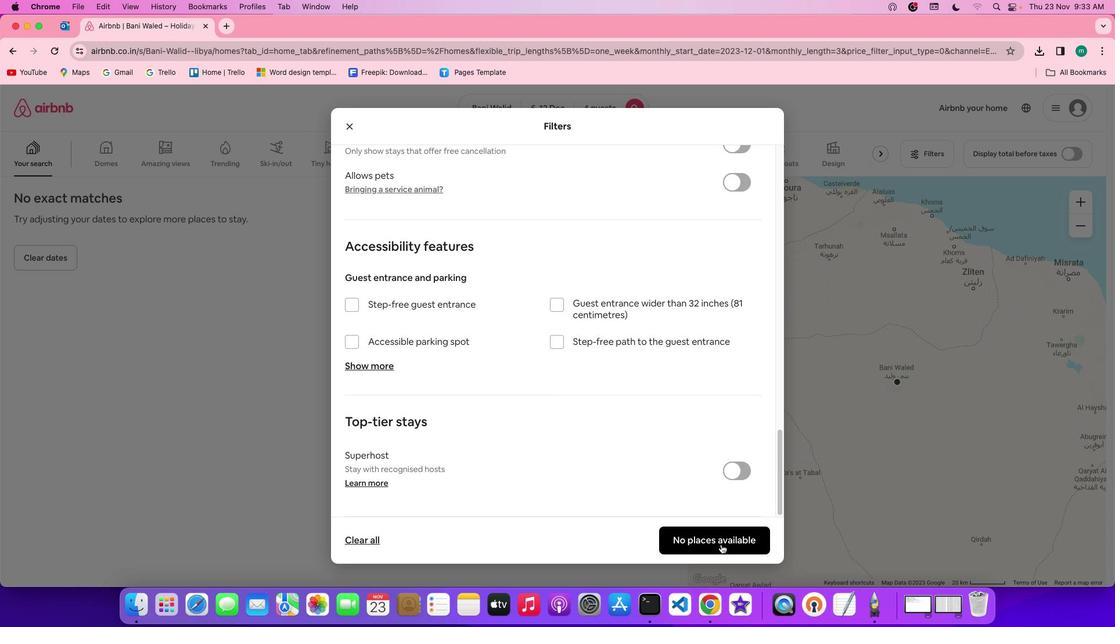 
Action: Mouse scrolled (549, 387) with delta (0, -3)
Screenshot: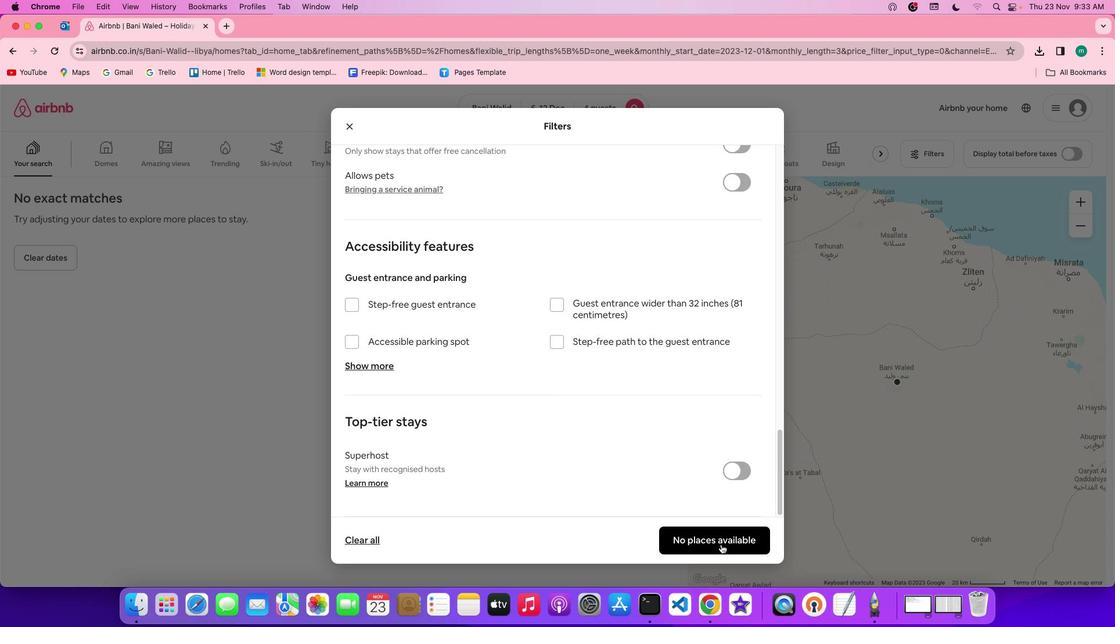 
Action: Mouse scrolled (549, 387) with delta (0, 0)
Screenshot: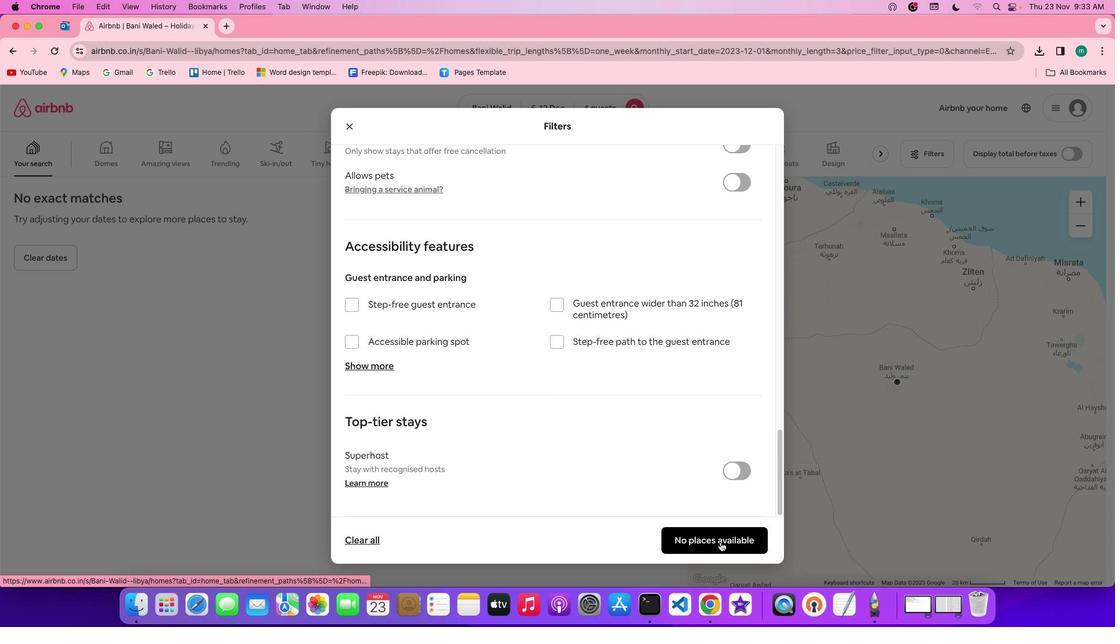 
Action: Mouse scrolled (549, 387) with delta (0, 0)
Screenshot: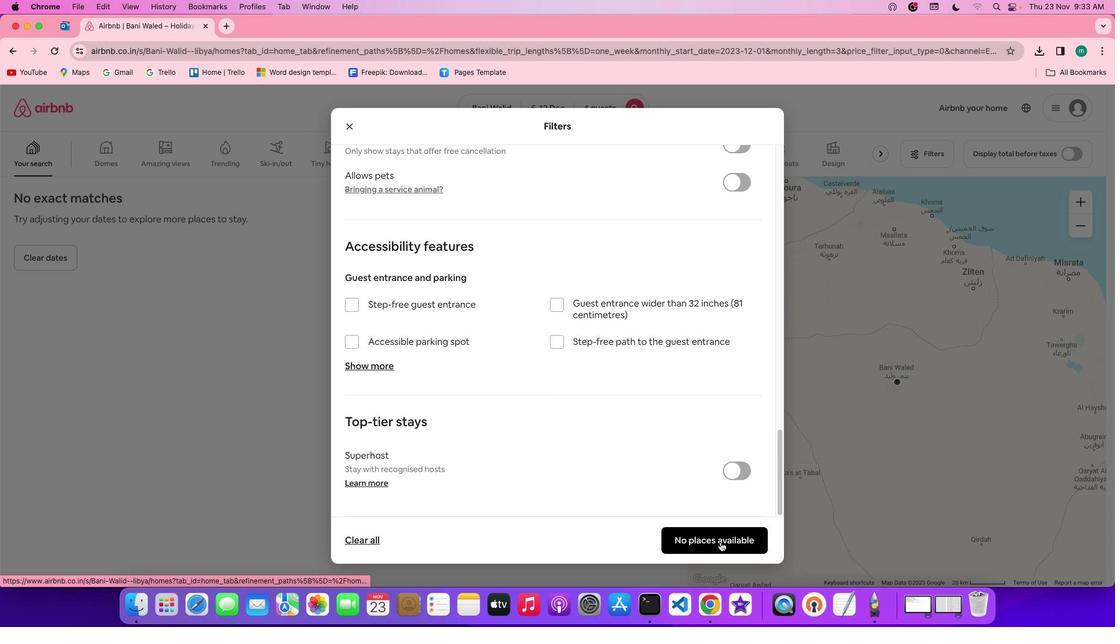 
Action: Mouse scrolled (549, 387) with delta (0, -1)
Screenshot: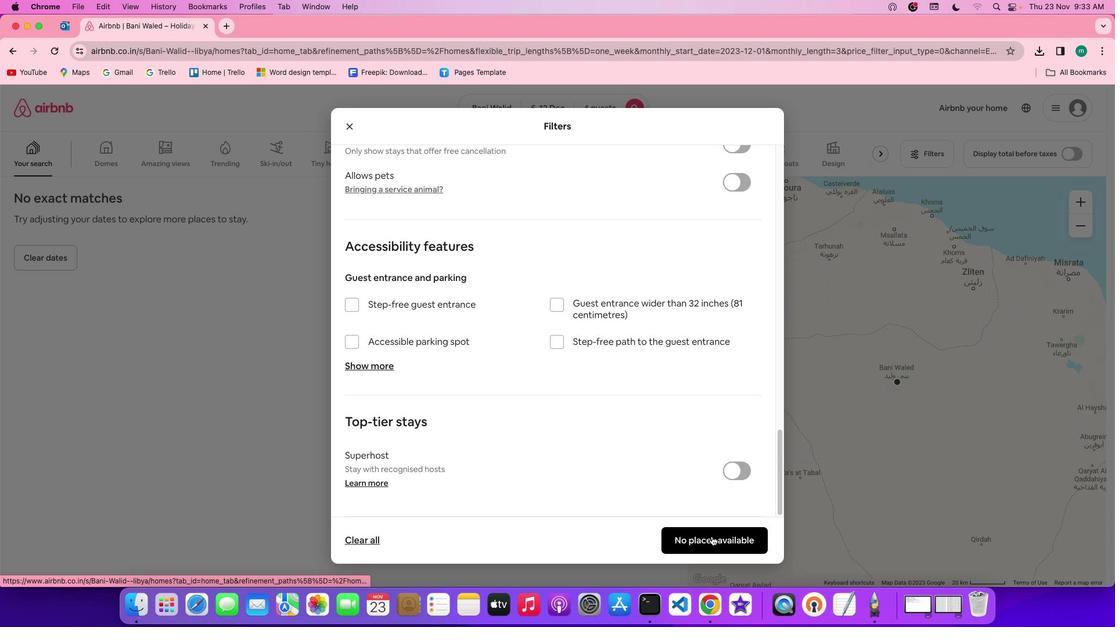 
Action: Mouse scrolled (549, 387) with delta (0, -2)
Screenshot: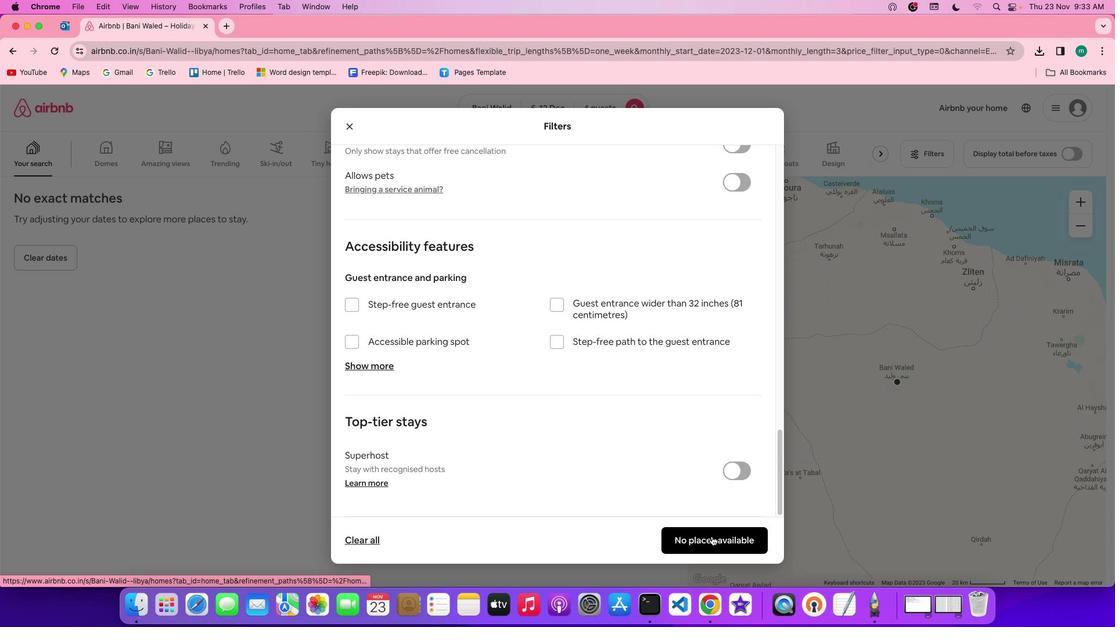 
Action: Mouse scrolled (549, 387) with delta (0, -3)
Screenshot: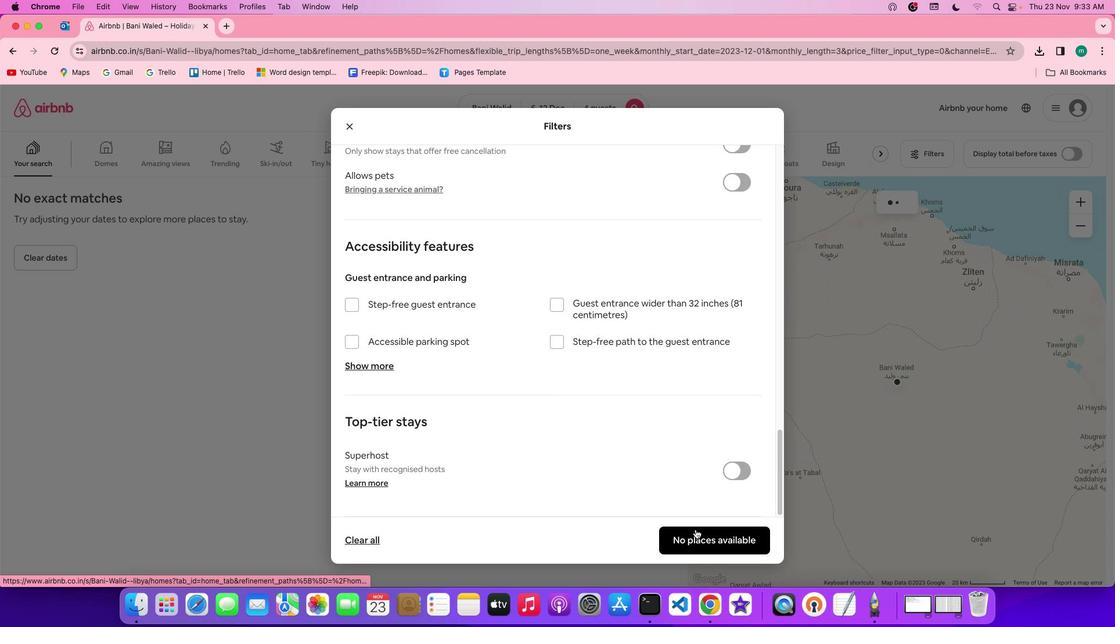 
Action: Mouse scrolled (549, 387) with delta (0, -4)
Screenshot: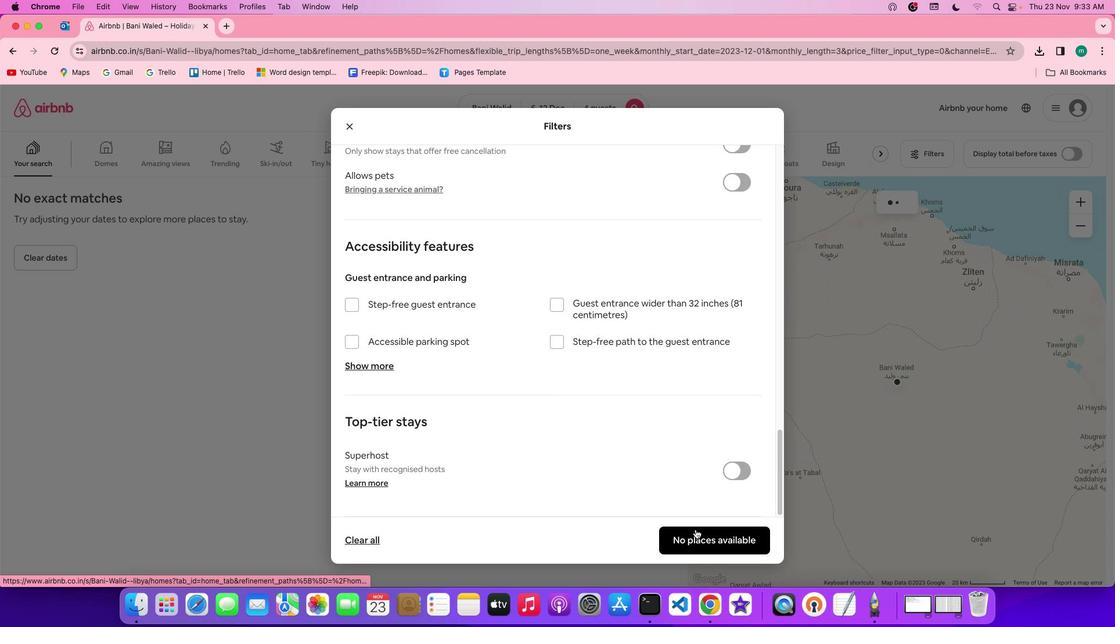 
Action: Mouse moved to (721, 545)
Screenshot: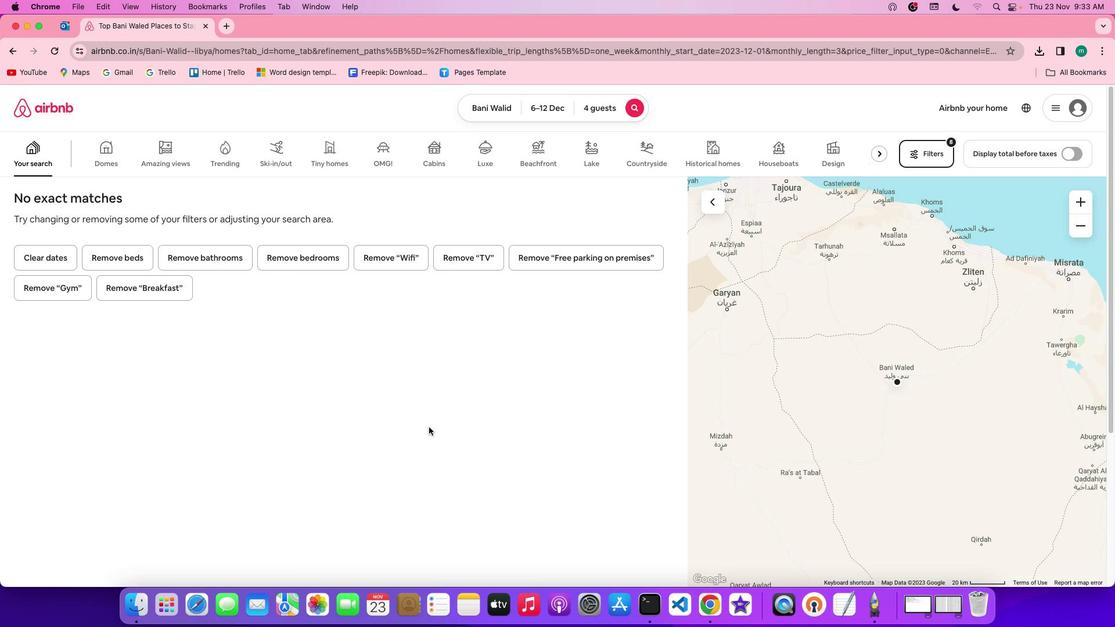 
Action: Mouse pressed left at (721, 545)
Screenshot: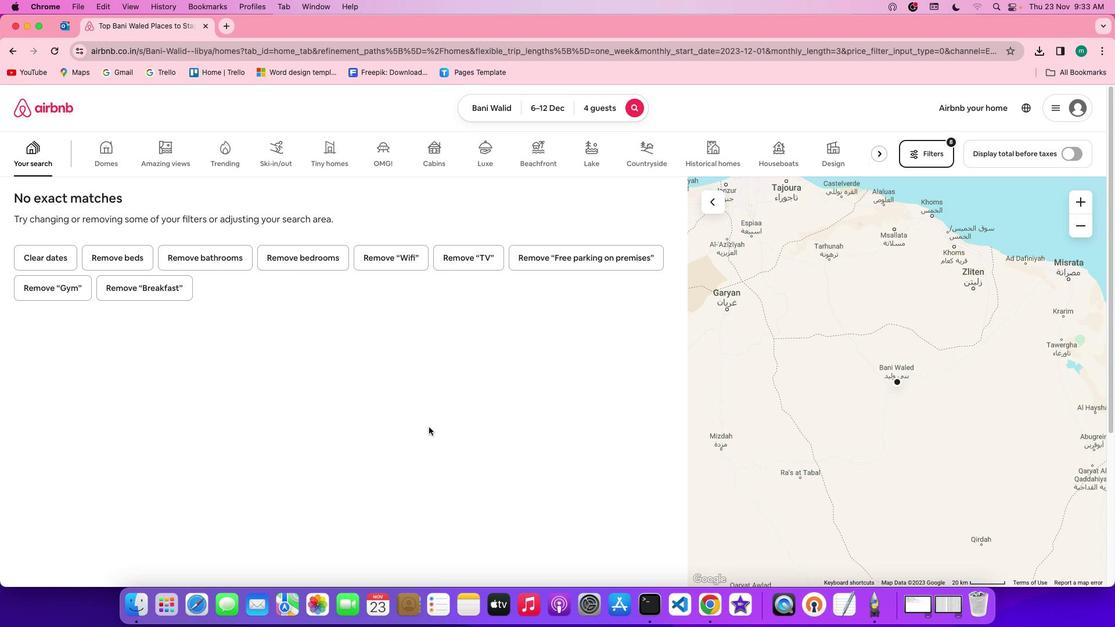 
Action: Mouse moved to (429, 427)
Screenshot: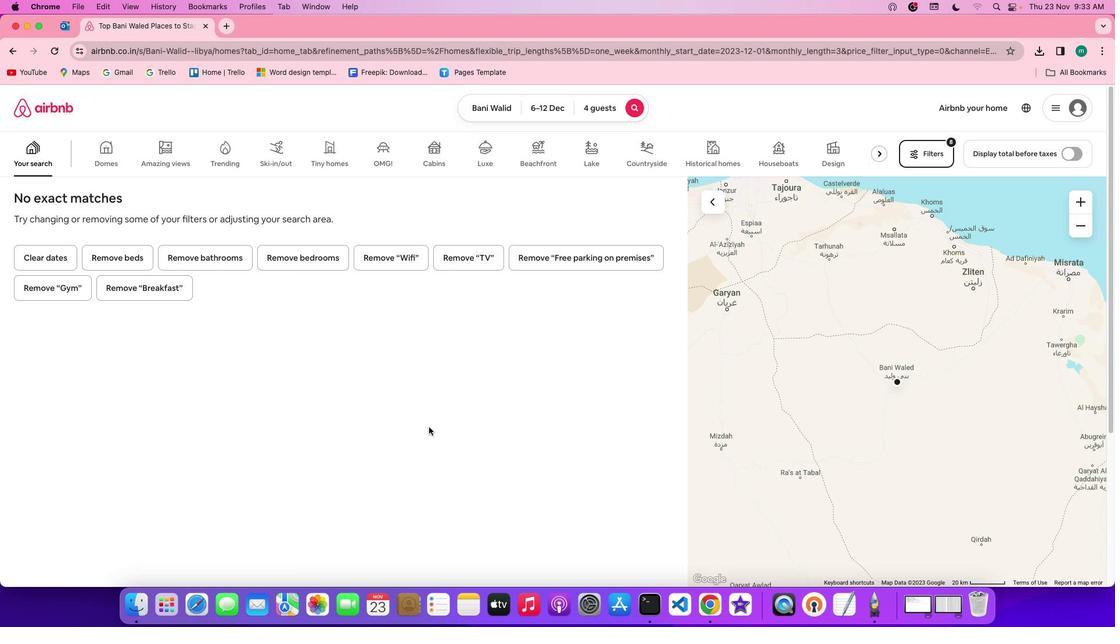 
